 Task: Determine the distance and displacement from Indianapolis to Marengo Cave.
Action: Mouse moved to (228, 70)
Screenshot: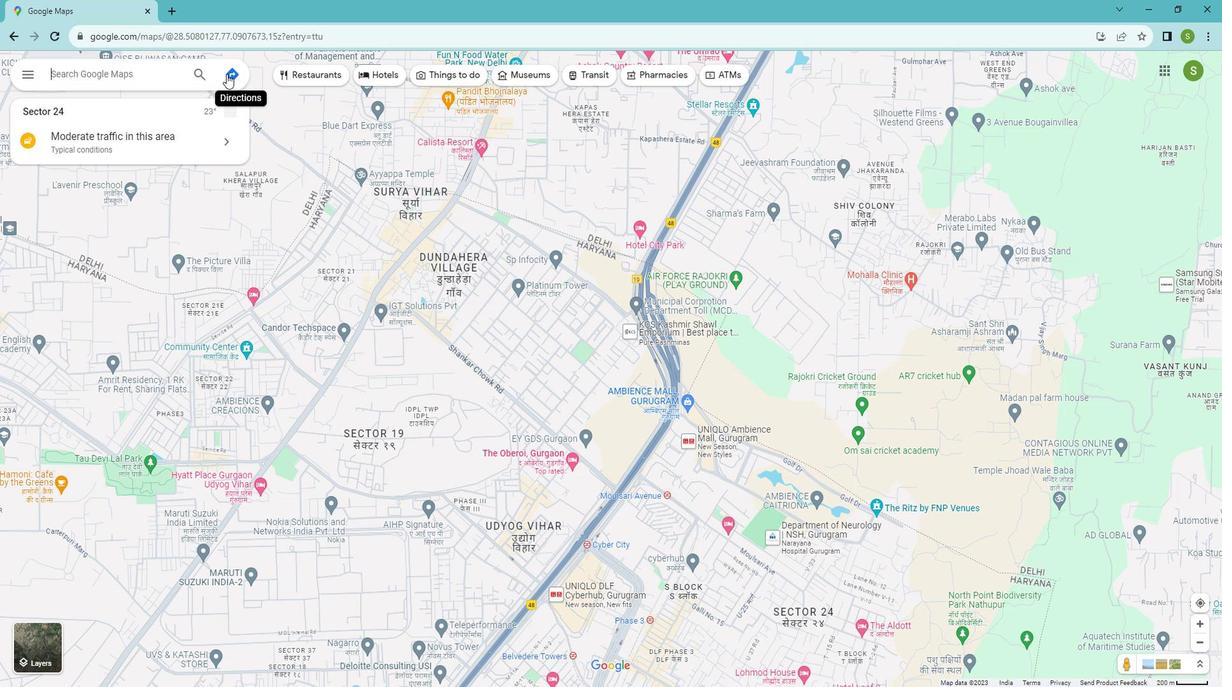 
Action: Mouse pressed left at (228, 70)
Screenshot: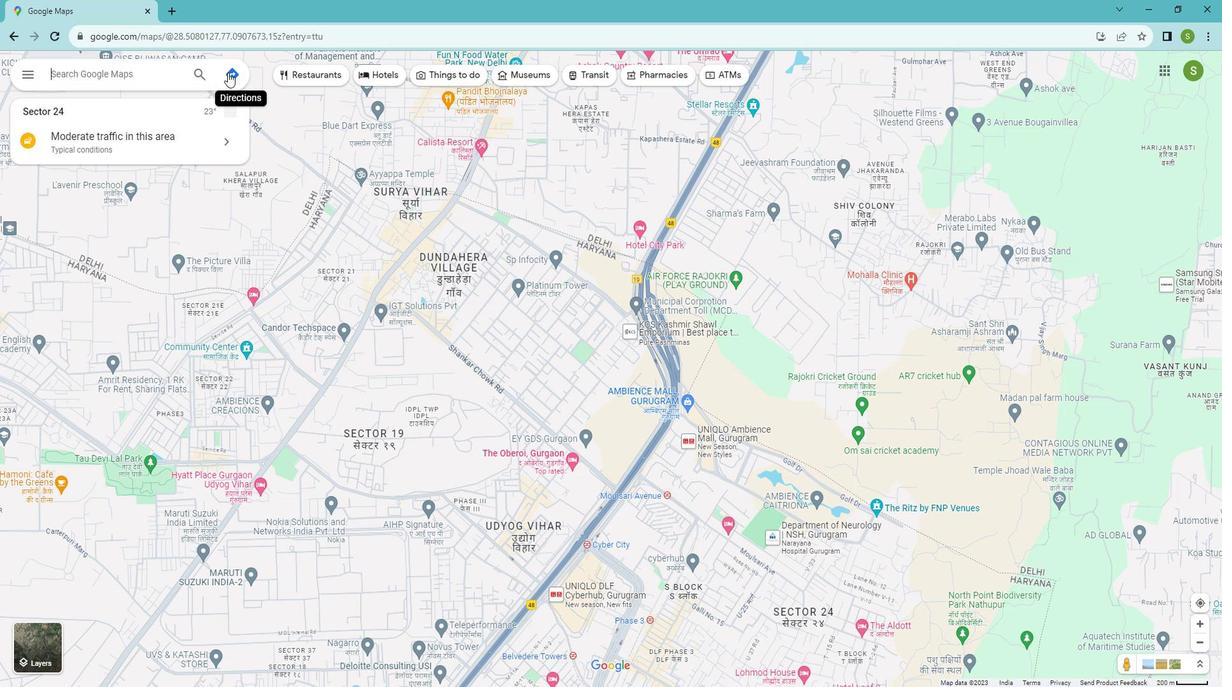 
Action: Mouse moved to (99, 106)
Screenshot: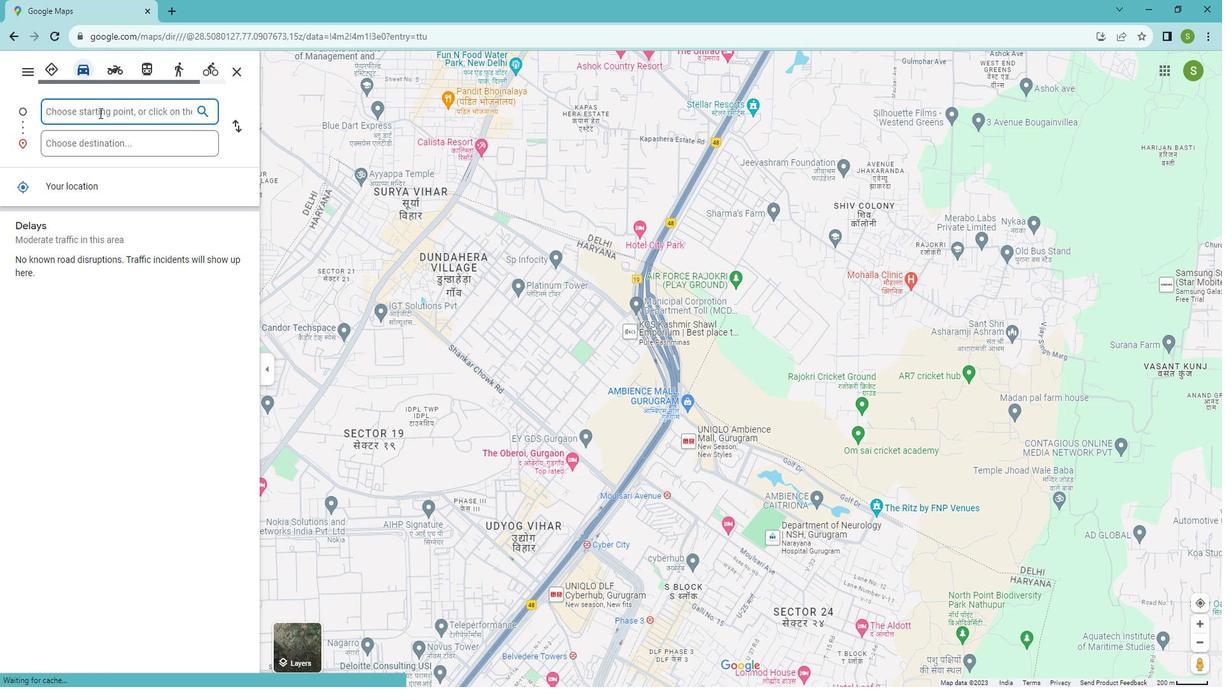 
Action: Mouse pressed left at (99, 106)
Screenshot: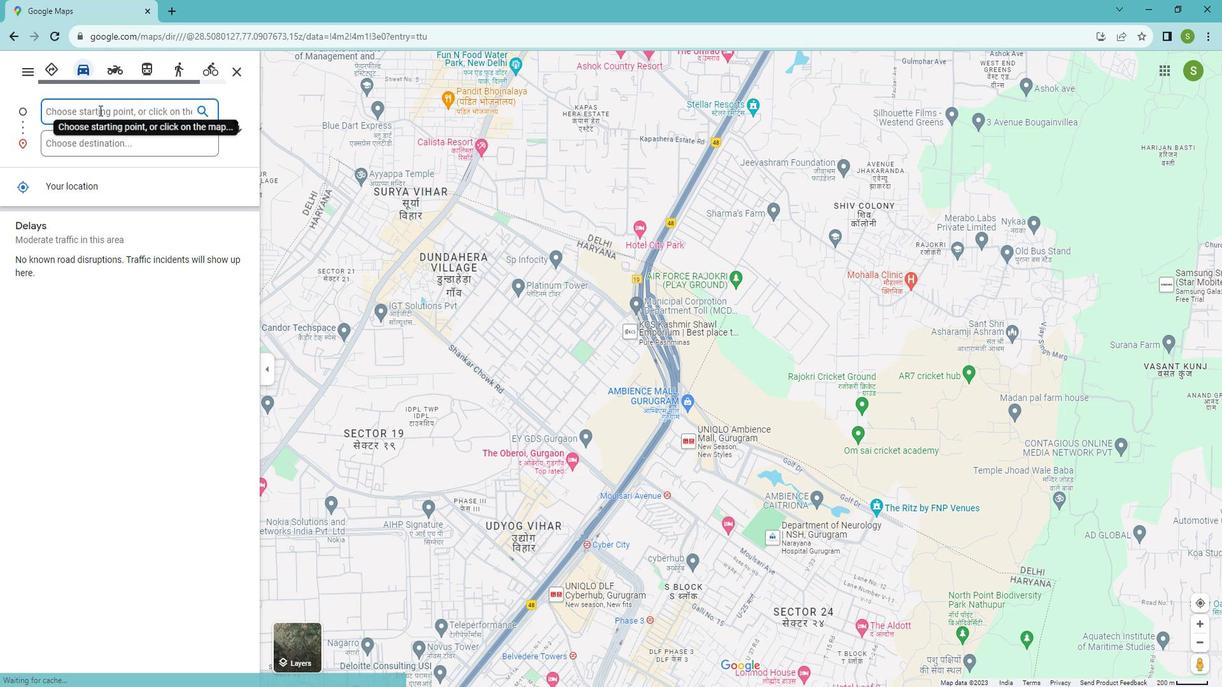 
Action: Key pressed <Key.shift>Indianapolis<Key.space>to<Key.backspace><Key.backspace><Key.backspace>
Screenshot: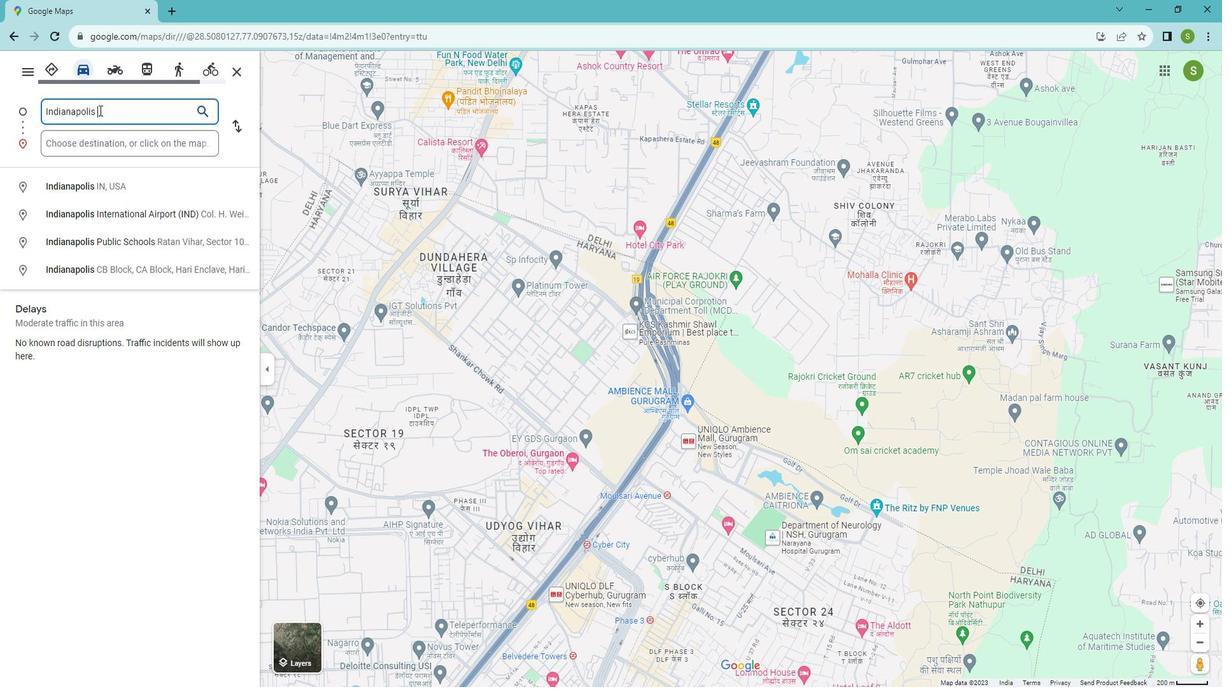 
Action: Mouse moved to (109, 181)
Screenshot: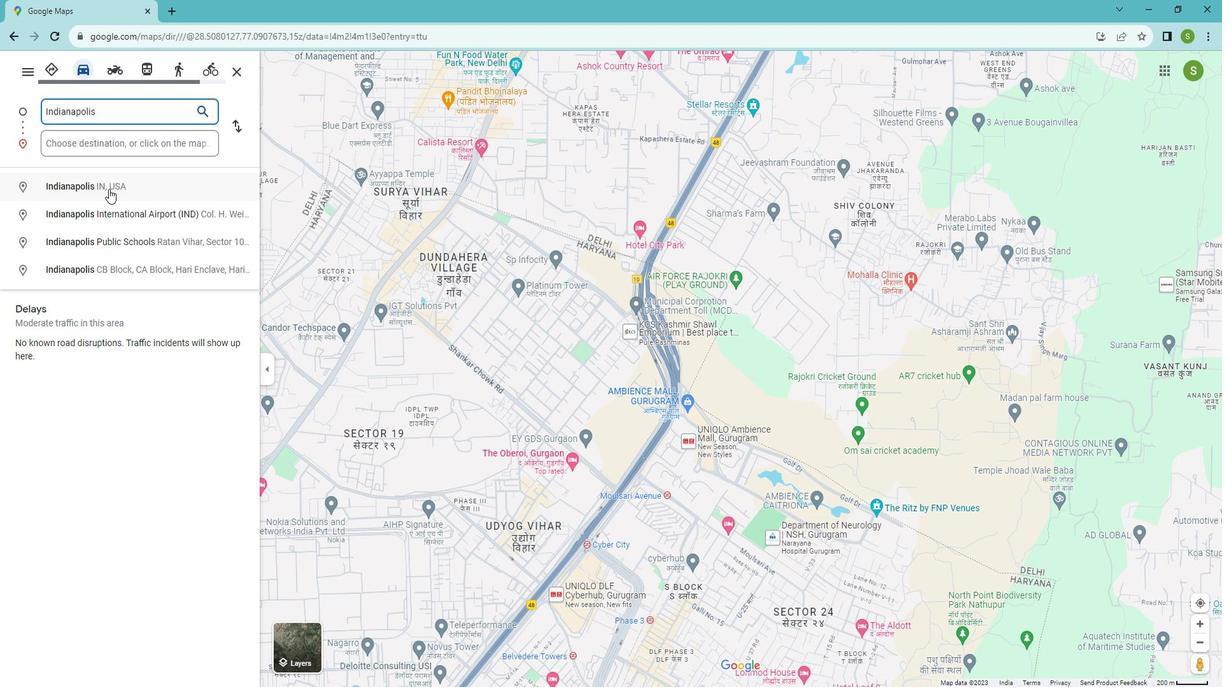 
Action: Mouse pressed left at (109, 181)
Screenshot: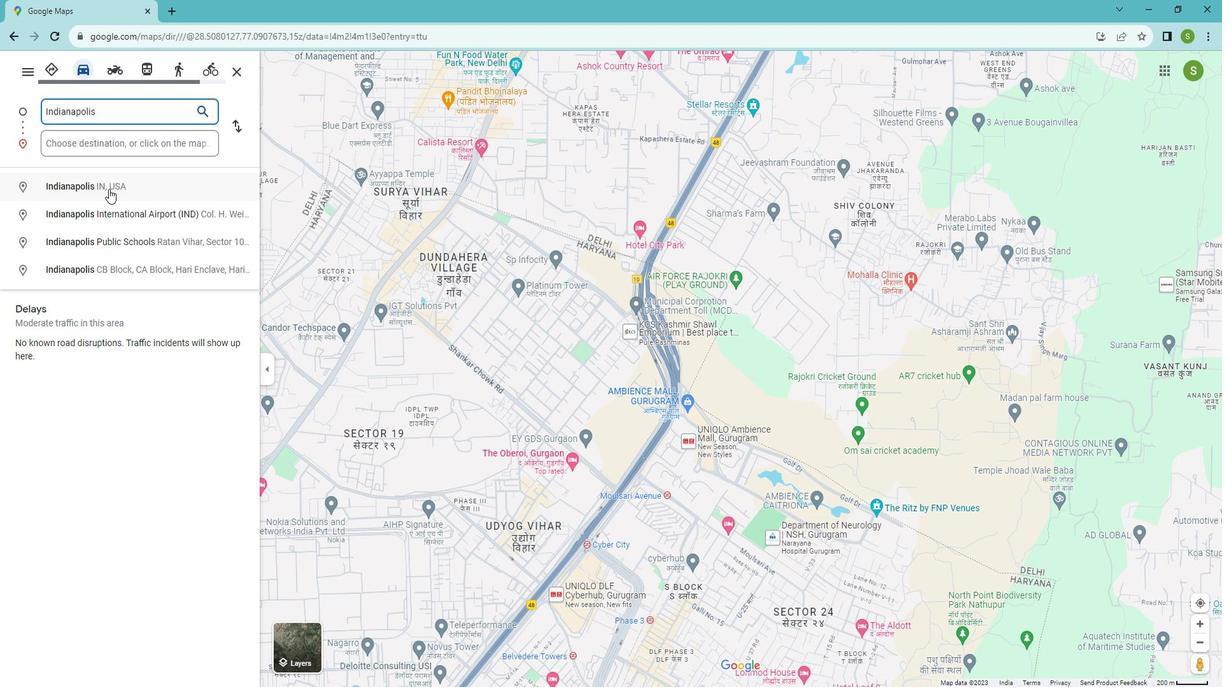 
Action: Mouse moved to (82, 138)
Screenshot: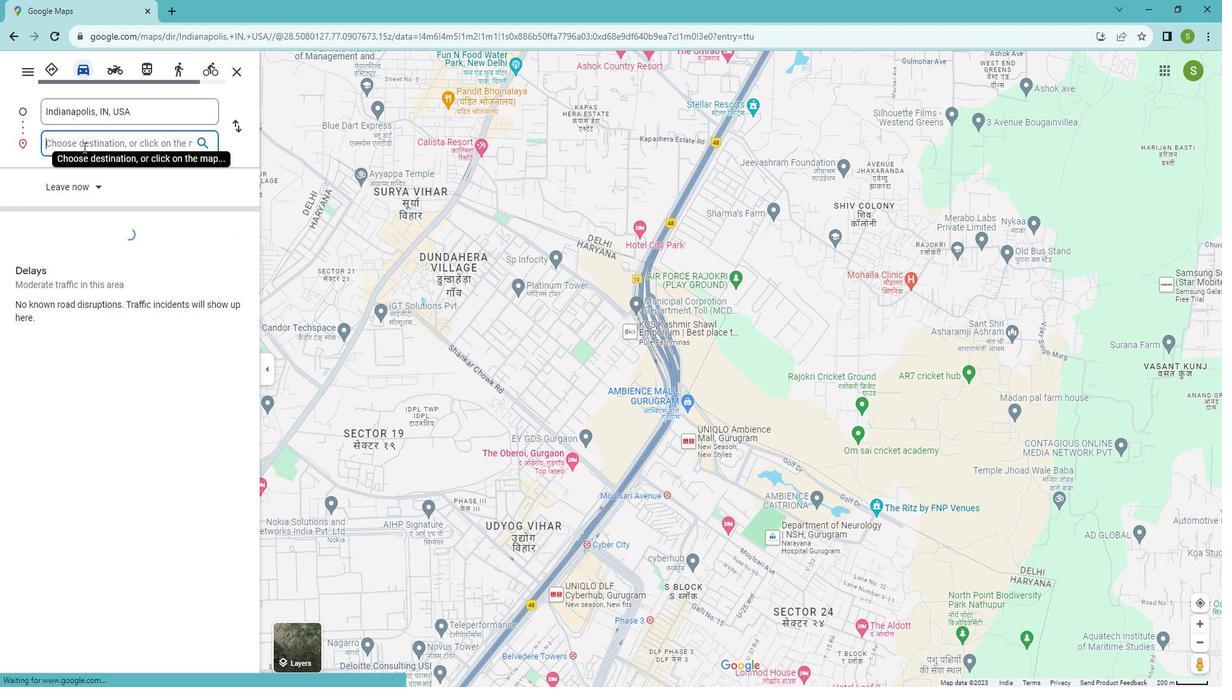 
Action: Mouse pressed left at (82, 138)
Screenshot: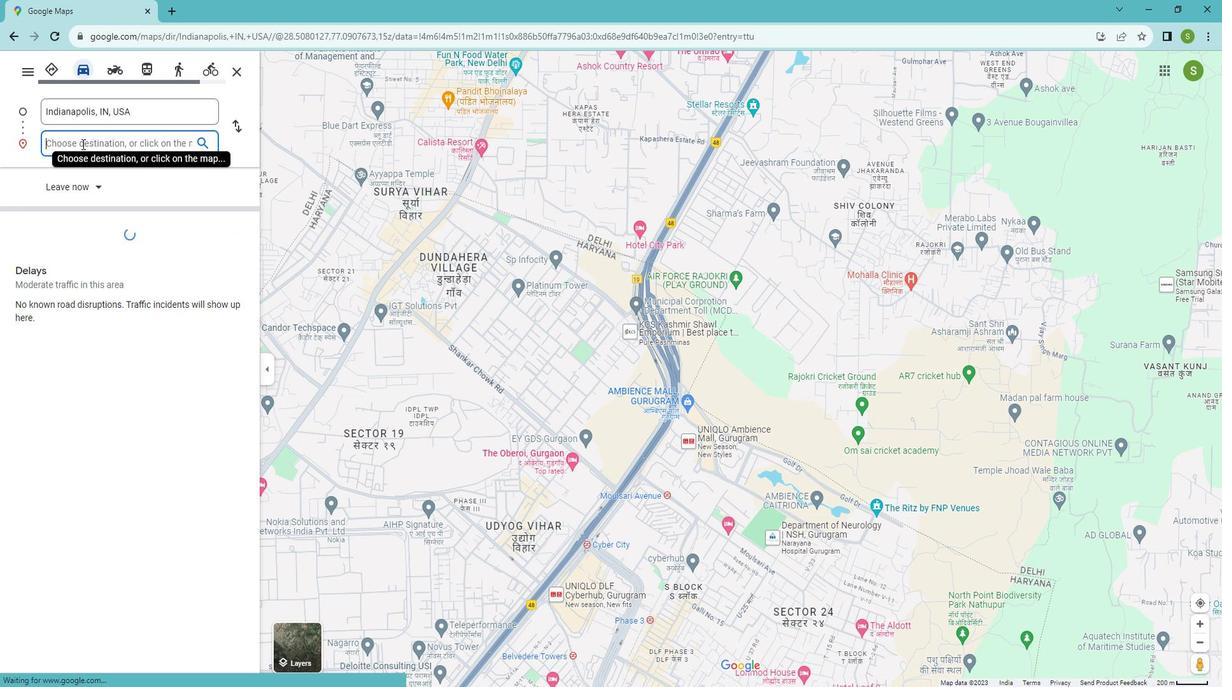 
Action: Key pressed <Key.shift>Marengo
Screenshot: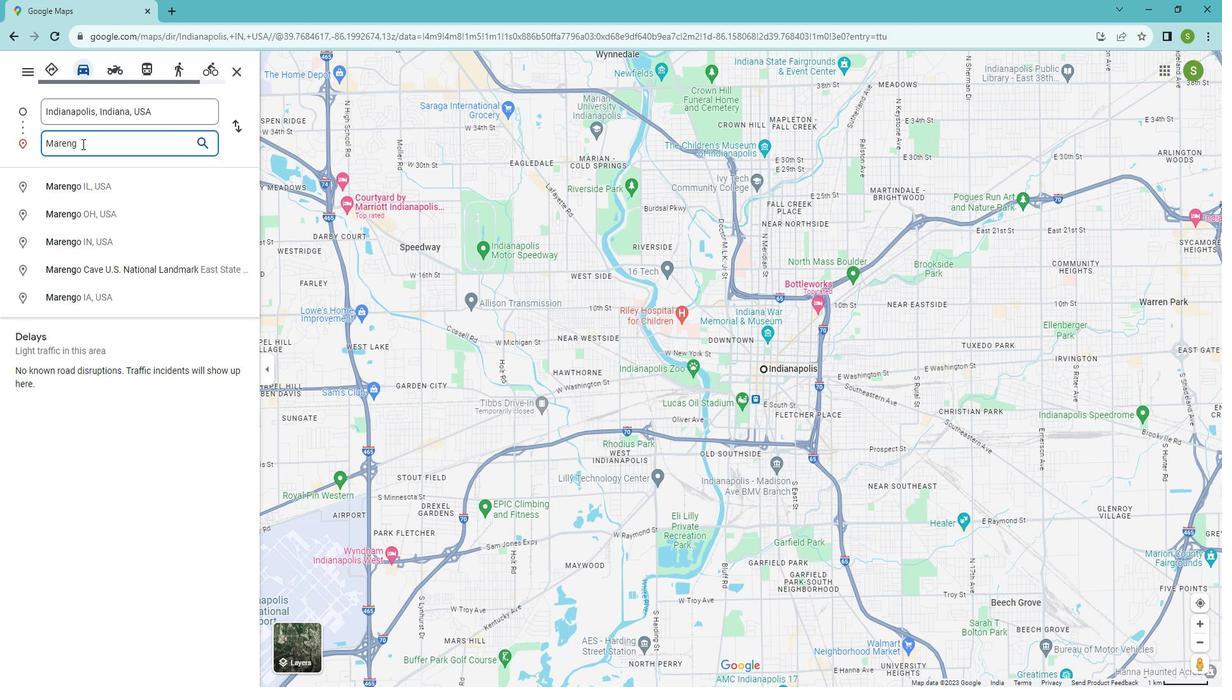 
Action: Mouse moved to (75, 163)
Screenshot: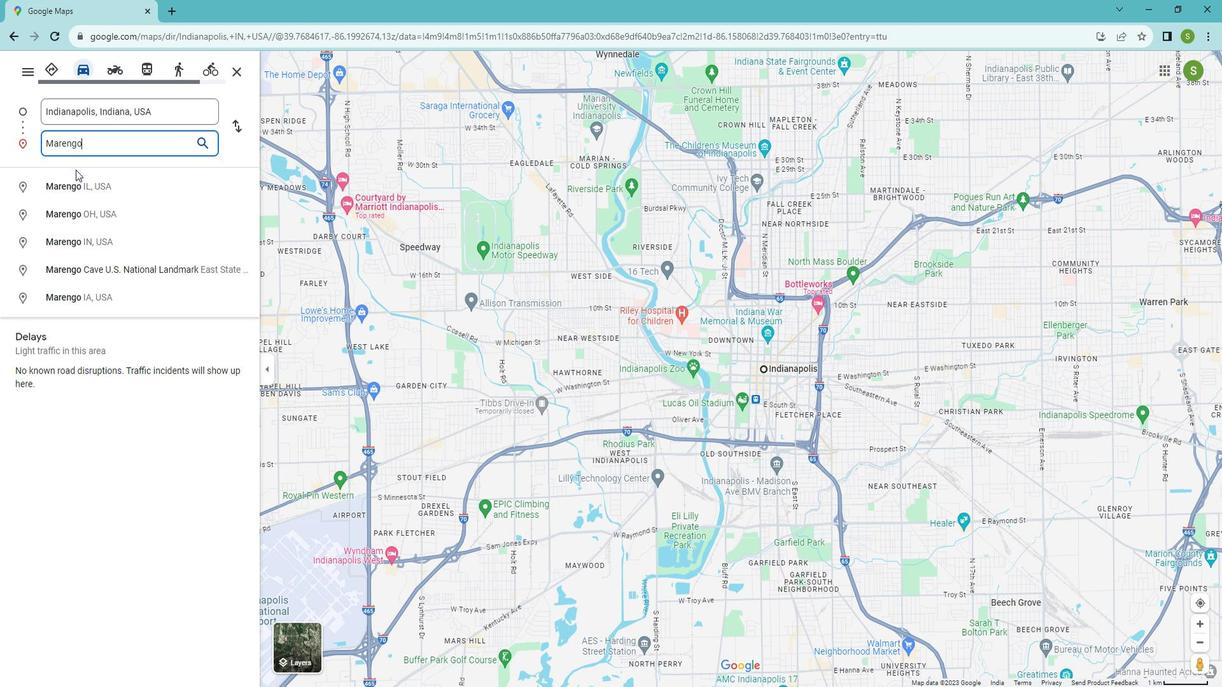 
Action: Key pressed <Key.enter>
Screenshot: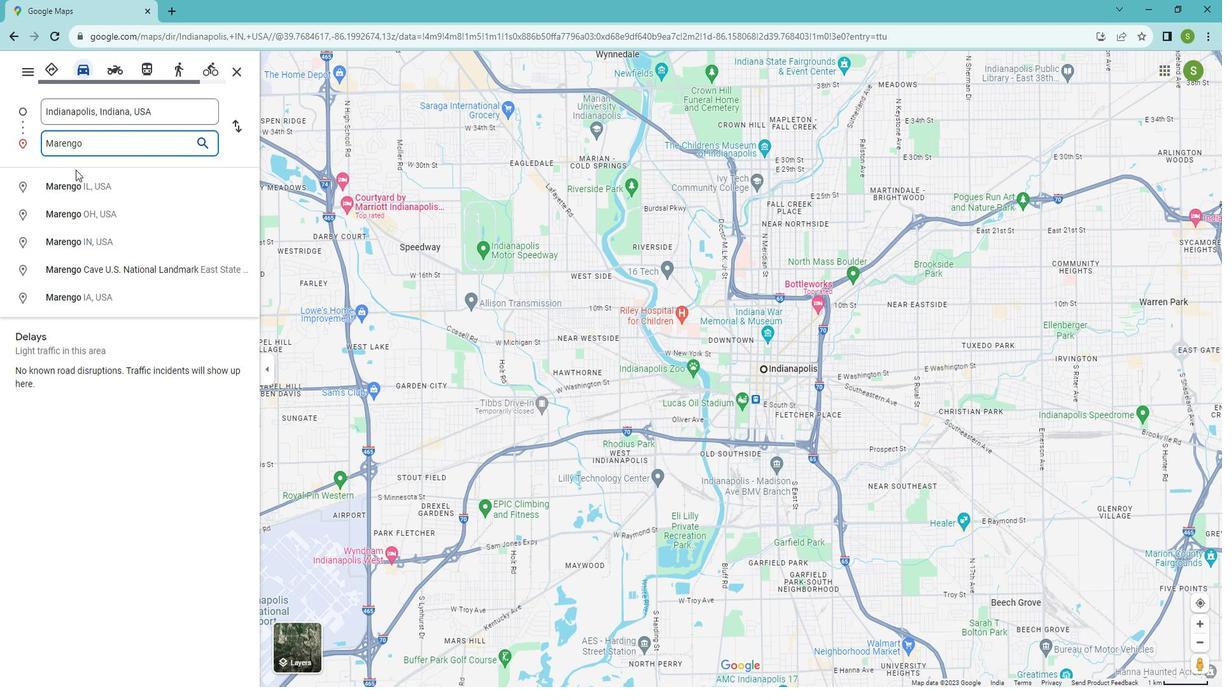 
Action: Mouse moved to (237, 68)
Screenshot: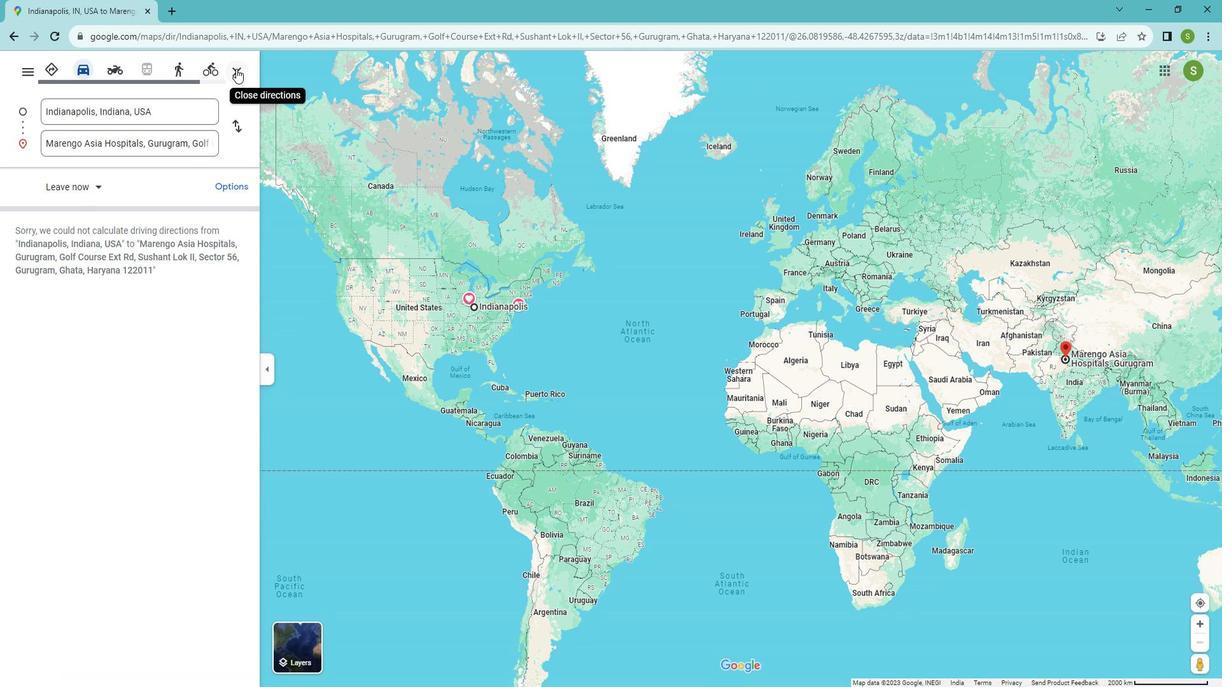 
Action: Mouse pressed left at (237, 68)
Screenshot: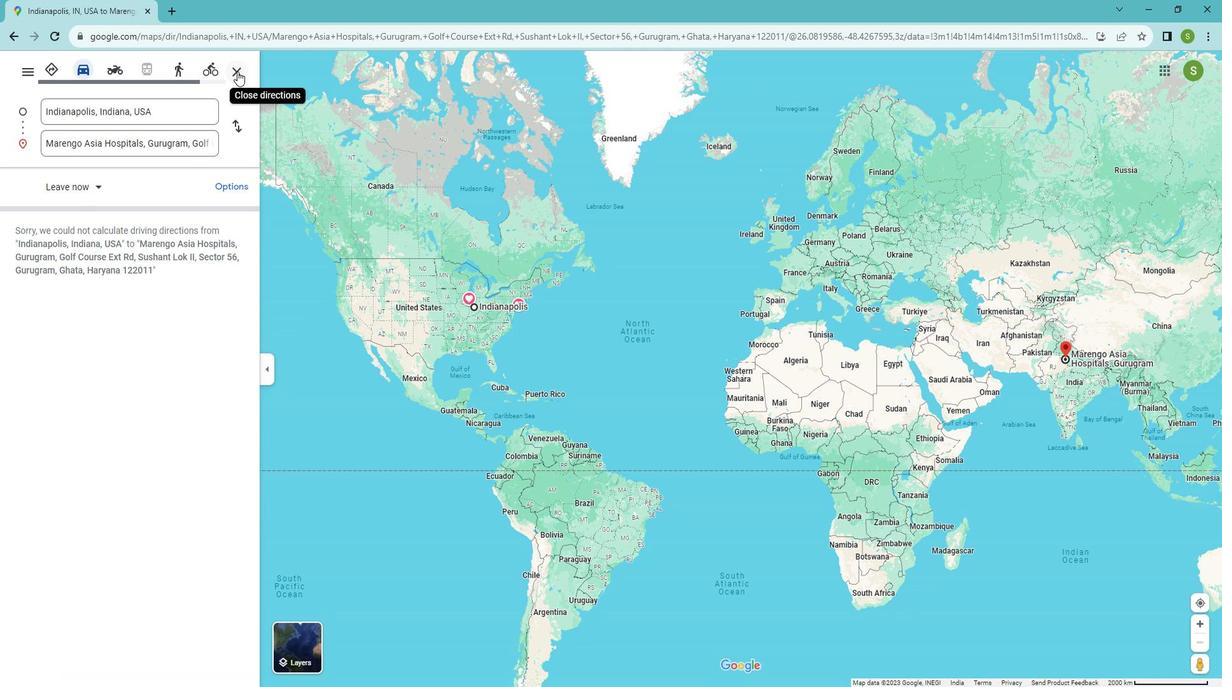 
Action: Mouse moved to (233, 68)
Screenshot: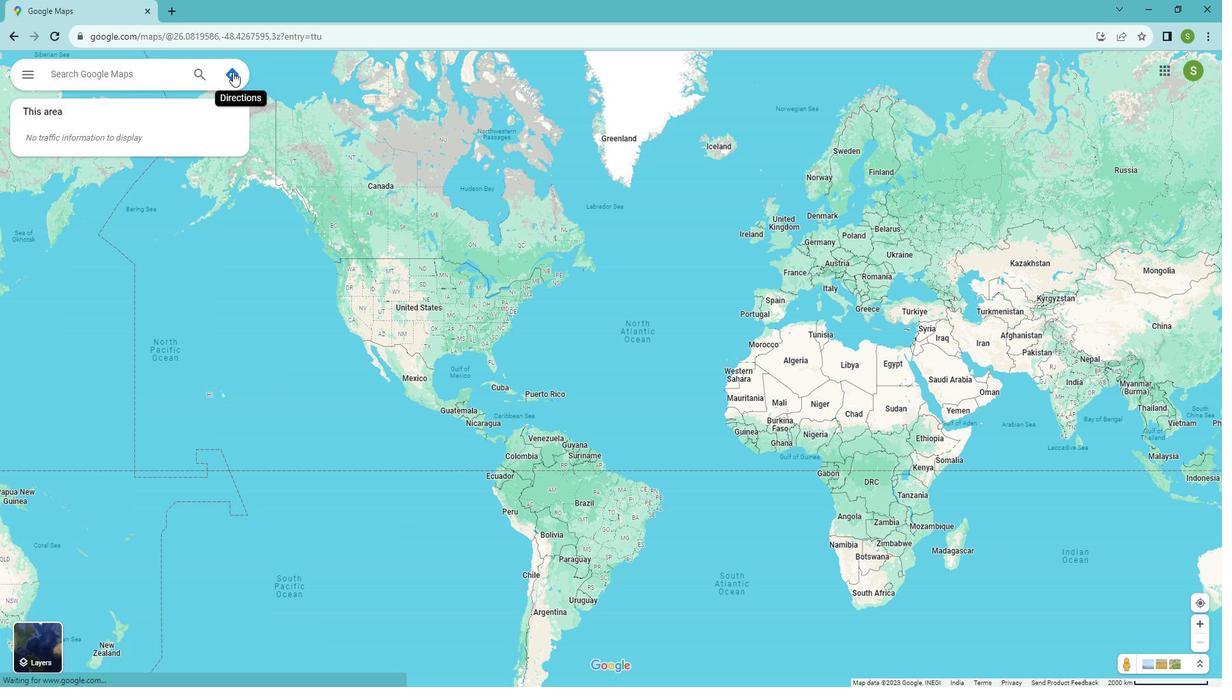 
Action: Mouse pressed left at (233, 68)
Screenshot: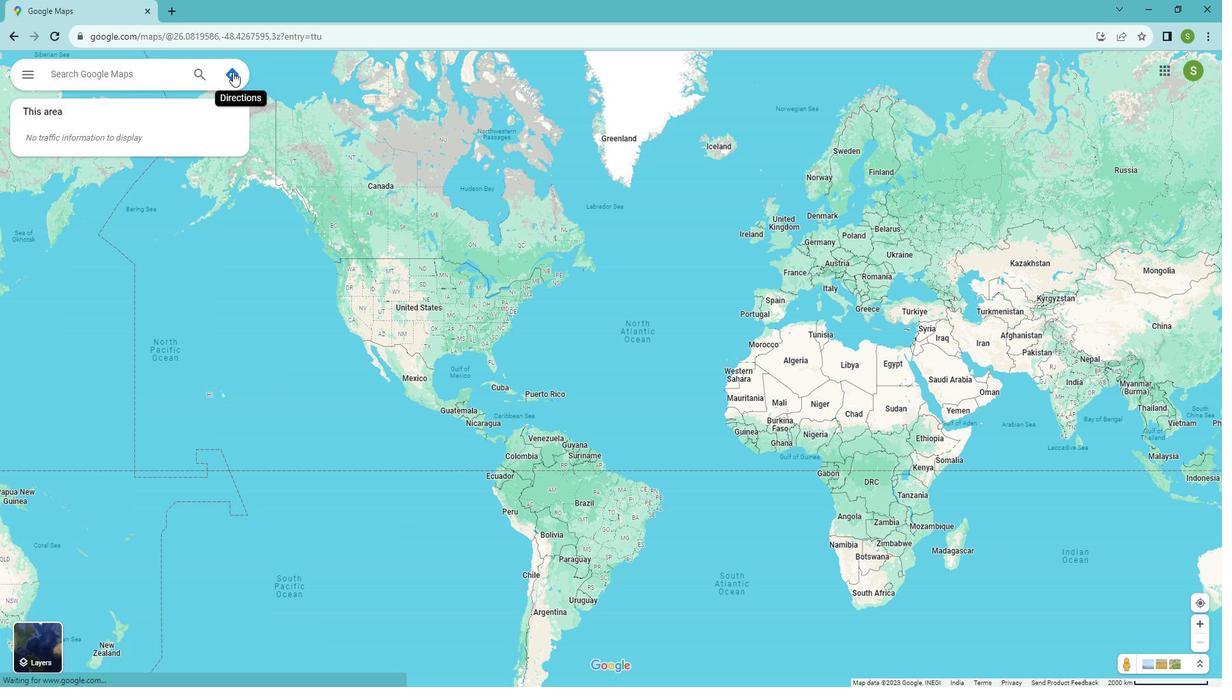 
Action: Mouse moved to (127, 109)
Screenshot: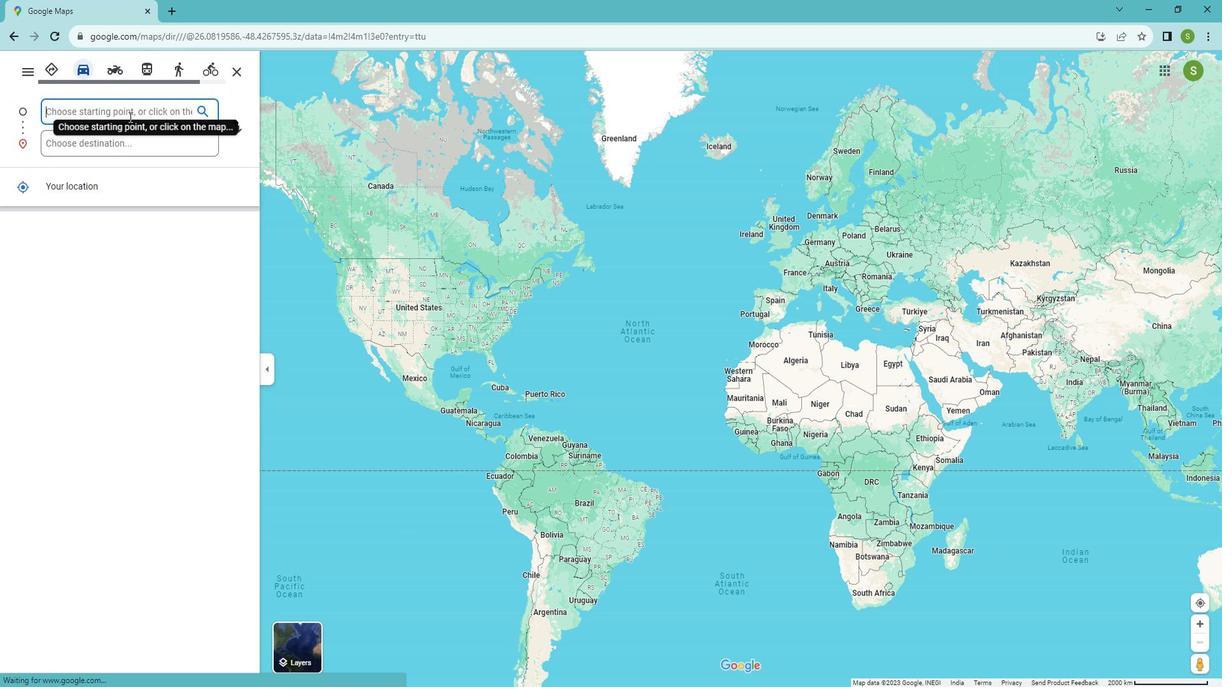 
Action: Mouse pressed left at (127, 109)
Screenshot: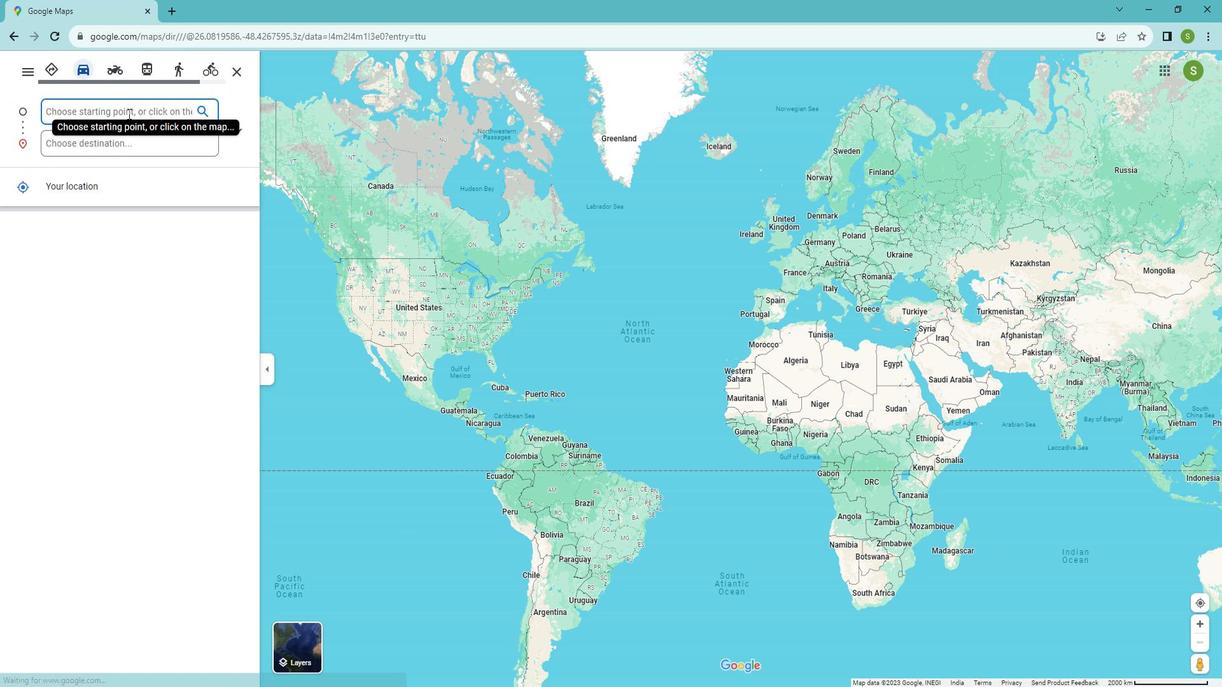 
Action: Key pressed <Key.shift>Indianapolis
Screenshot: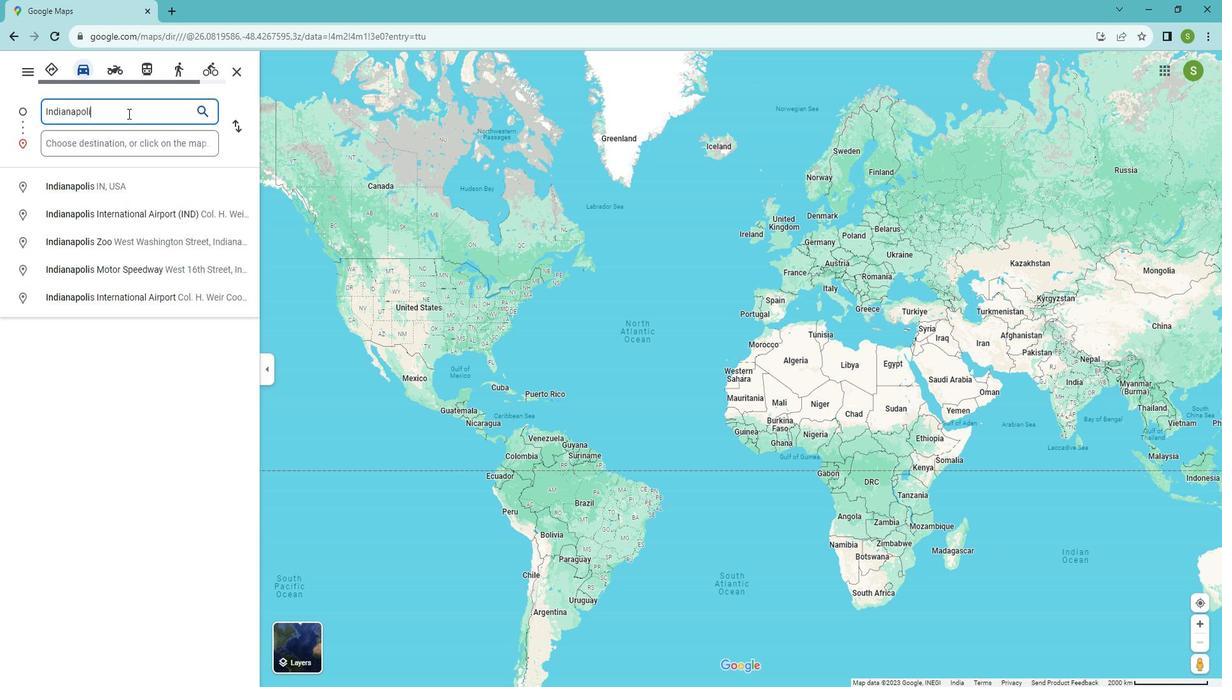 
Action: Mouse moved to (82, 177)
Screenshot: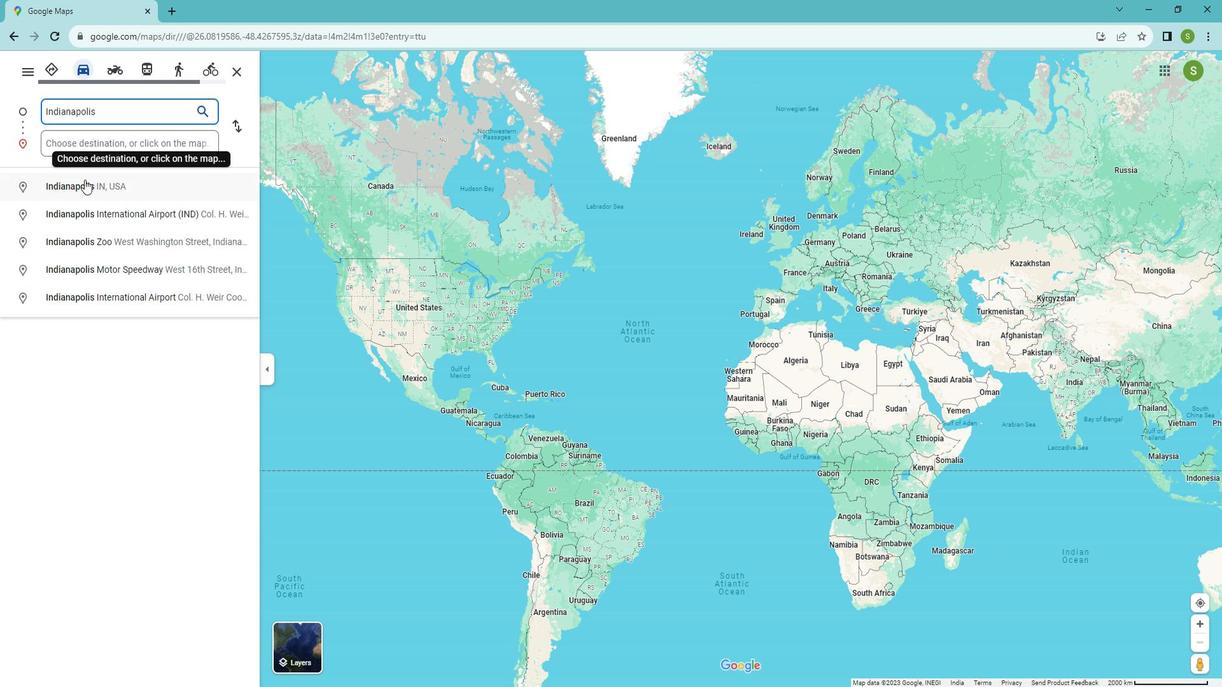 
Action: Mouse pressed left at (82, 177)
Screenshot: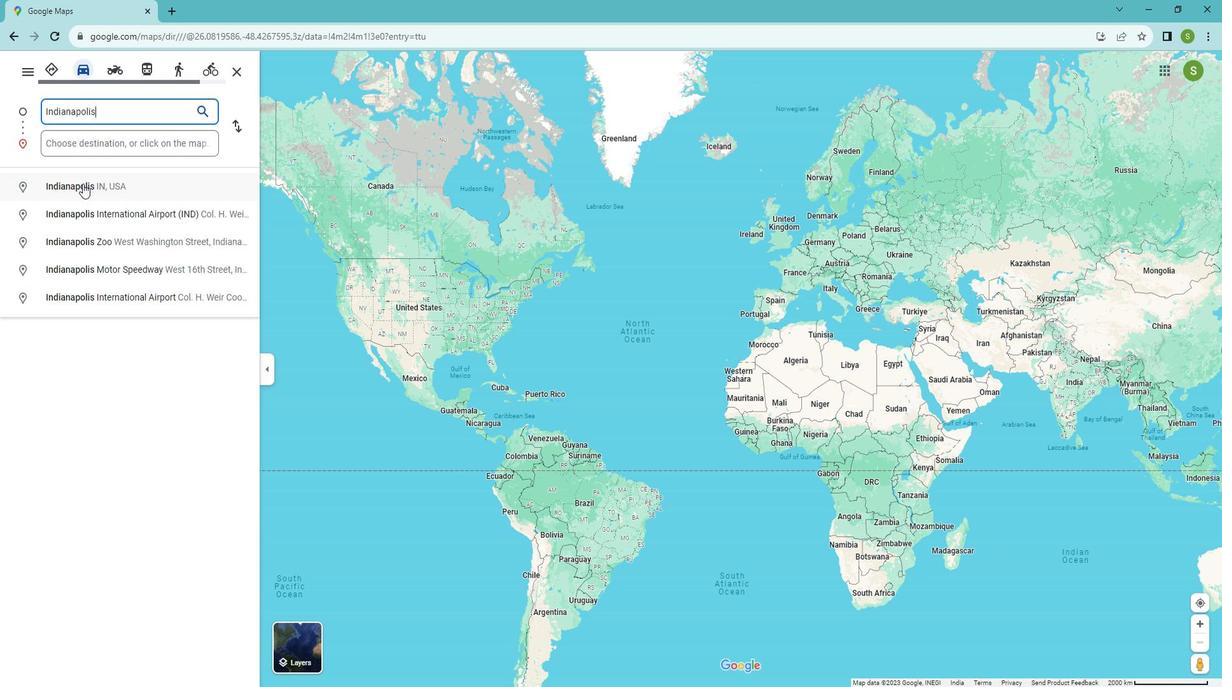 
Action: Mouse moved to (75, 133)
Screenshot: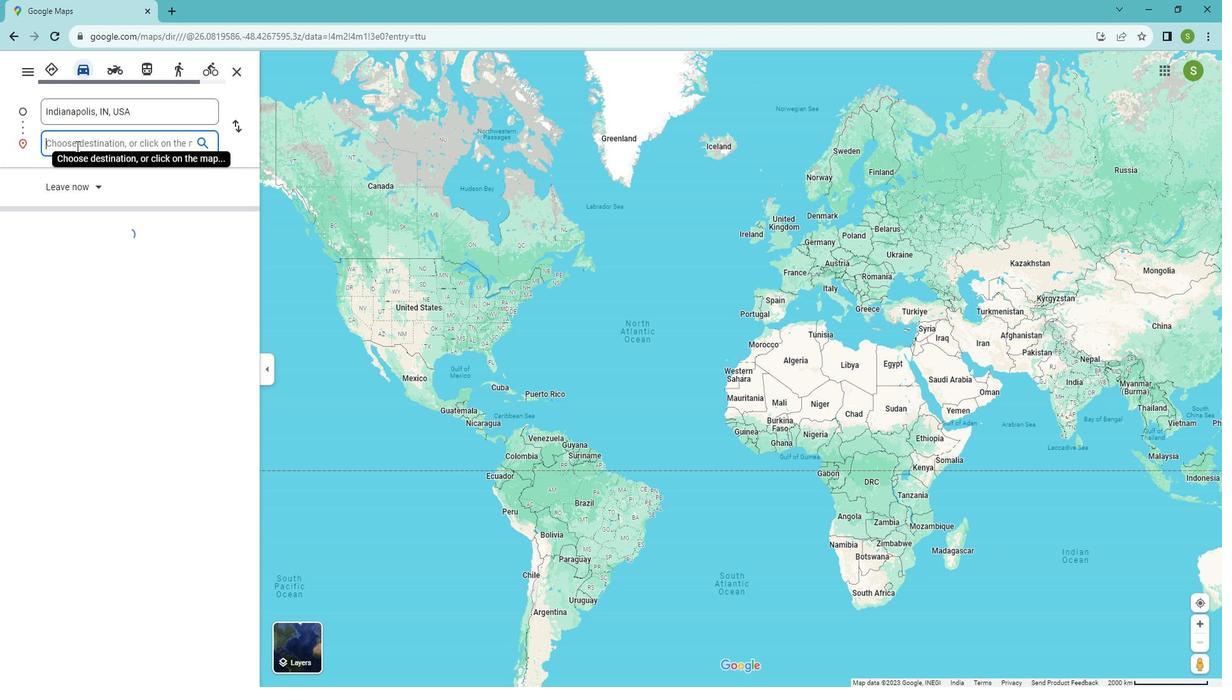 
Action: Mouse pressed left at (75, 133)
Screenshot: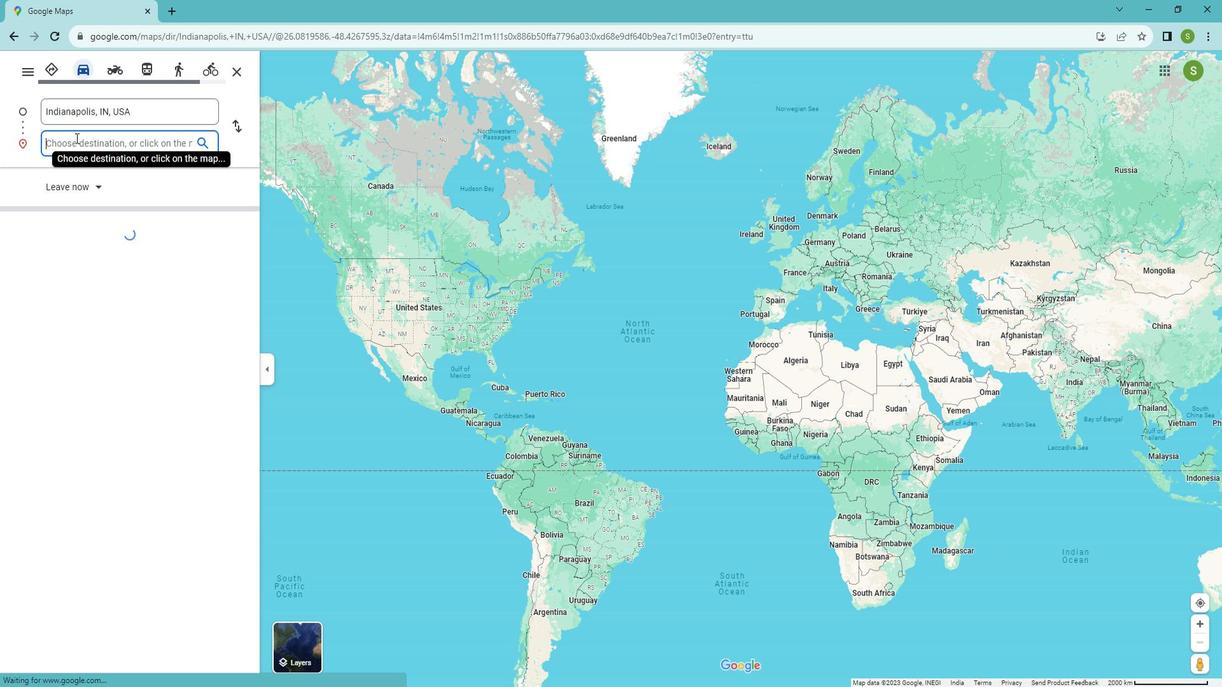 
Action: Key pressed <Key.shift>Marengo
Screenshot: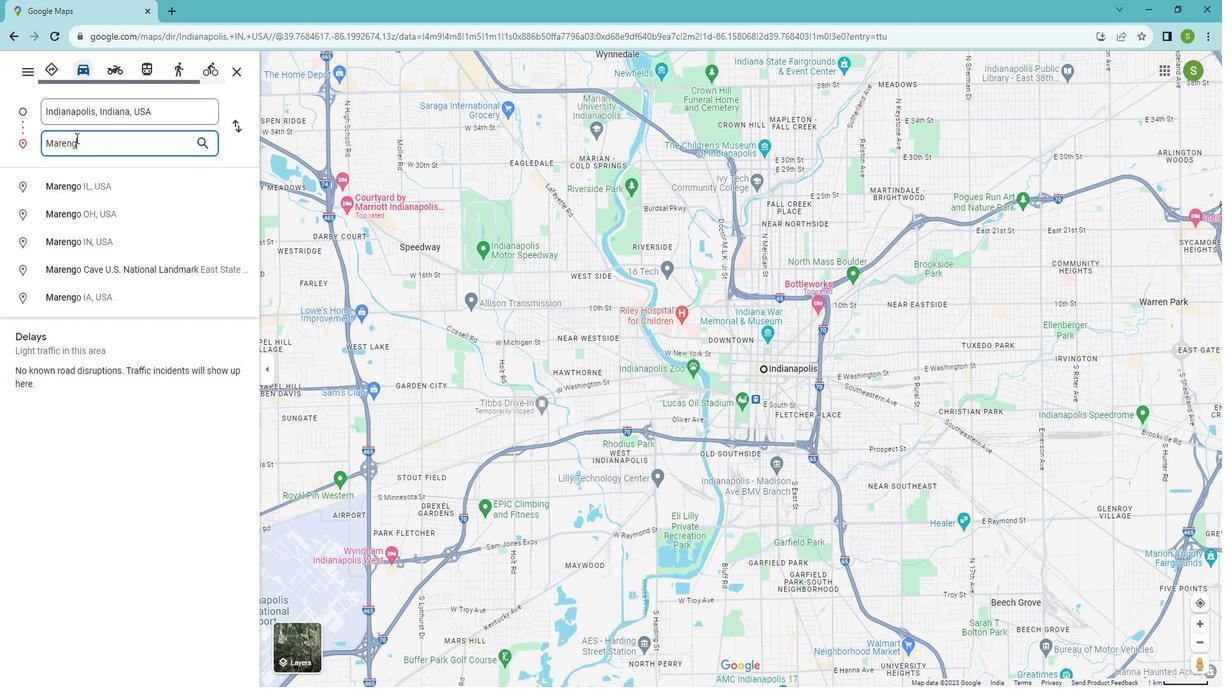 
Action: Mouse moved to (87, 178)
Screenshot: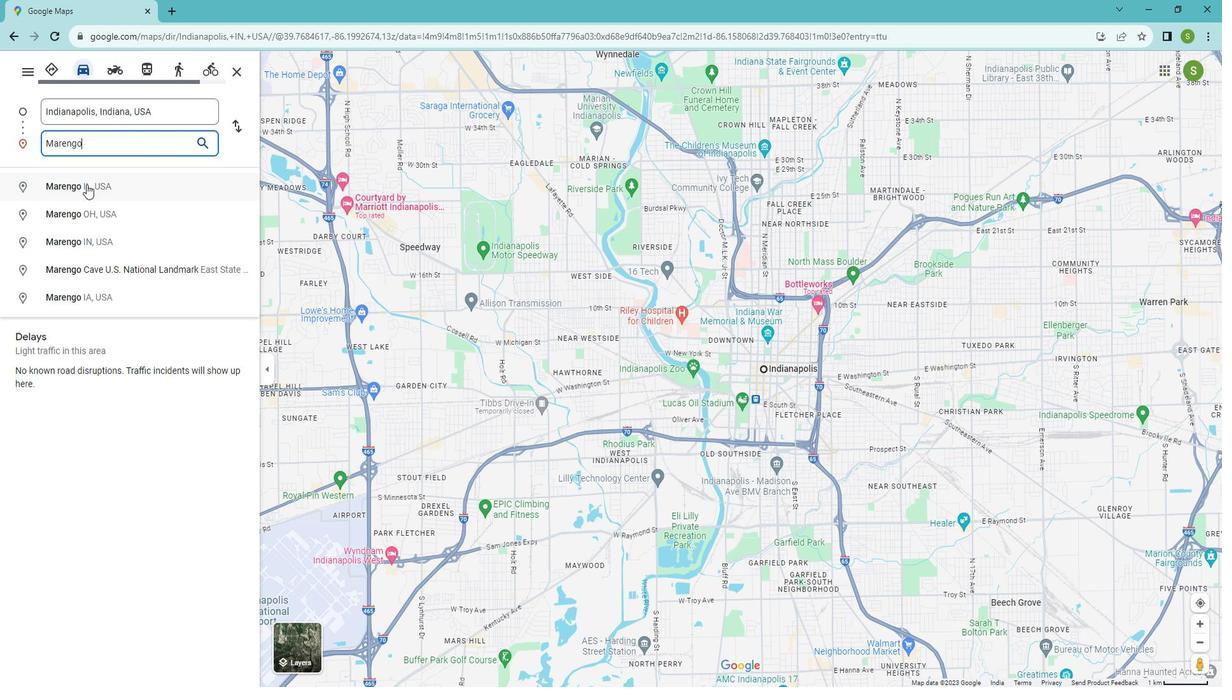 
Action: Mouse pressed left at (87, 178)
Screenshot: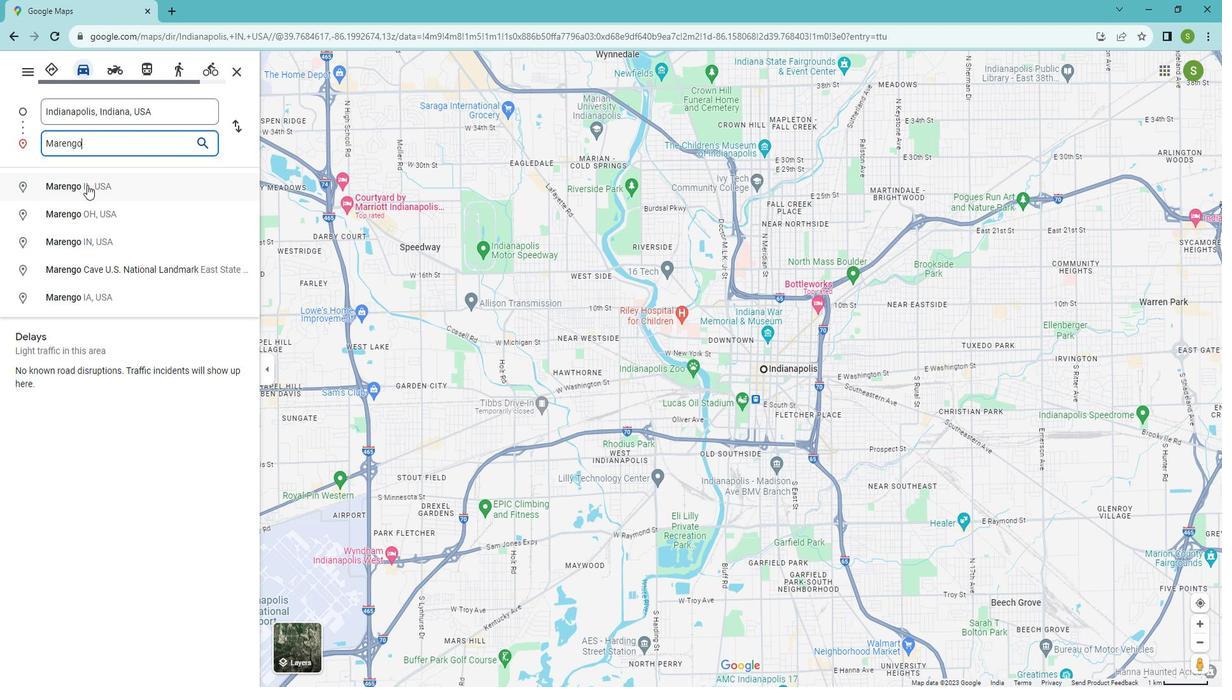 
Action: Mouse moved to (56, 357)
Screenshot: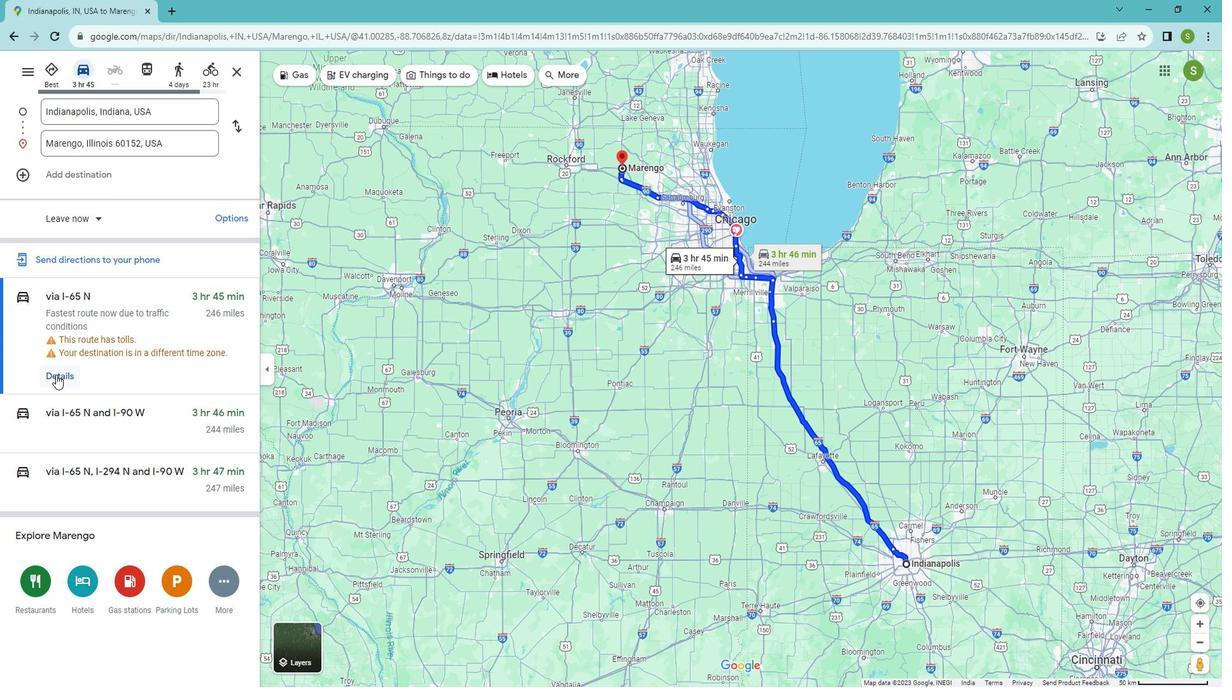 
Action: Mouse pressed left at (56, 357)
Screenshot: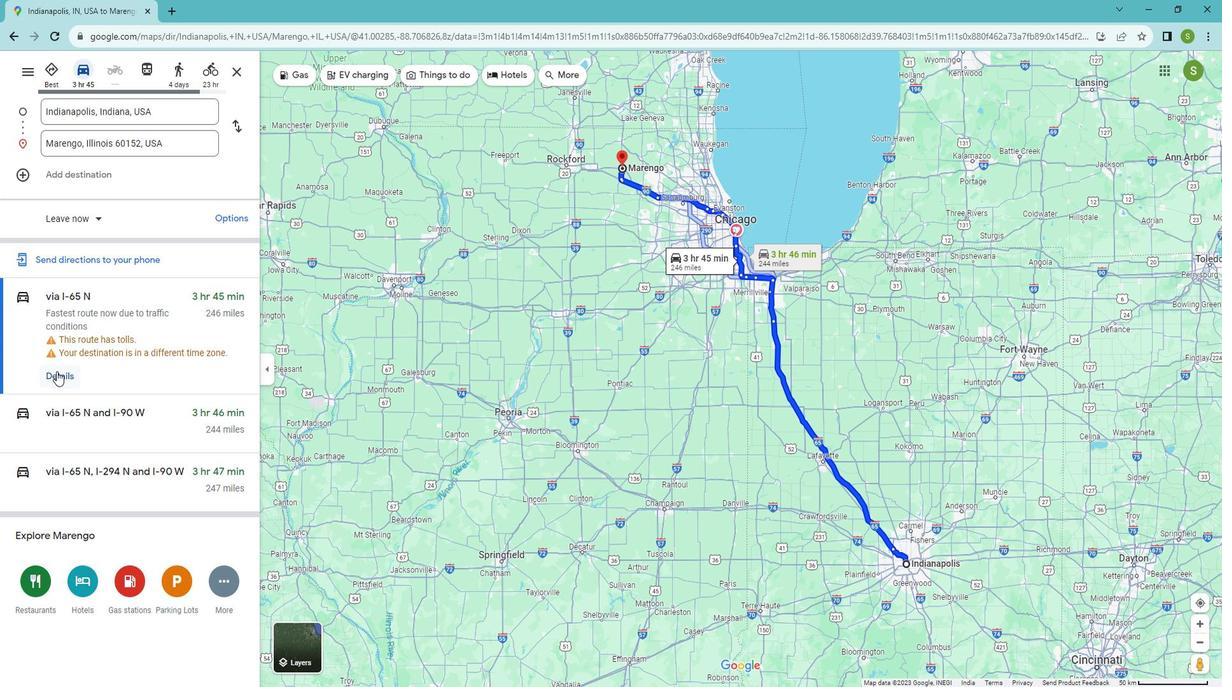 
Action: Mouse moved to (18, 66)
Screenshot: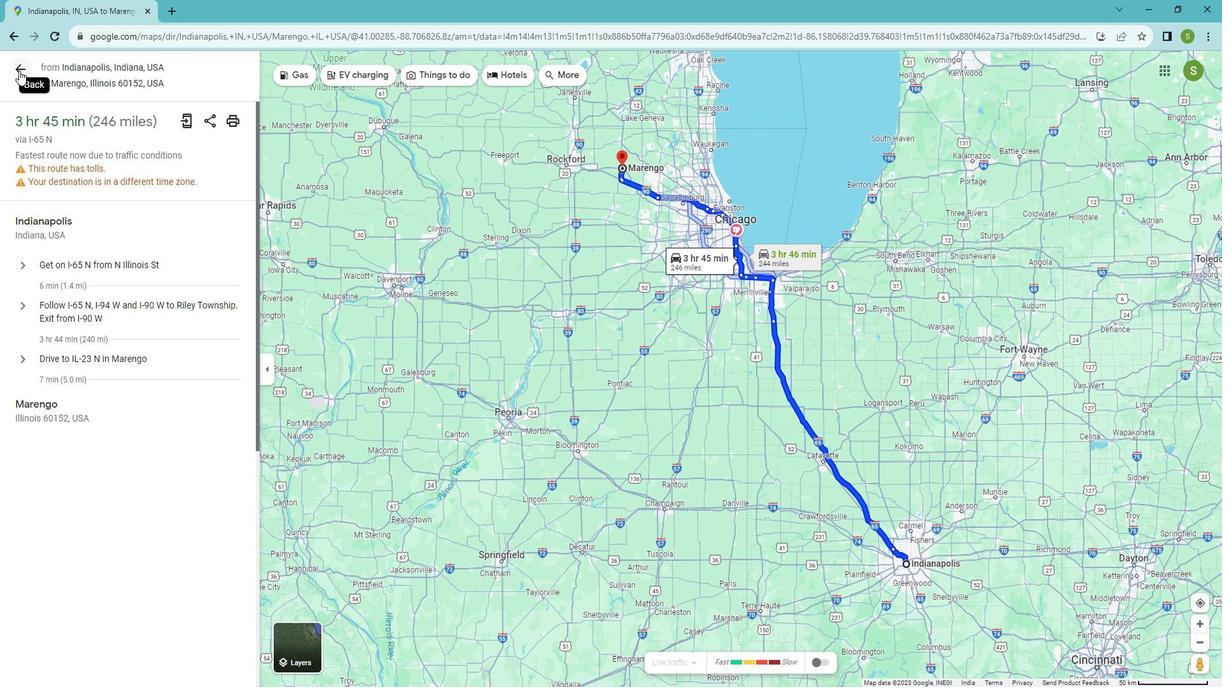 
Action: Mouse pressed left at (18, 66)
Screenshot: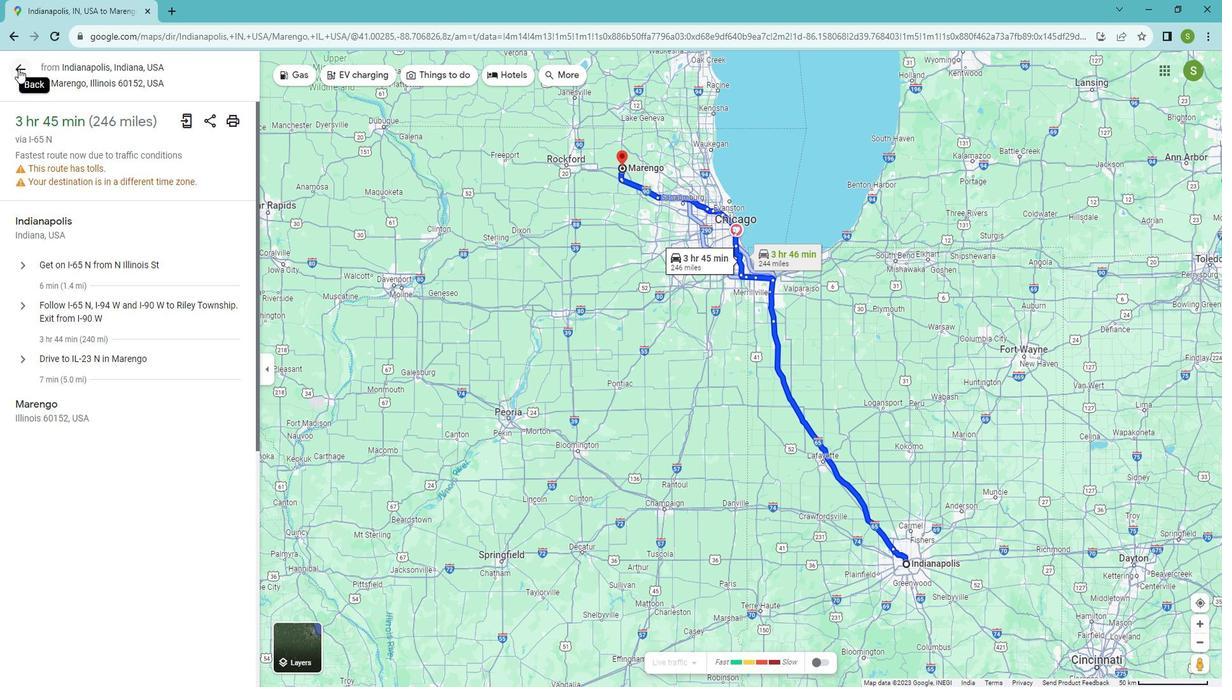 
Action: Mouse moved to (168, 70)
Screenshot: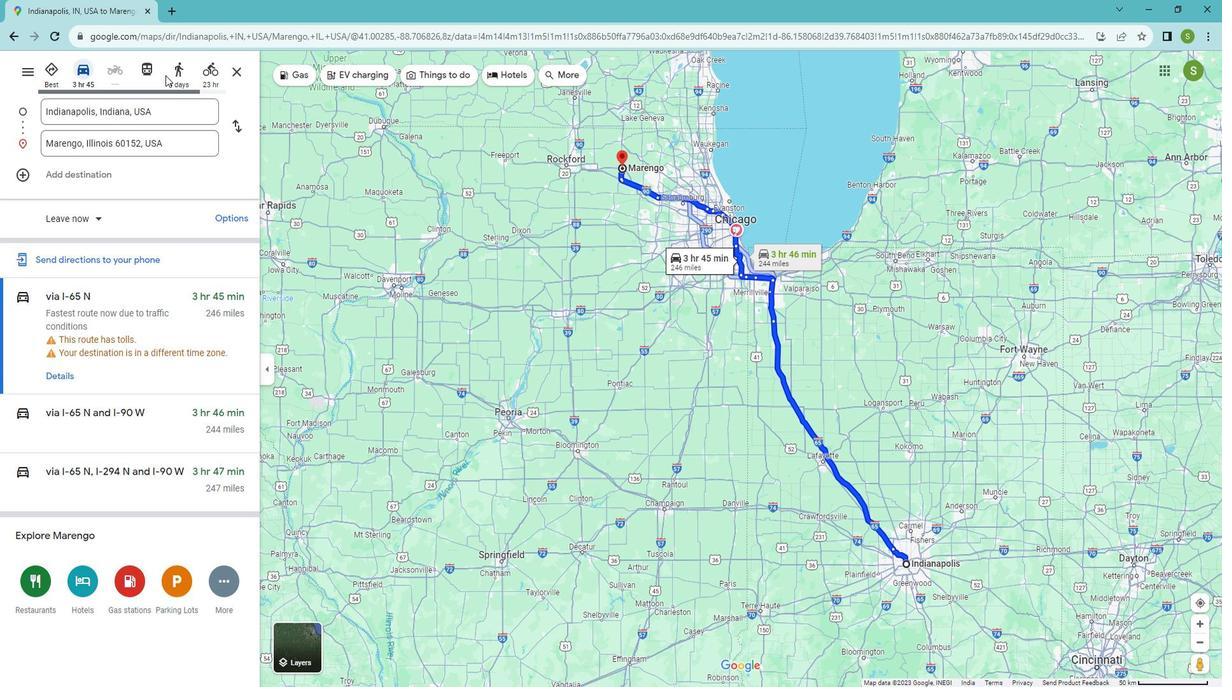 
Action: Mouse pressed left at (168, 70)
Screenshot: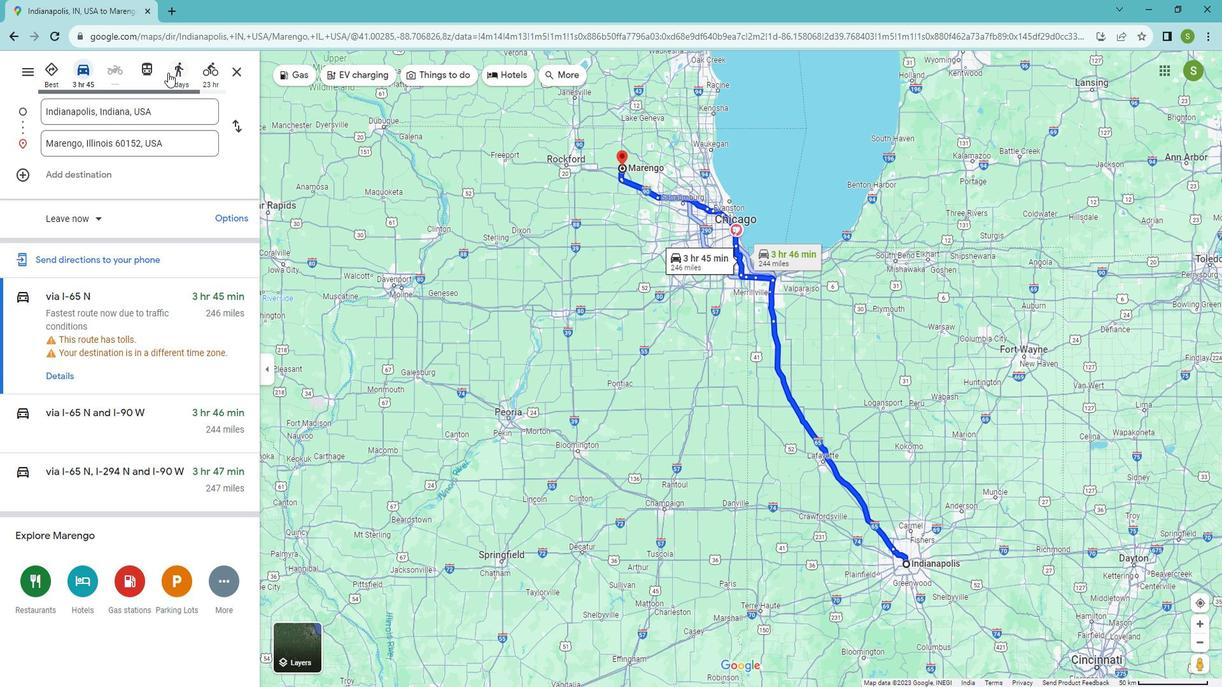 
Action: Mouse moved to (60, 336)
Screenshot: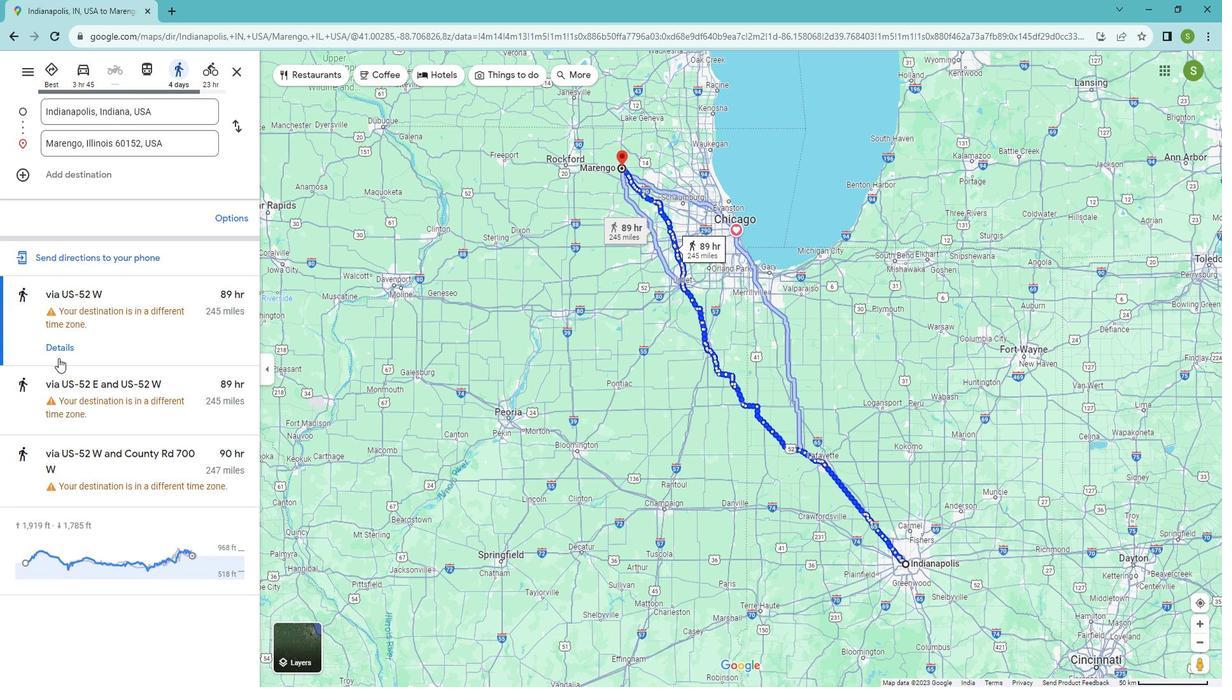 
Action: Mouse pressed left at (60, 336)
Screenshot: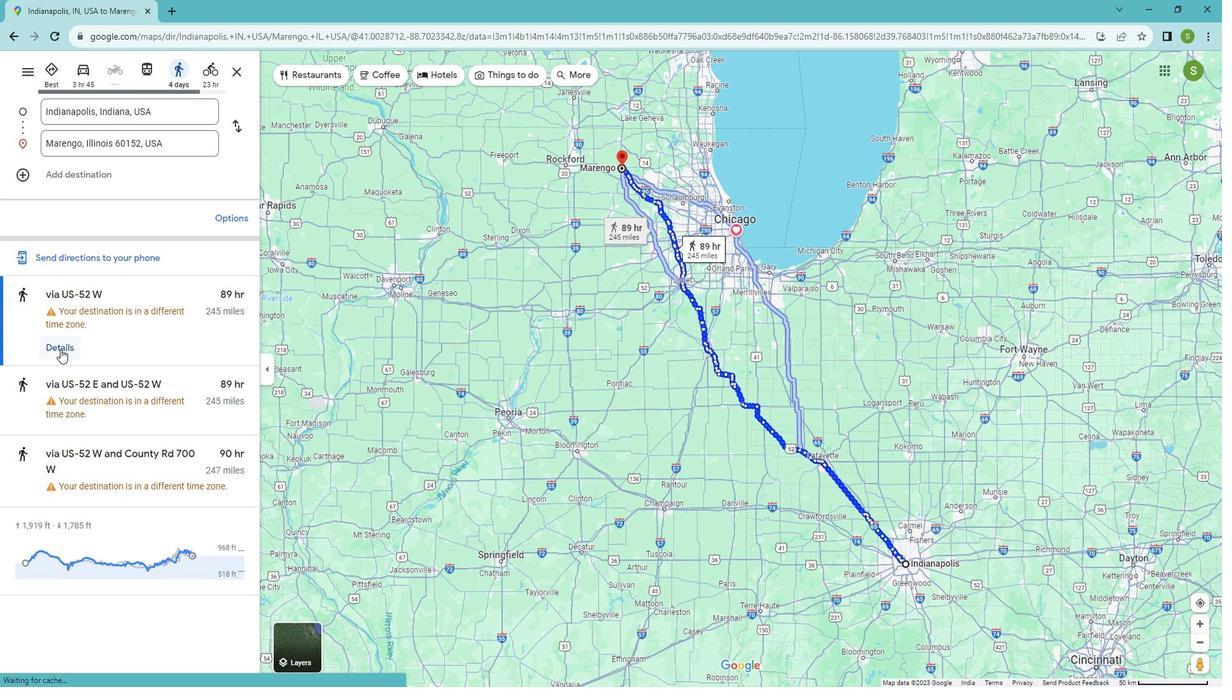 
Action: Mouse moved to (90, 352)
Screenshot: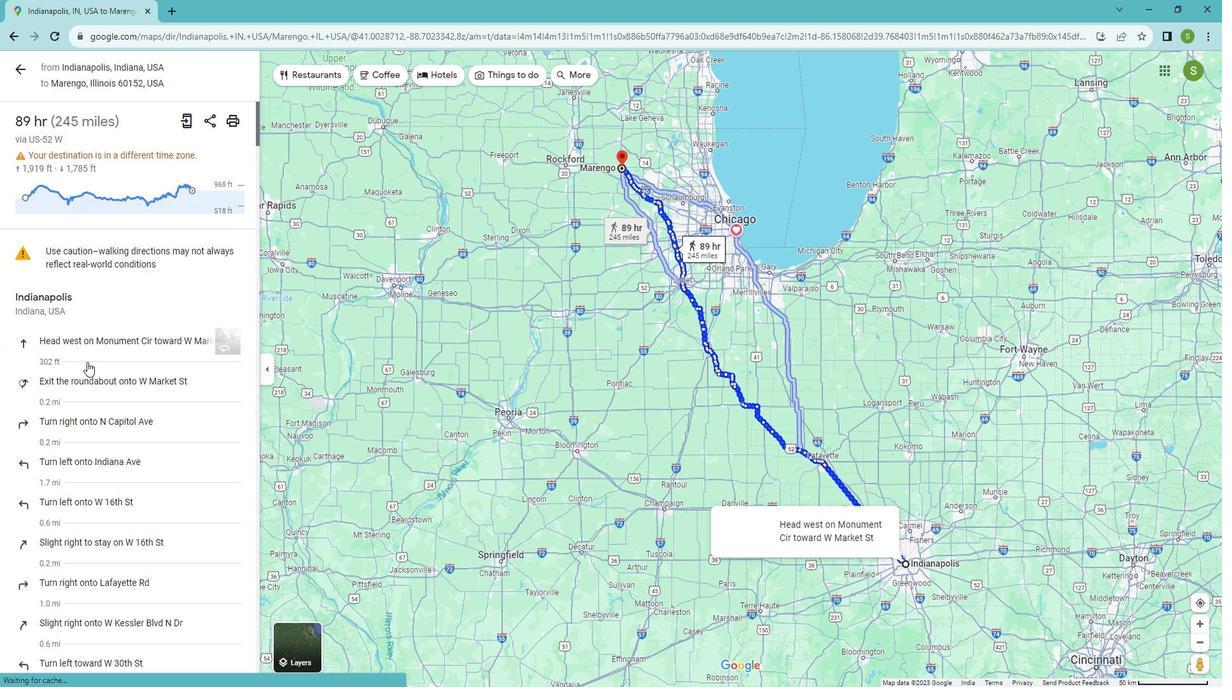 
Action: Mouse scrolled (90, 352) with delta (0, 0)
Screenshot: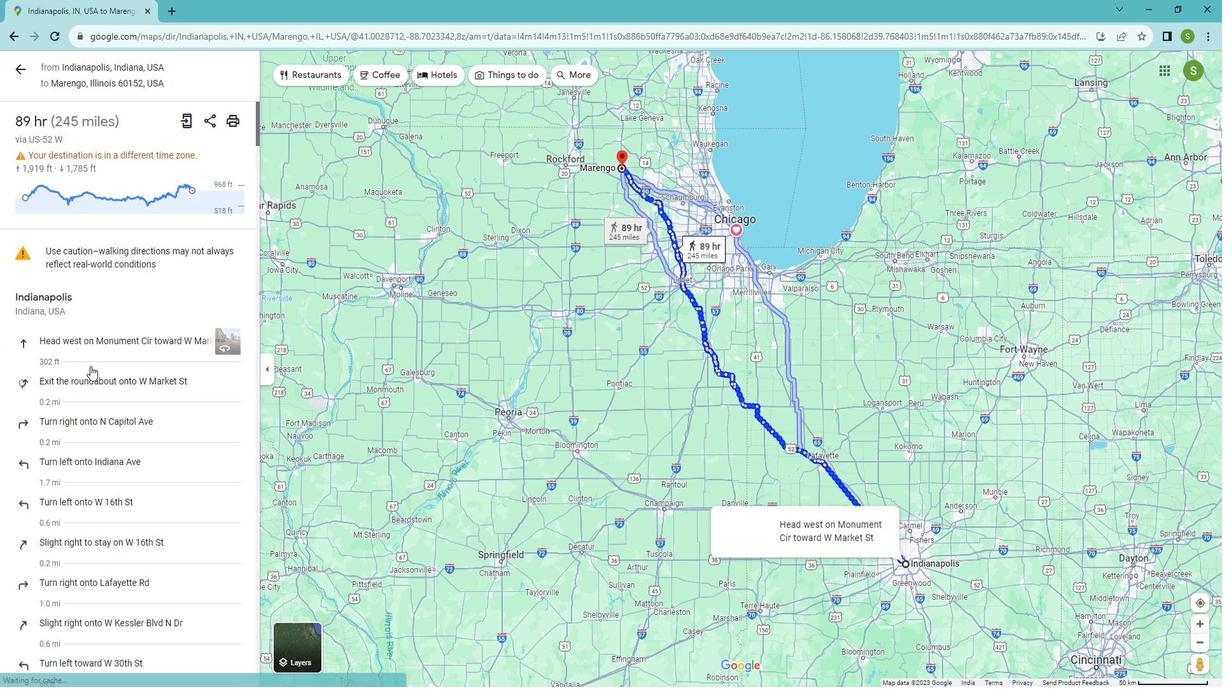 
Action: Mouse scrolled (90, 352) with delta (0, 0)
Screenshot: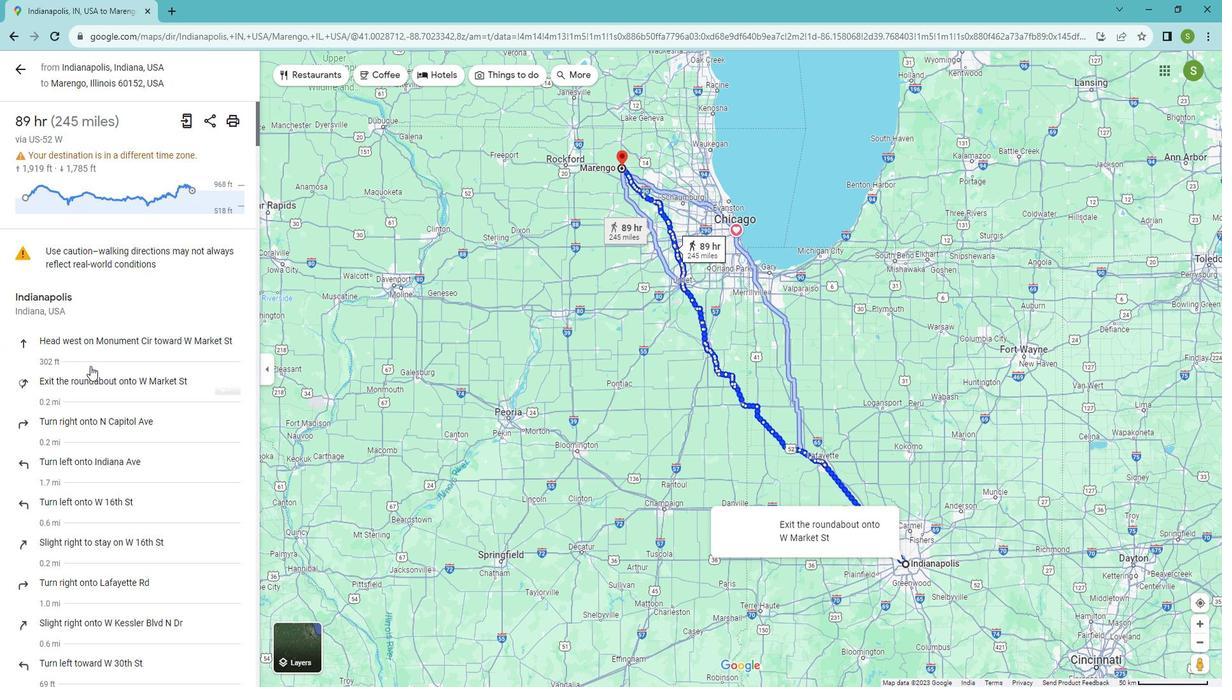 
Action: Mouse moved to (90, 354)
Screenshot: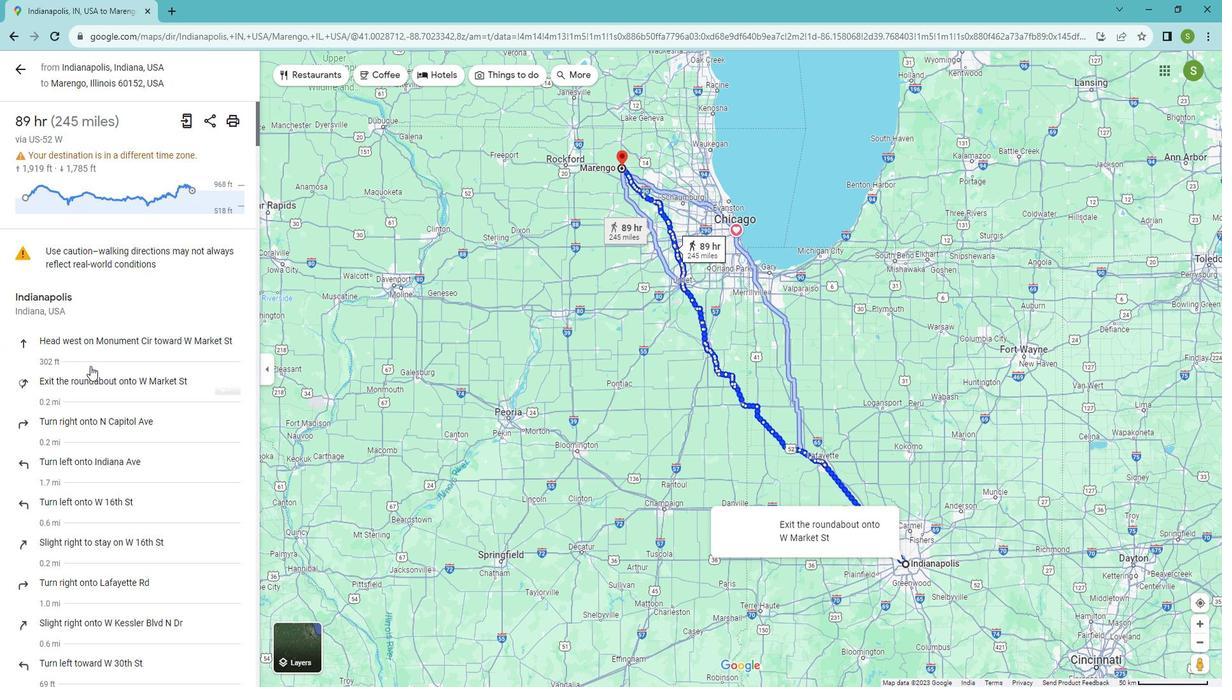 
Action: Mouse scrolled (90, 353) with delta (0, 0)
Screenshot: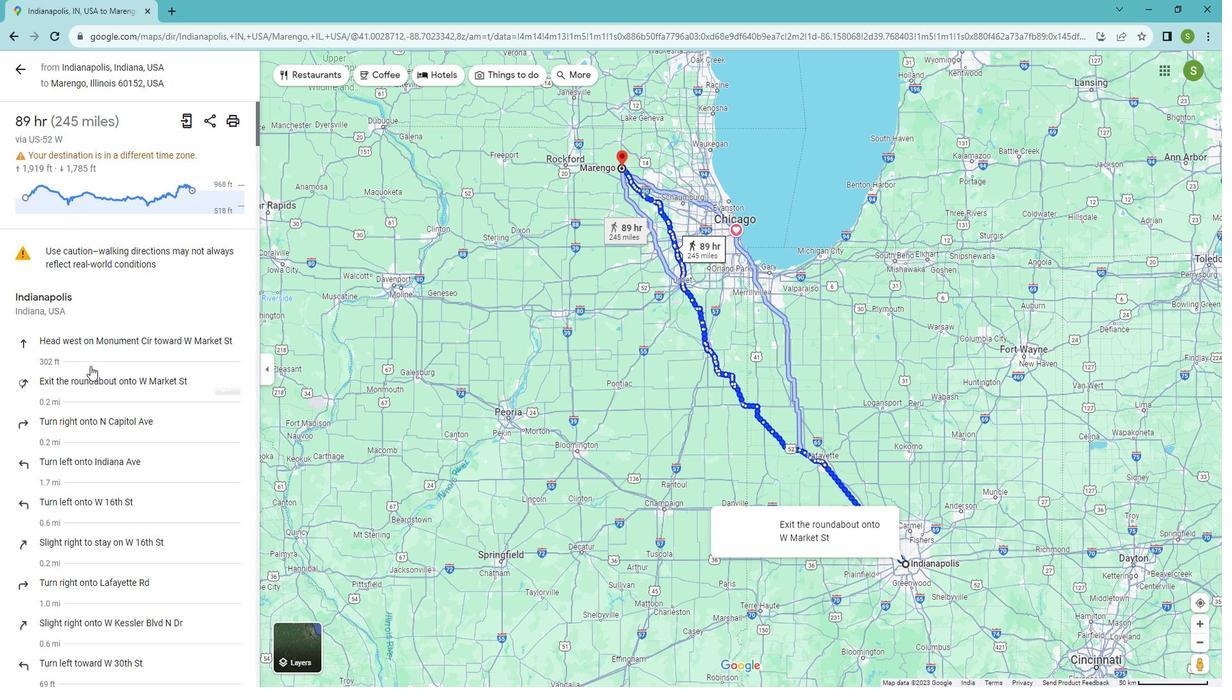 
Action: Mouse scrolled (90, 353) with delta (0, 0)
Screenshot: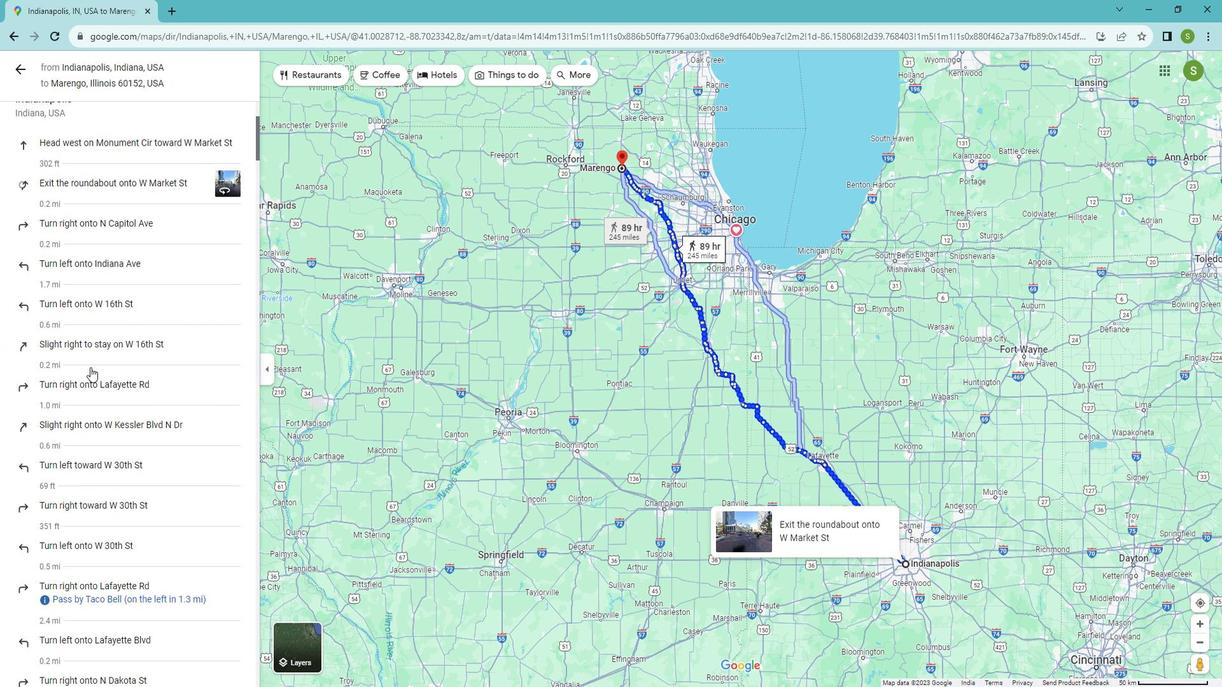
Action: Mouse moved to (89, 354)
Screenshot: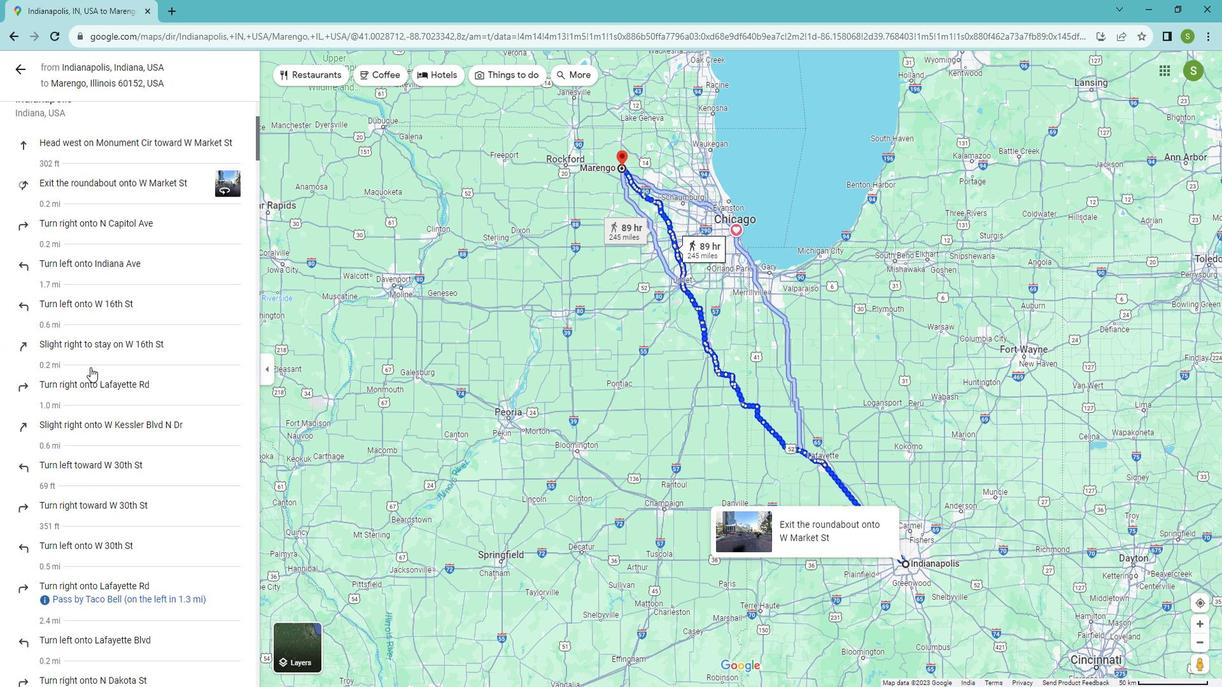 
Action: Mouse scrolled (89, 353) with delta (0, 0)
Screenshot: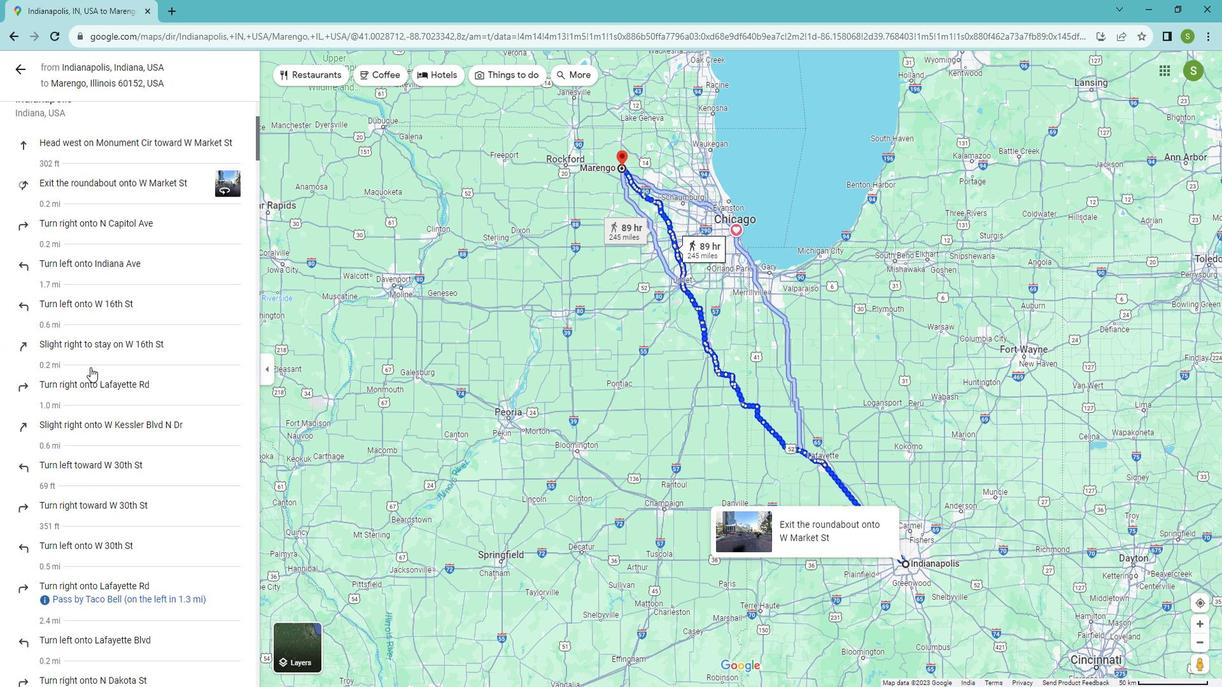 
Action: Mouse scrolled (89, 353) with delta (0, 0)
Screenshot: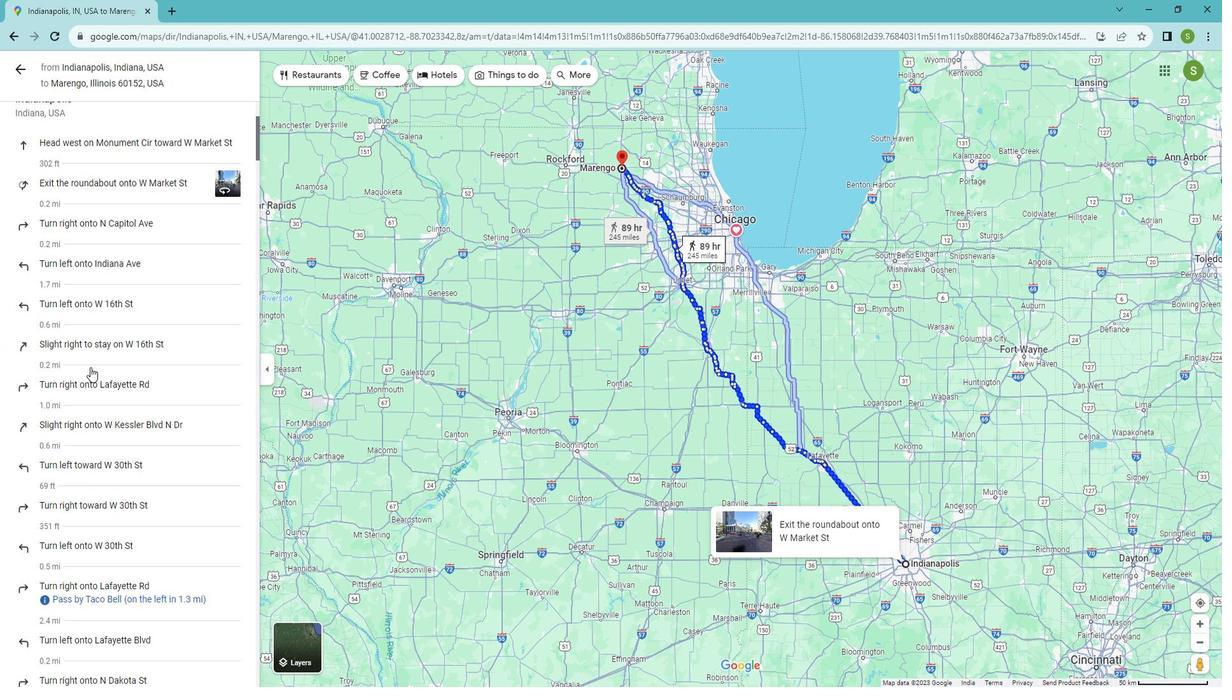 
Action: Mouse moved to (89, 354)
Screenshot: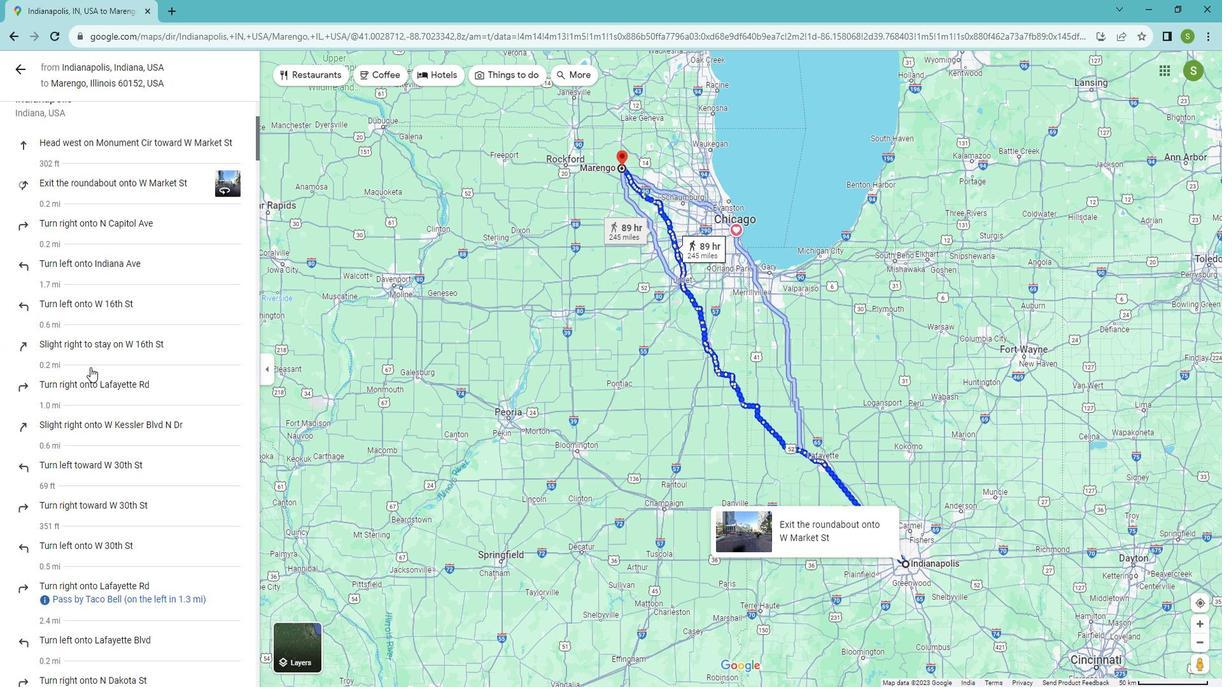 
Action: Mouse scrolled (89, 353) with delta (0, 0)
Screenshot: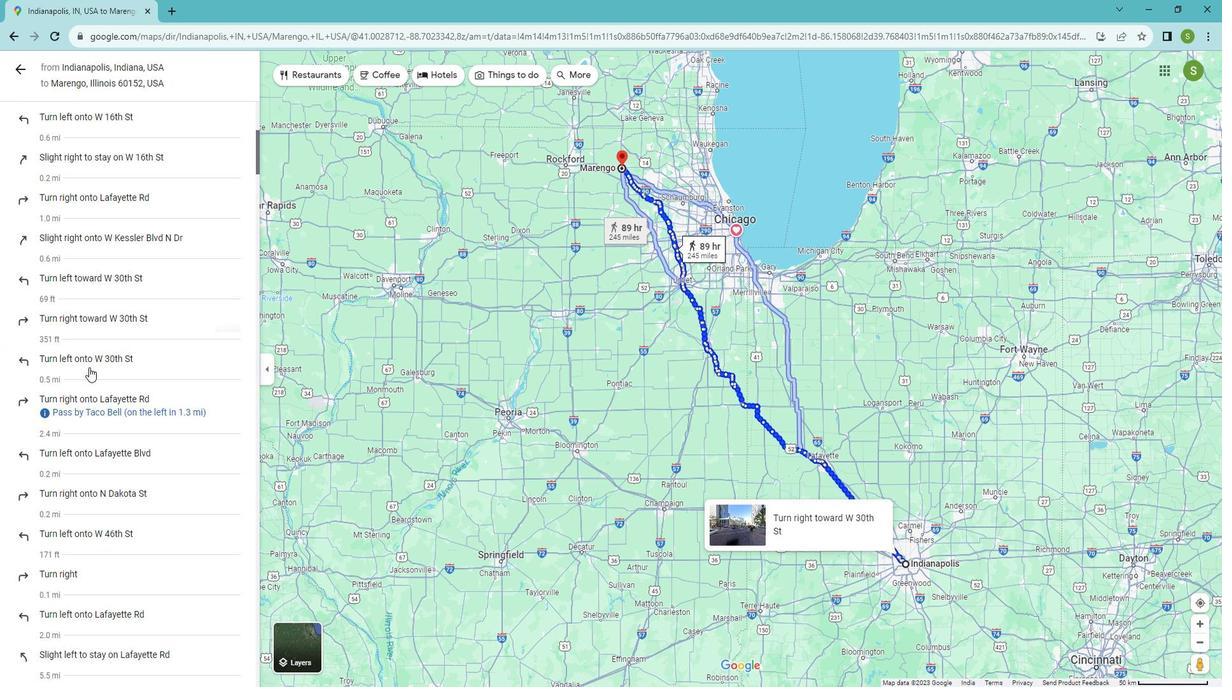 
Action: Mouse scrolled (89, 353) with delta (0, 0)
Screenshot: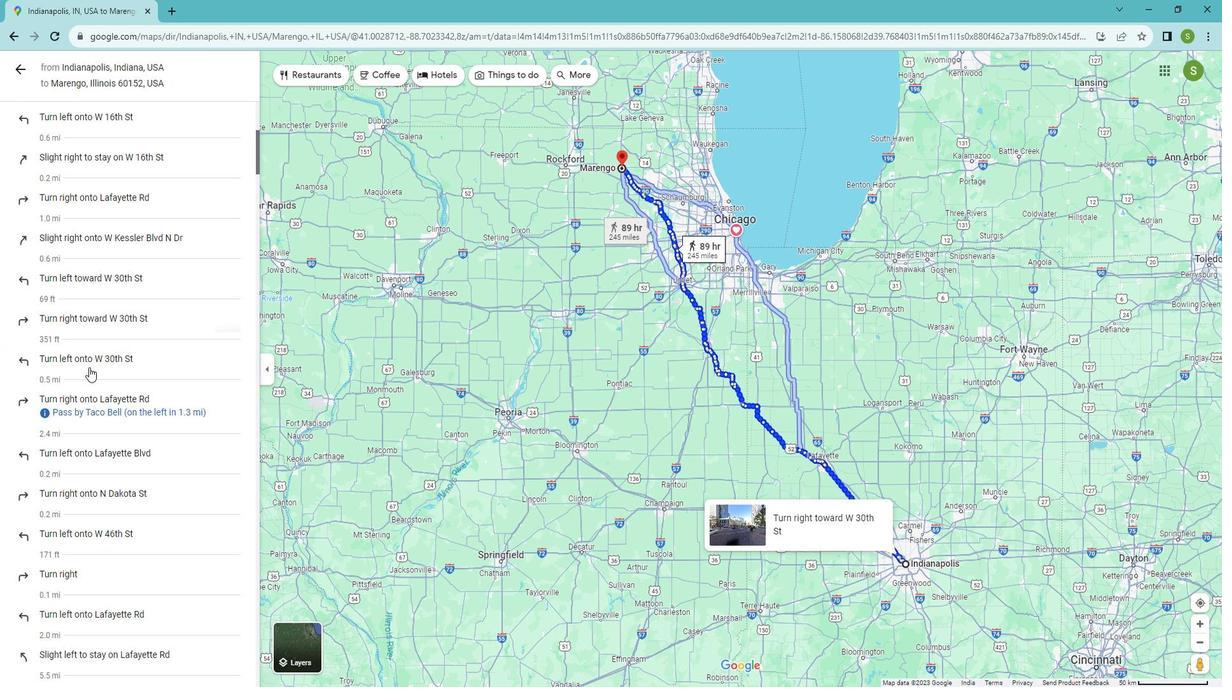 
Action: Mouse scrolled (89, 353) with delta (0, 0)
Screenshot: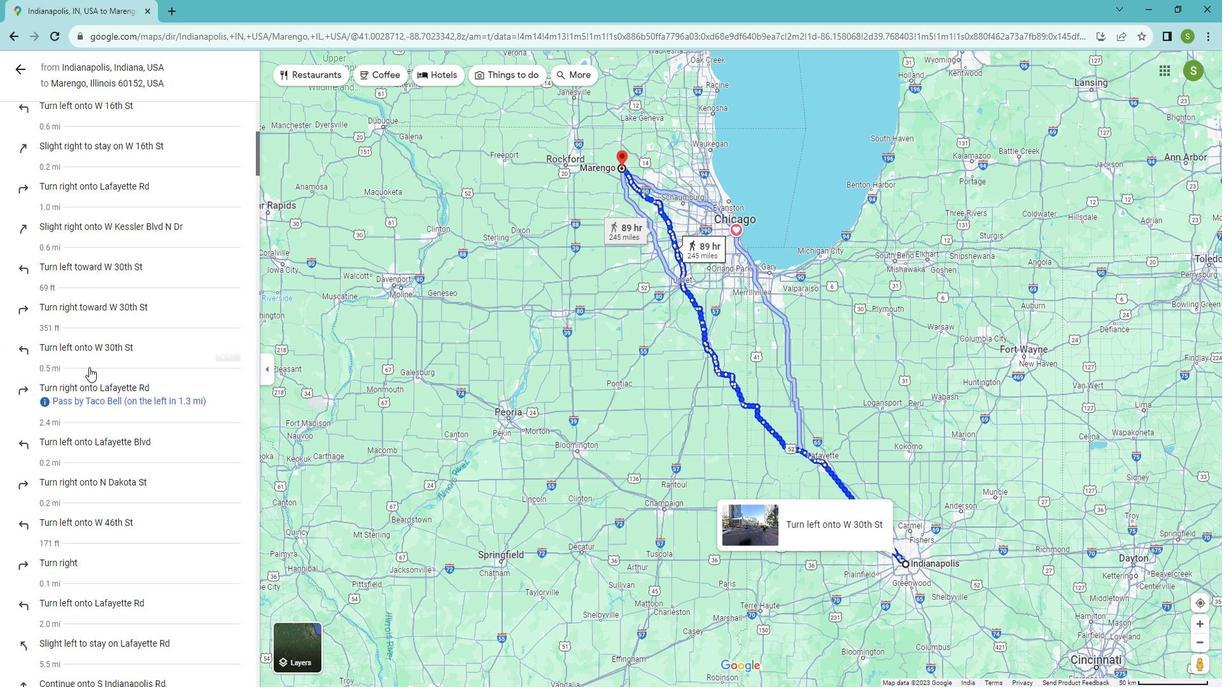 
Action: Mouse moved to (89, 354)
Screenshot: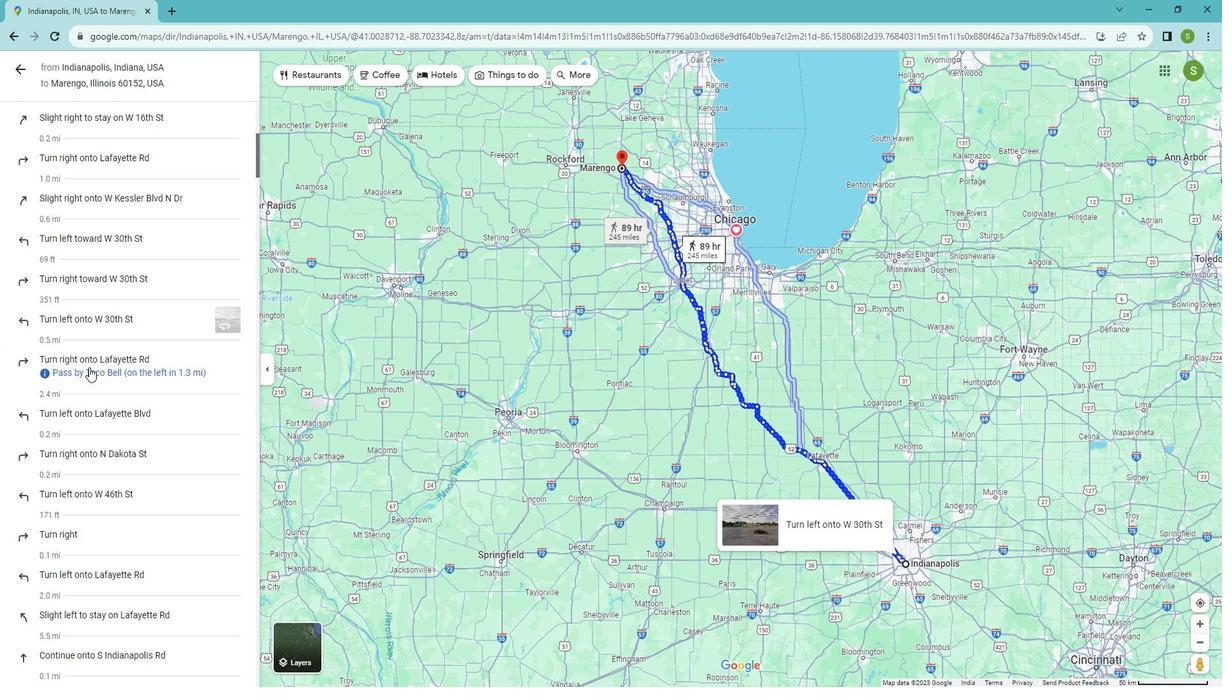 
Action: Mouse scrolled (89, 354) with delta (0, 0)
Screenshot: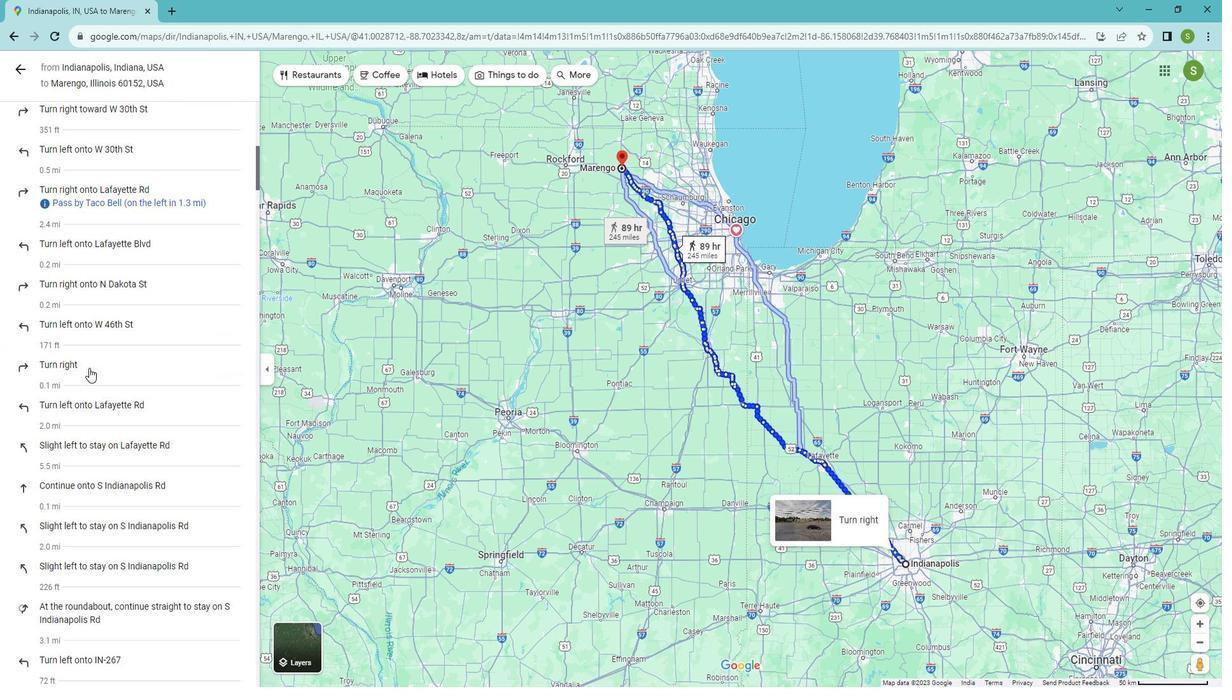 
Action: Mouse scrolled (89, 354) with delta (0, 0)
Screenshot: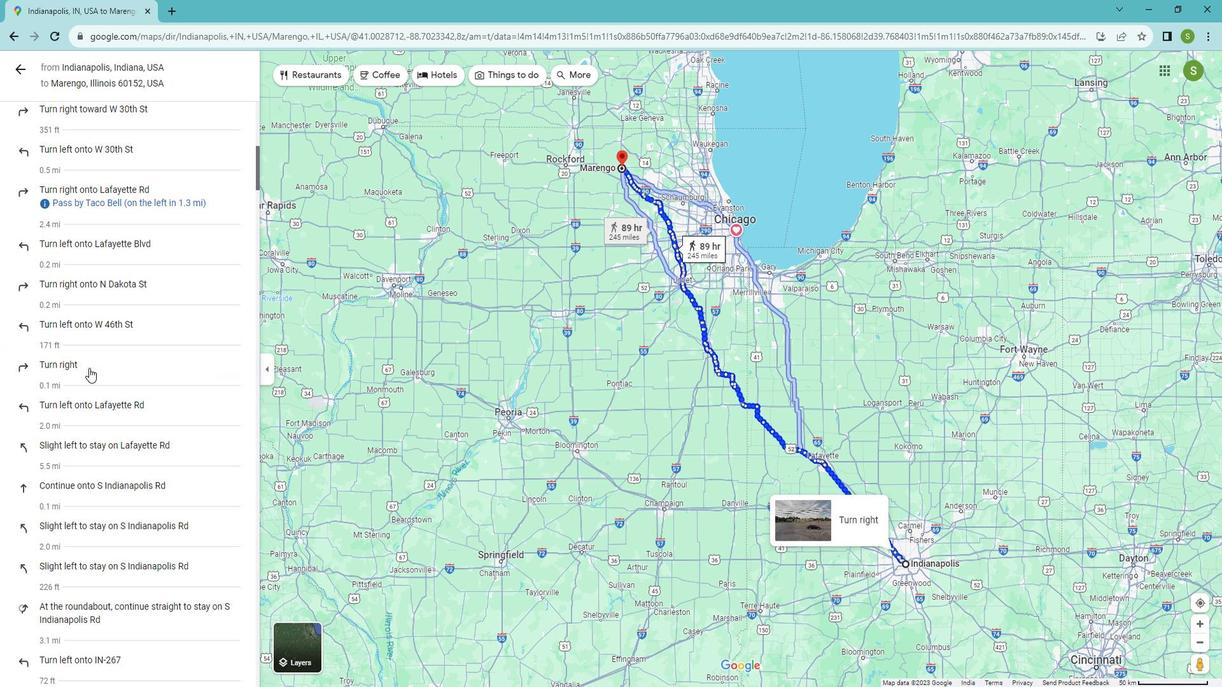 
Action: Mouse scrolled (89, 354) with delta (0, 0)
Screenshot: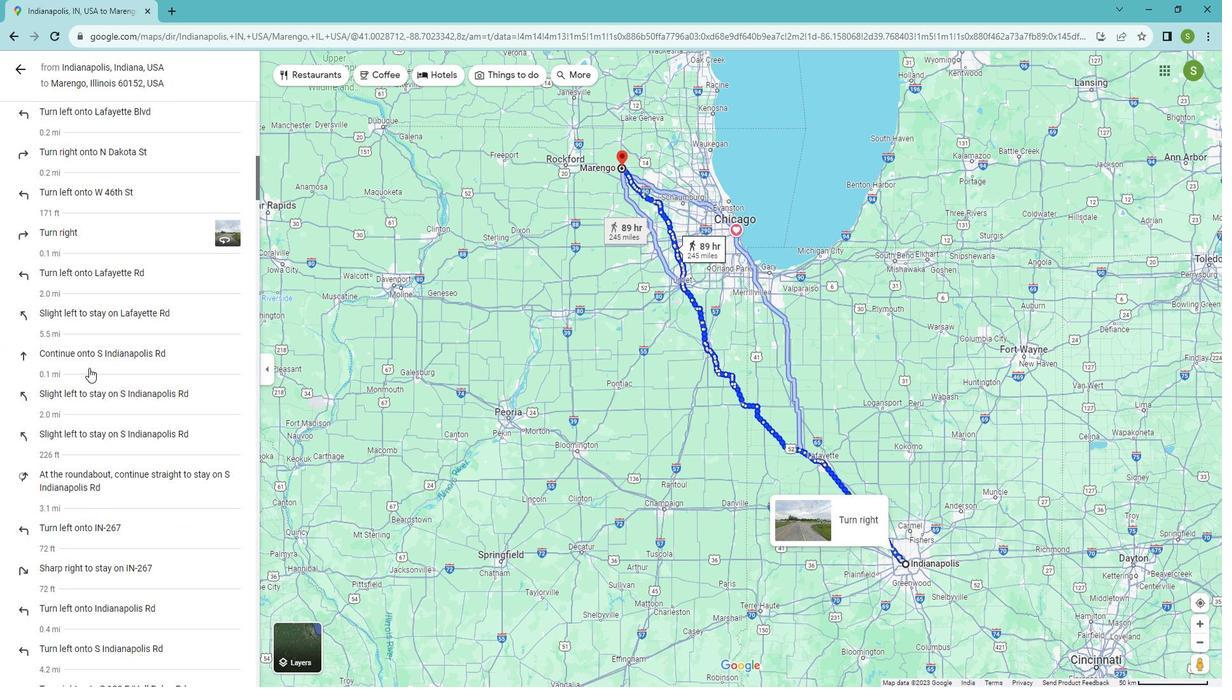 
Action: Mouse scrolled (89, 354) with delta (0, 0)
Screenshot: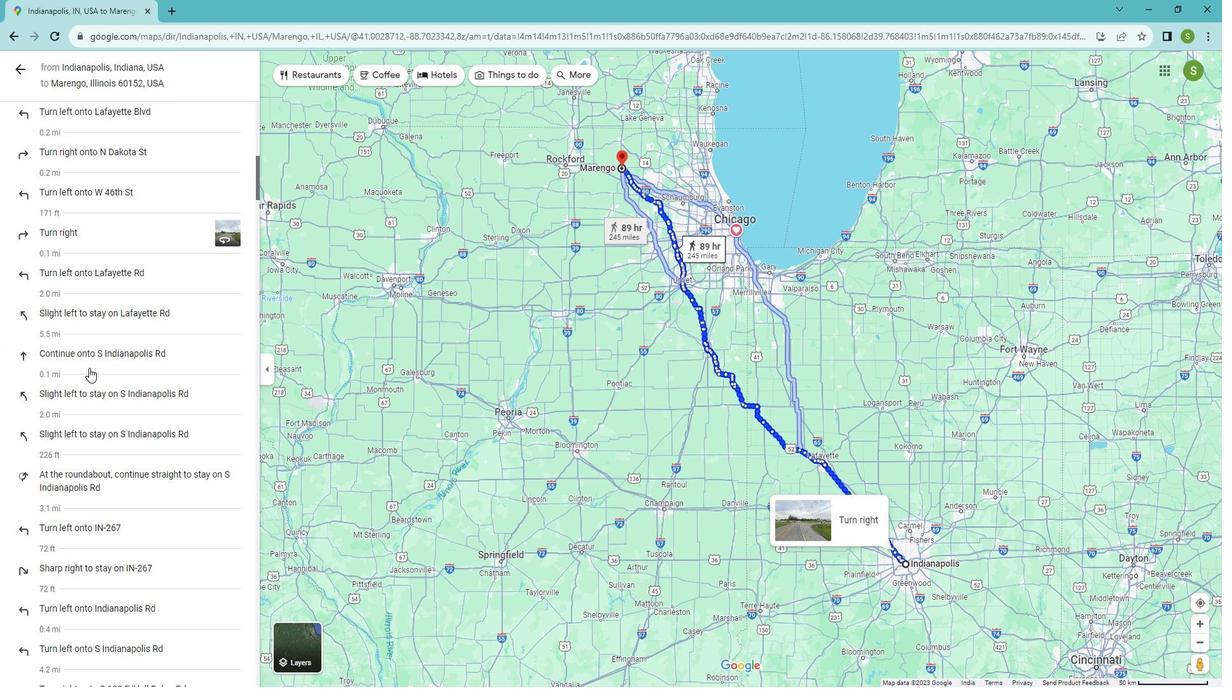 
Action: Mouse scrolled (89, 354) with delta (0, 0)
Screenshot: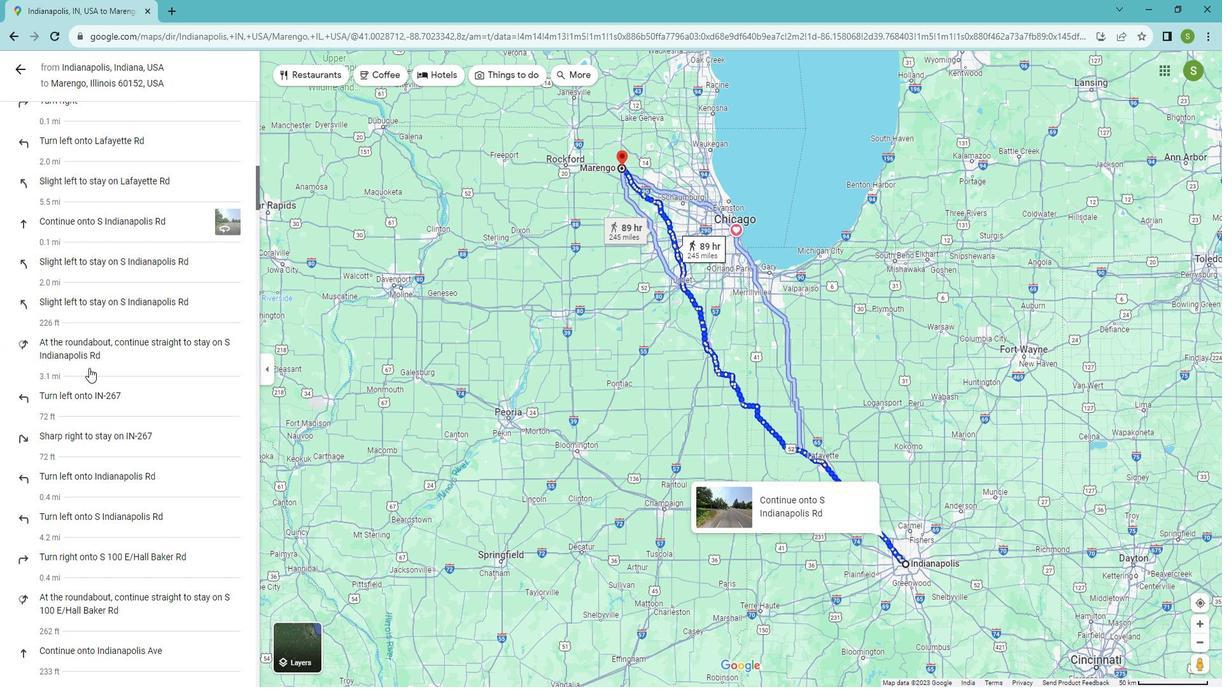 
Action: Mouse scrolled (89, 354) with delta (0, 0)
Screenshot: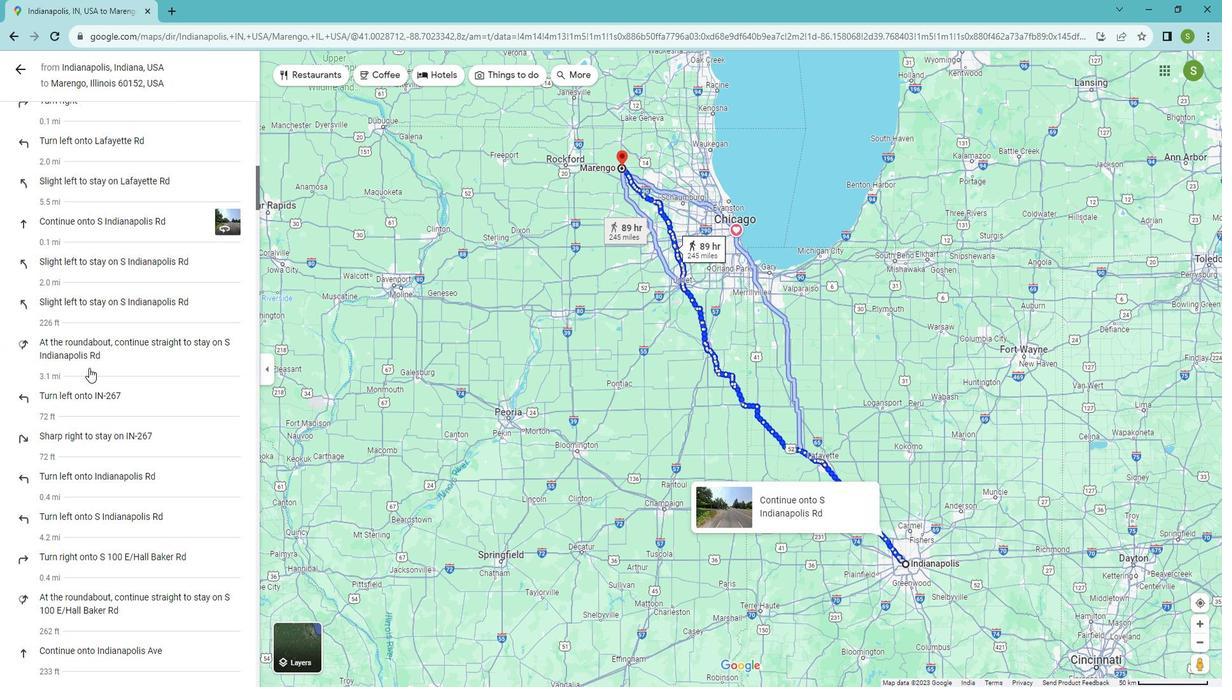 
Action: Mouse scrolled (89, 354) with delta (0, 0)
Screenshot: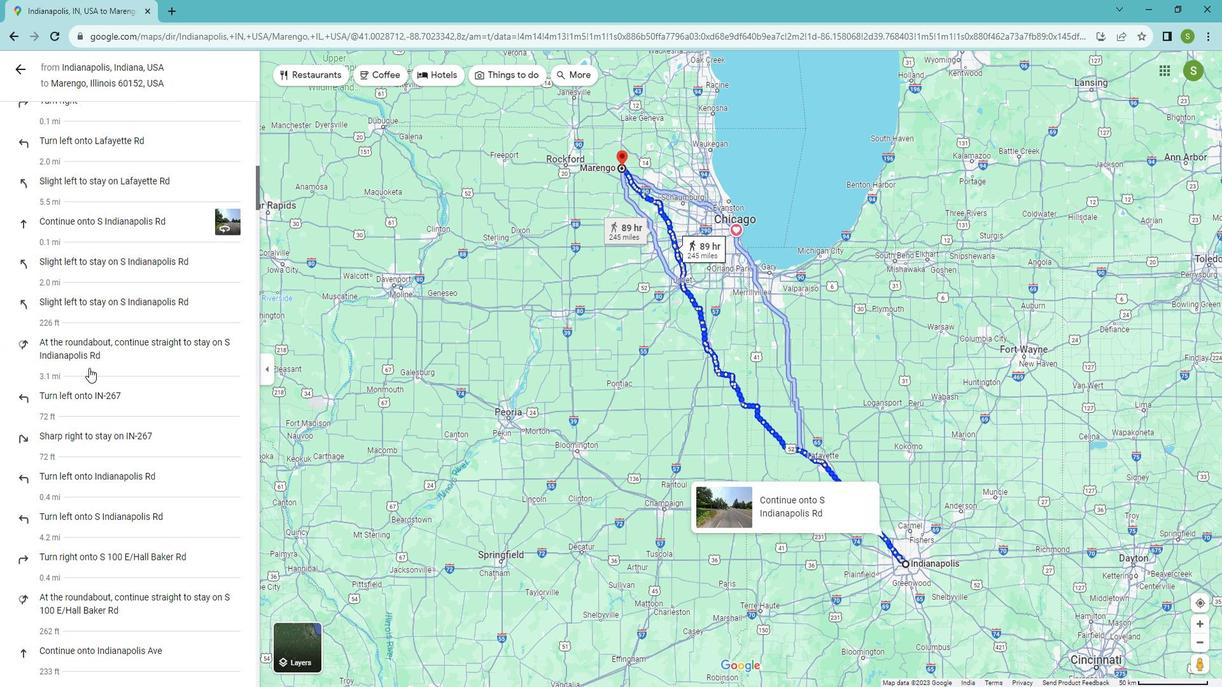 
Action: Mouse scrolled (89, 354) with delta (0, 0)
Screenshot: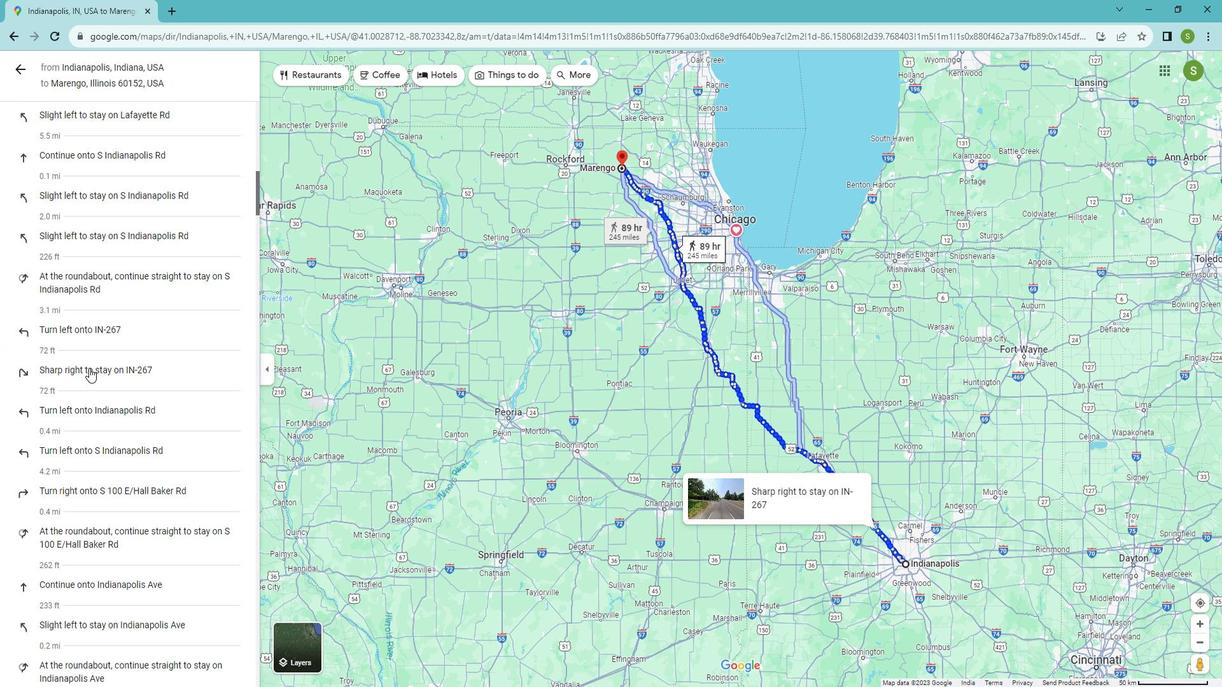 
Action: Mouse scrolled (89, 354) with delta (0, 0)
Screenshot: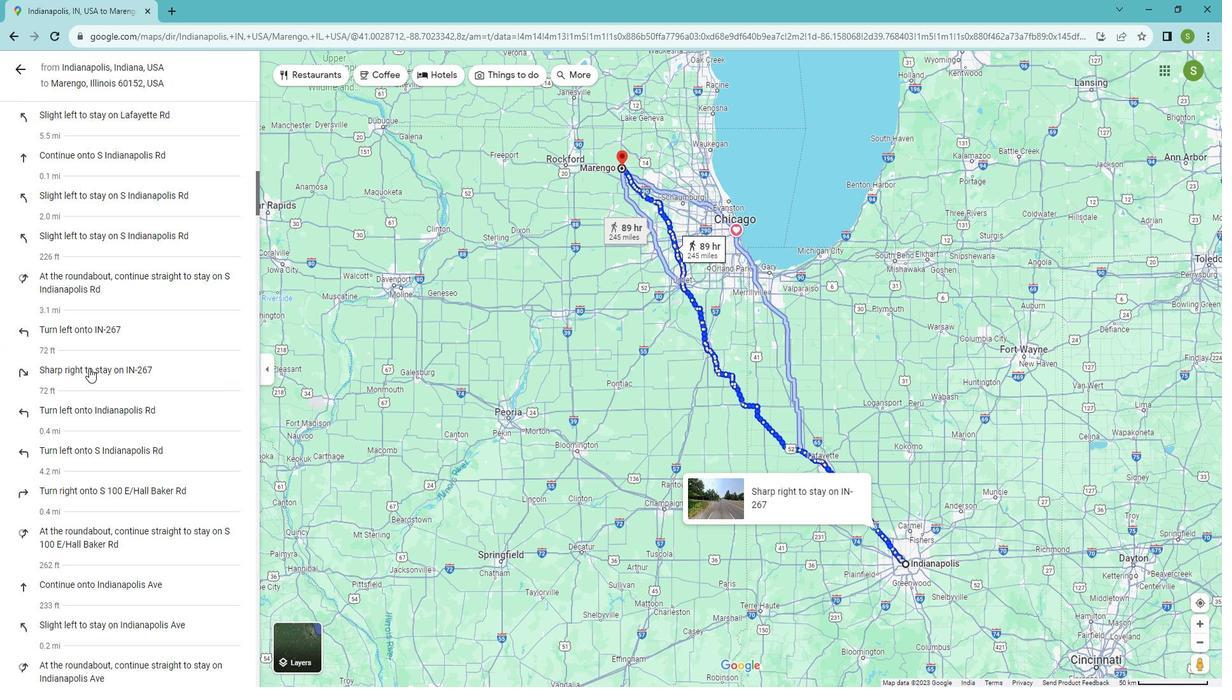 
Action: Mouse scrolled (89, 354) with delta (0, 0)
Screenshot: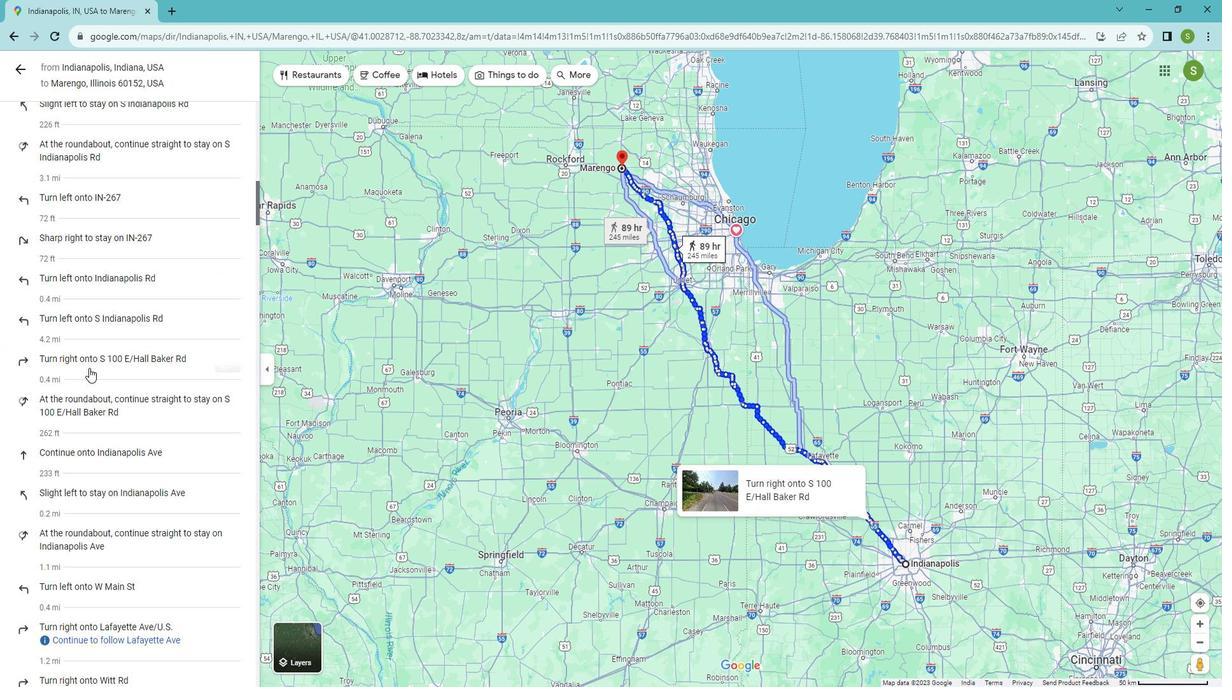 
Action: Mouse moved to (85, 356)
Screenshot: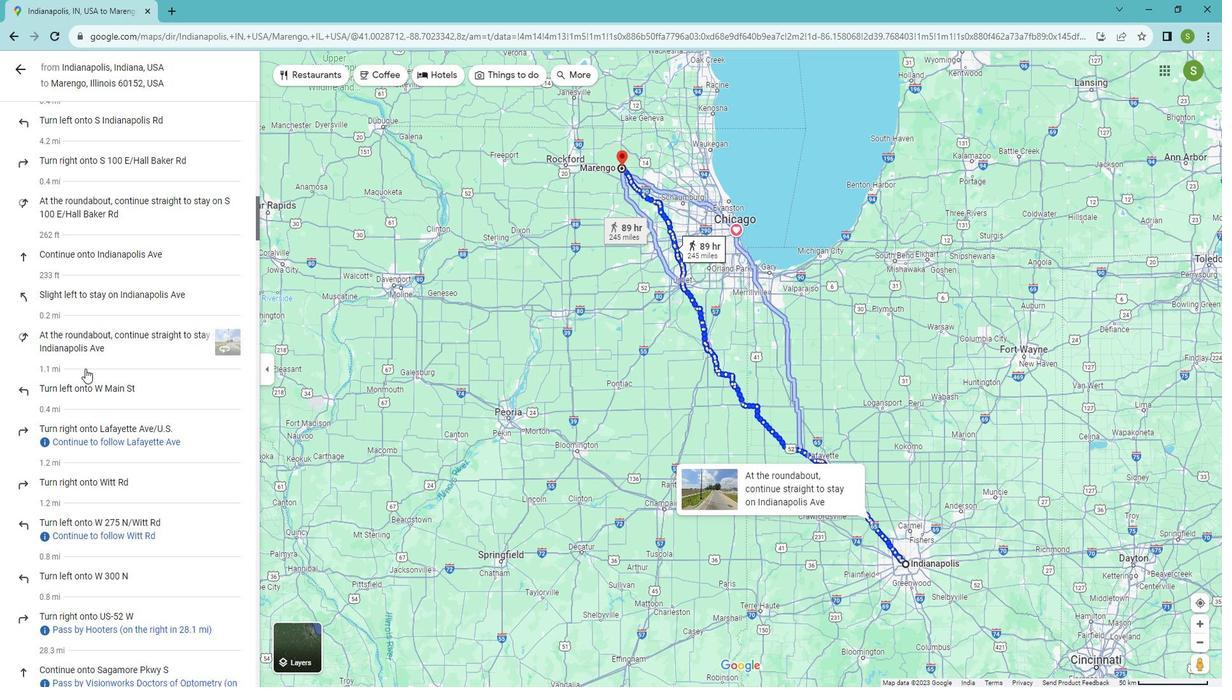 
Action: Mouse scrolled (85, 355) with delta (0, 0)
Screenshot: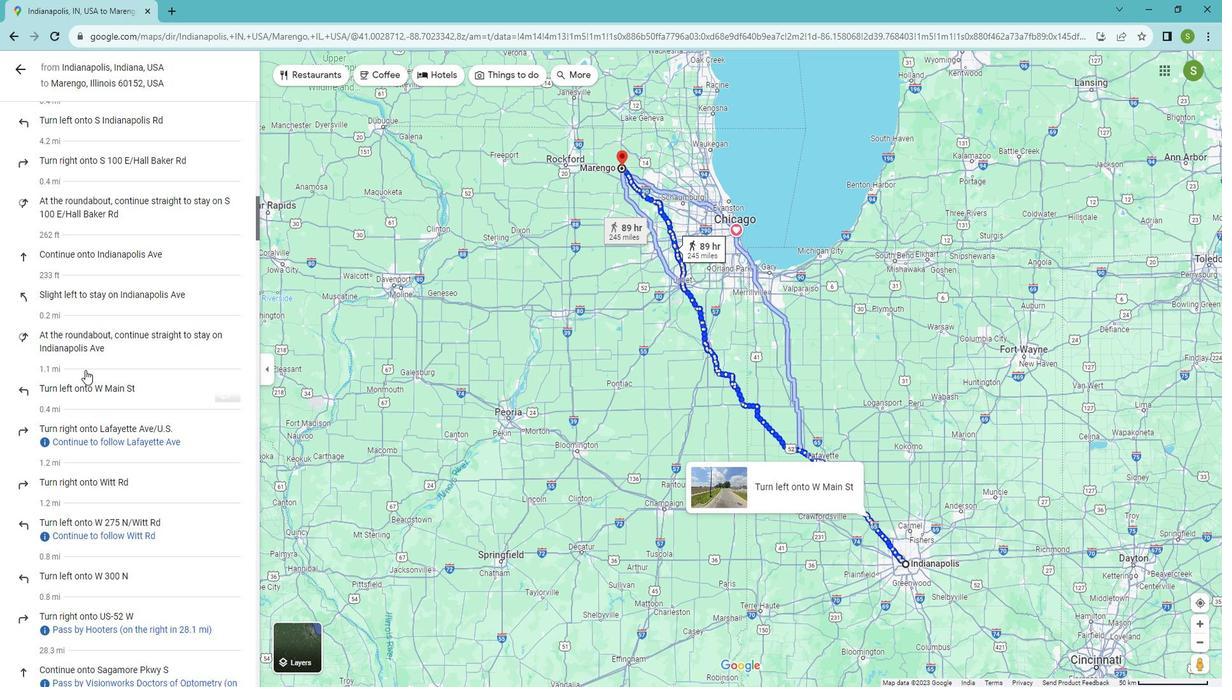 
Action: Mouse scrolled (85, 355) with delta (0, 0)
Screenshot: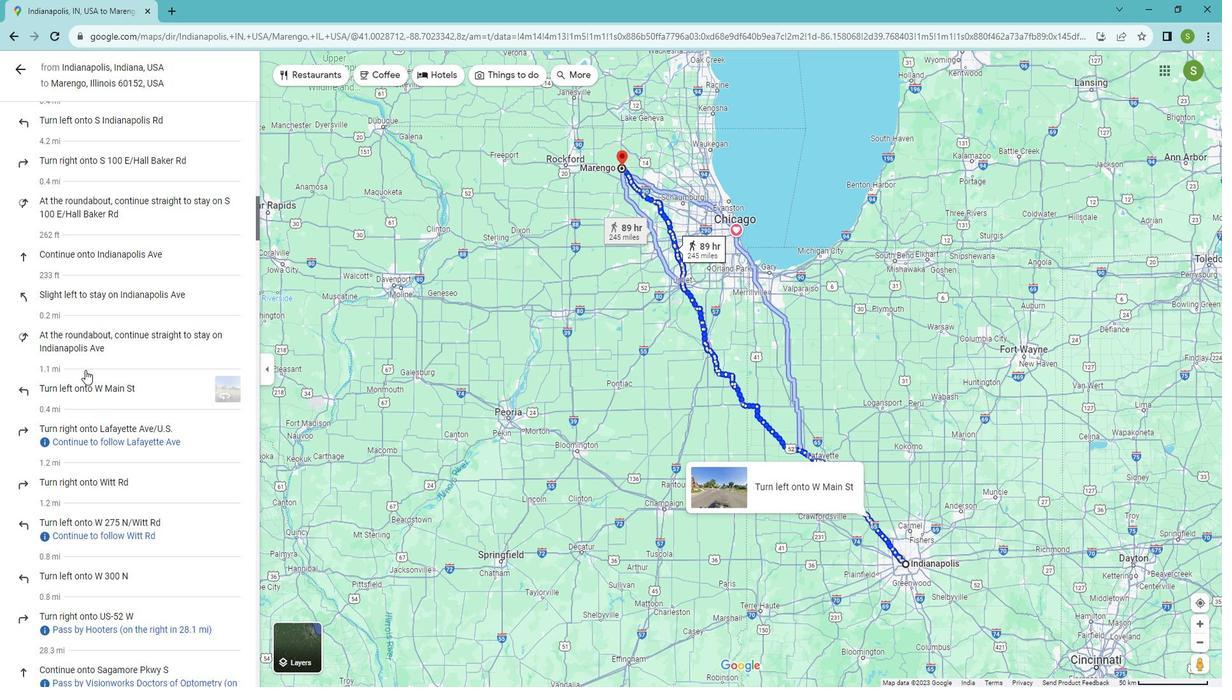 
Action: Mouse scrolled (85, 355) with delta (0, 0)
Screenshot: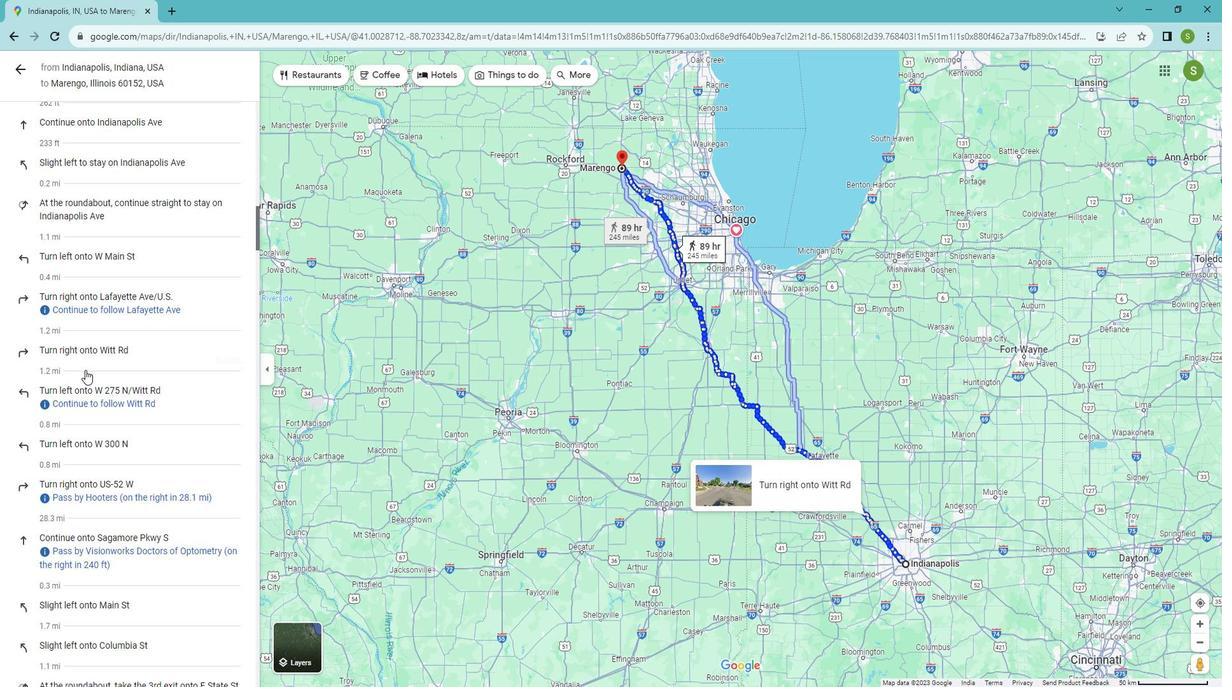 
Action: Mouse scrolled (85, 355) with delta (0, 0)
Screenshot: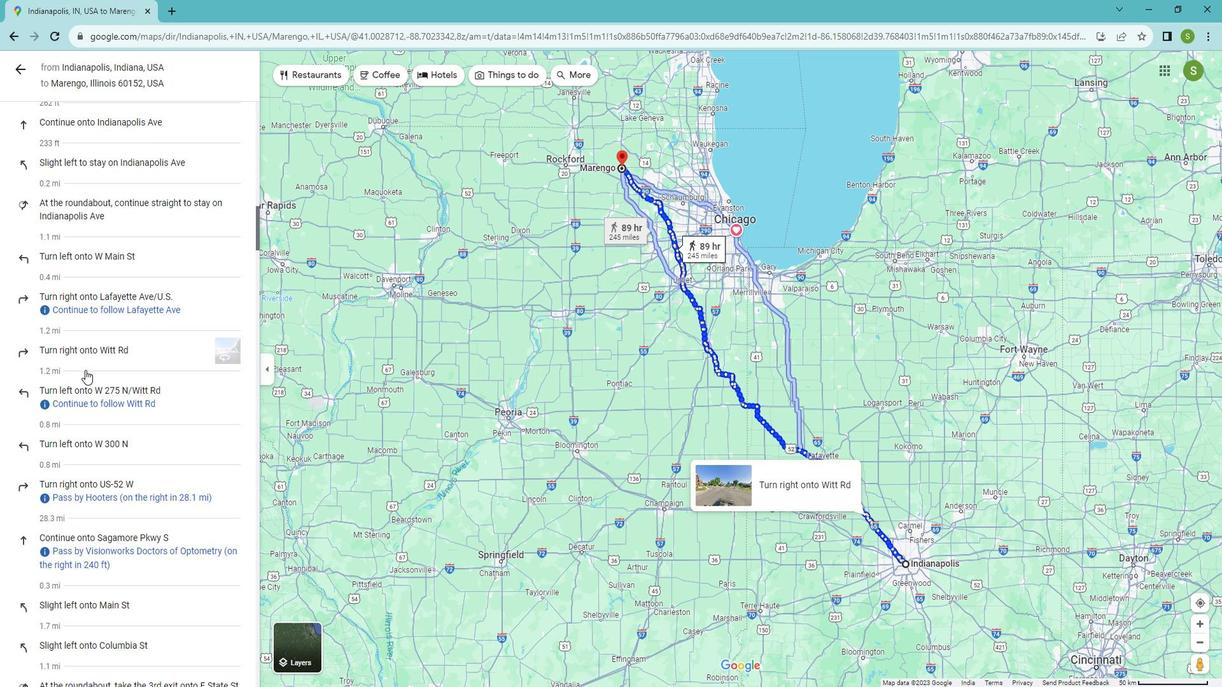 
Action: Mouse scrolled (85, 355) with delta (0, 0)
Screenshot: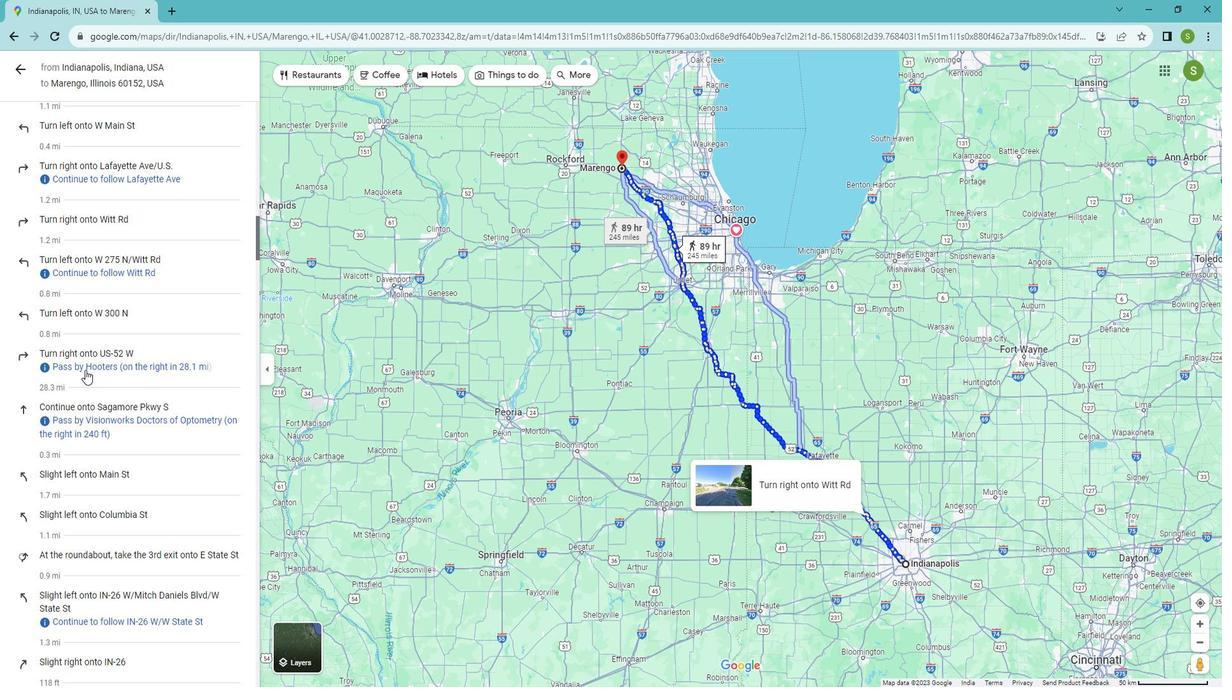 
Action: Mouse scrolled (85, 355) with delta (0, 0)
Screenshot: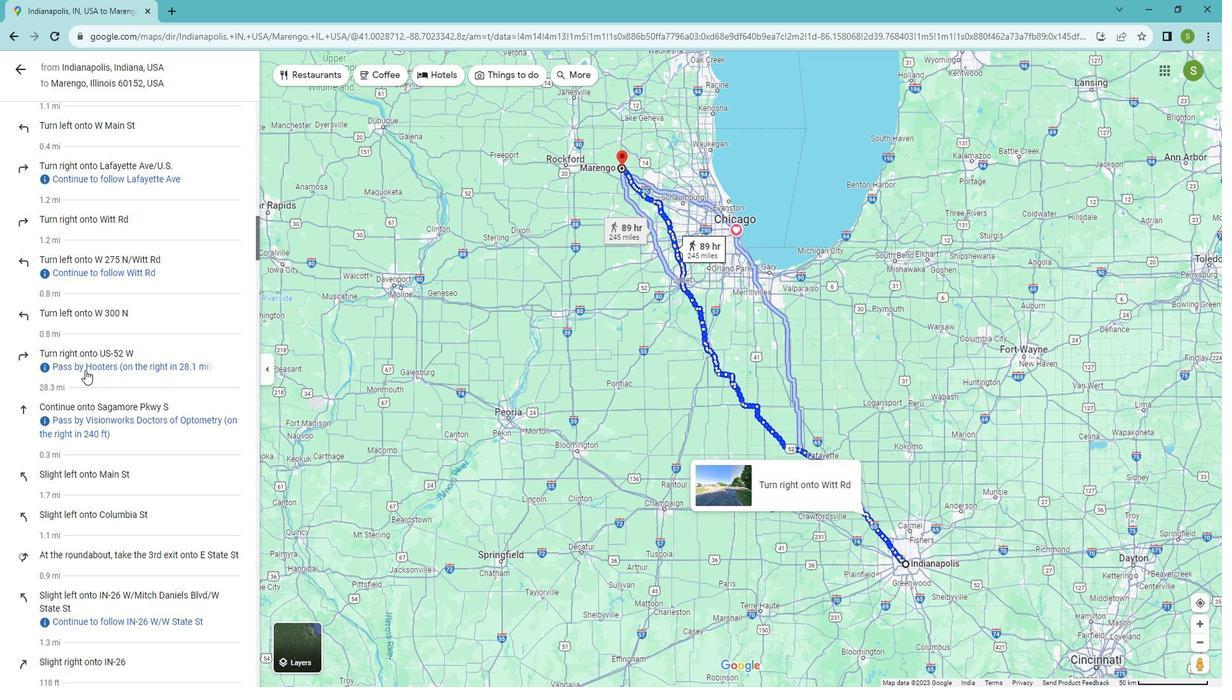 
Action: Mouse scrolled (85, 355) with delta (0, 0)
Screenshot: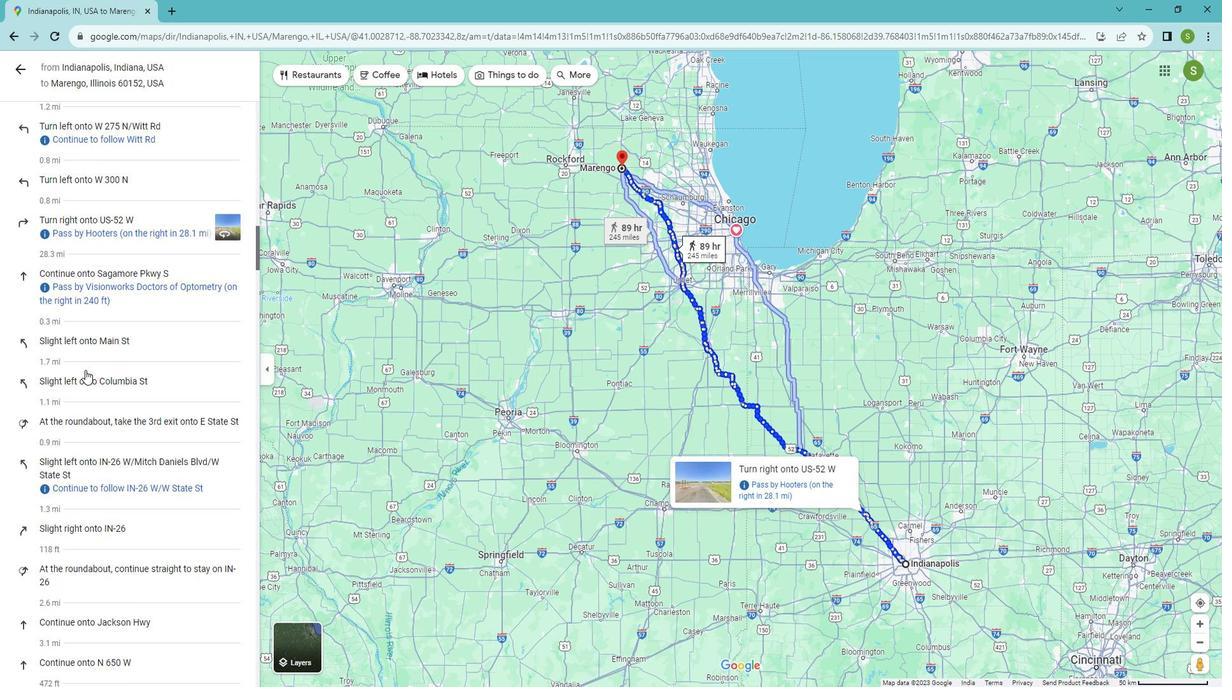 
Action: Mouse scrolled (85, 355) with delta (0, 0)
Screenshot: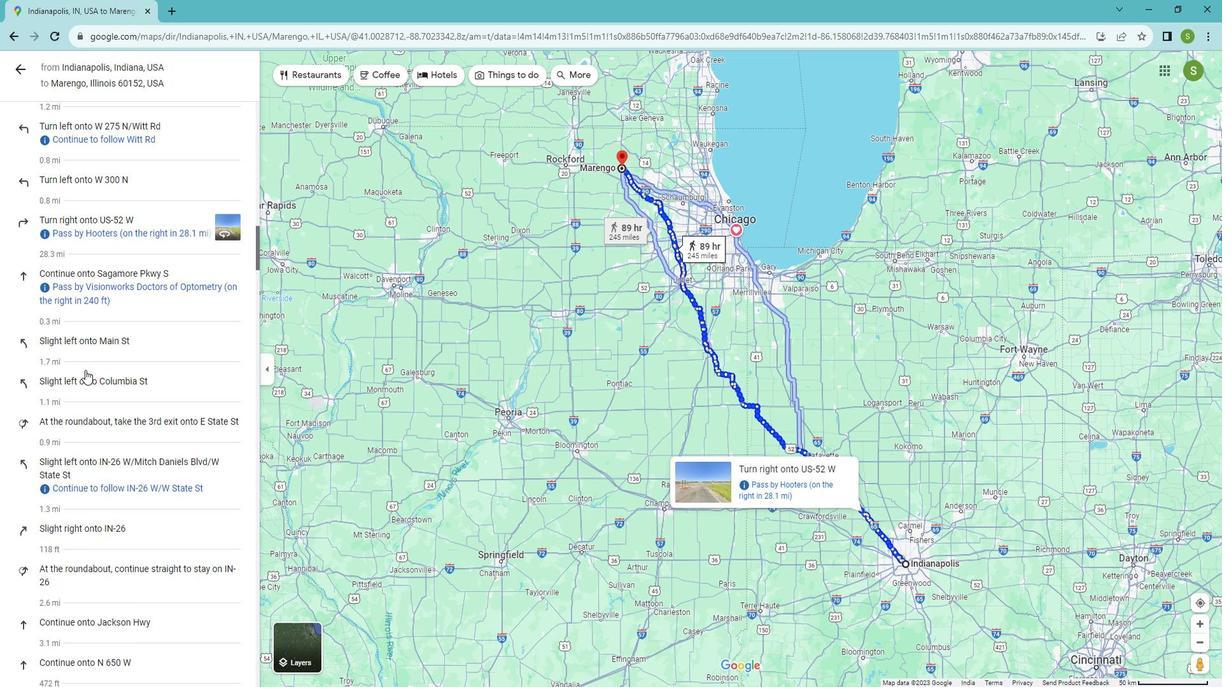 
Action: Mouse scrolled (85, 355) with delta (0, 0)
Screenshot: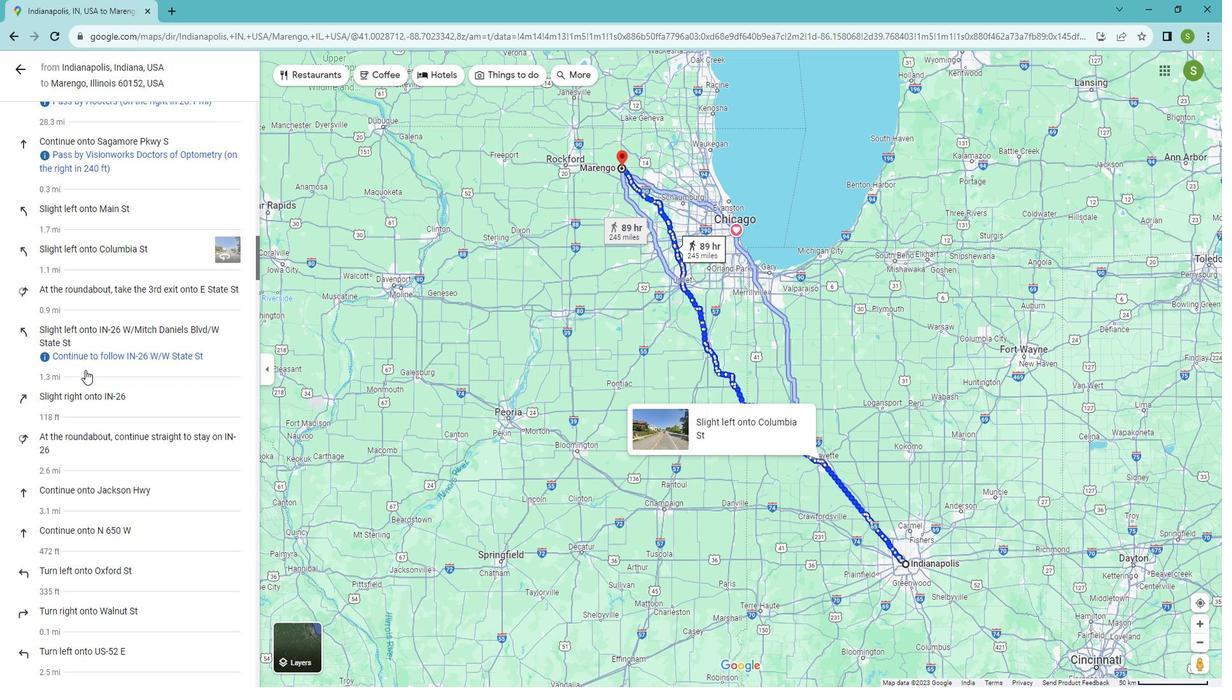 
Action: Mouse scrolled (85, 355) with delta (0, 0)
Screenshot: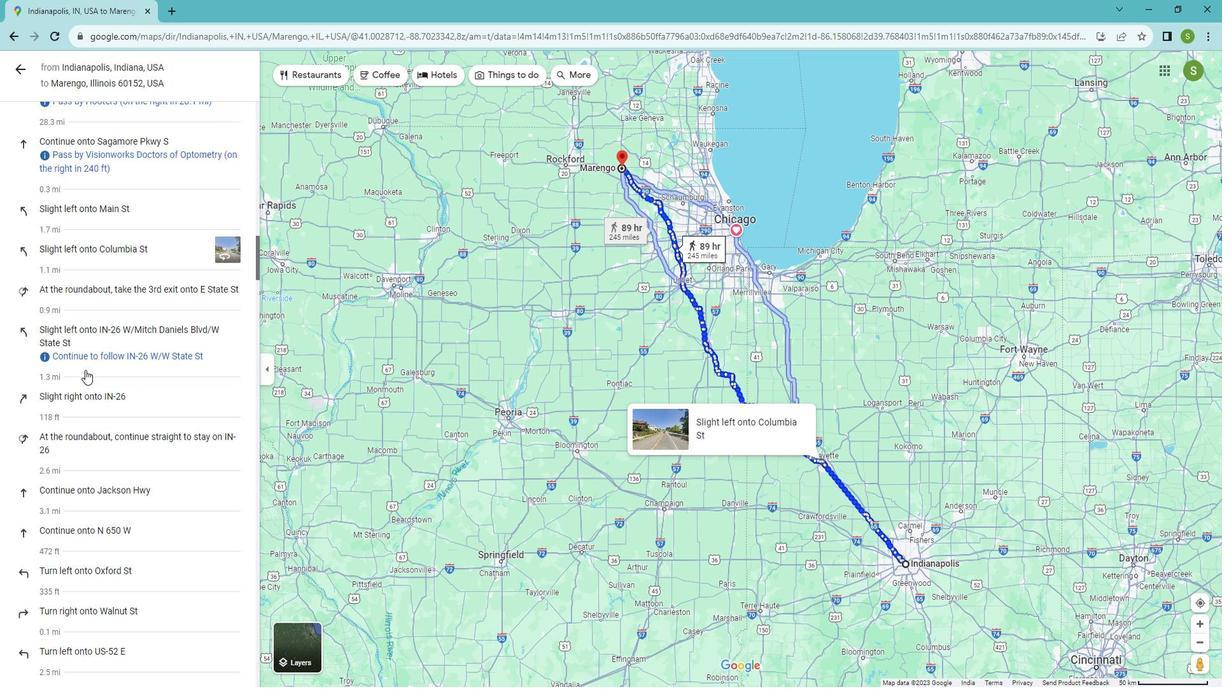 
Action: Mouse scrolled (85, 355) with delta (0, 0)
Screenshot: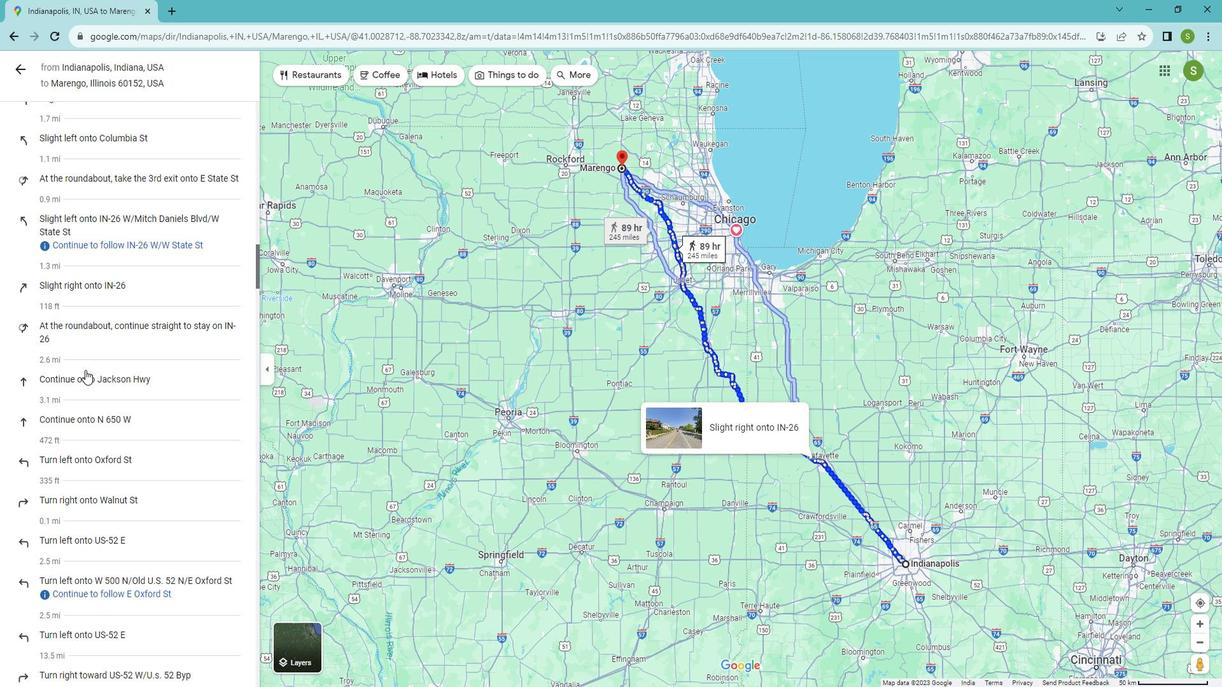 
Action: Mouse scrolled (85, 355) with delta (0, 0)
Screenshot: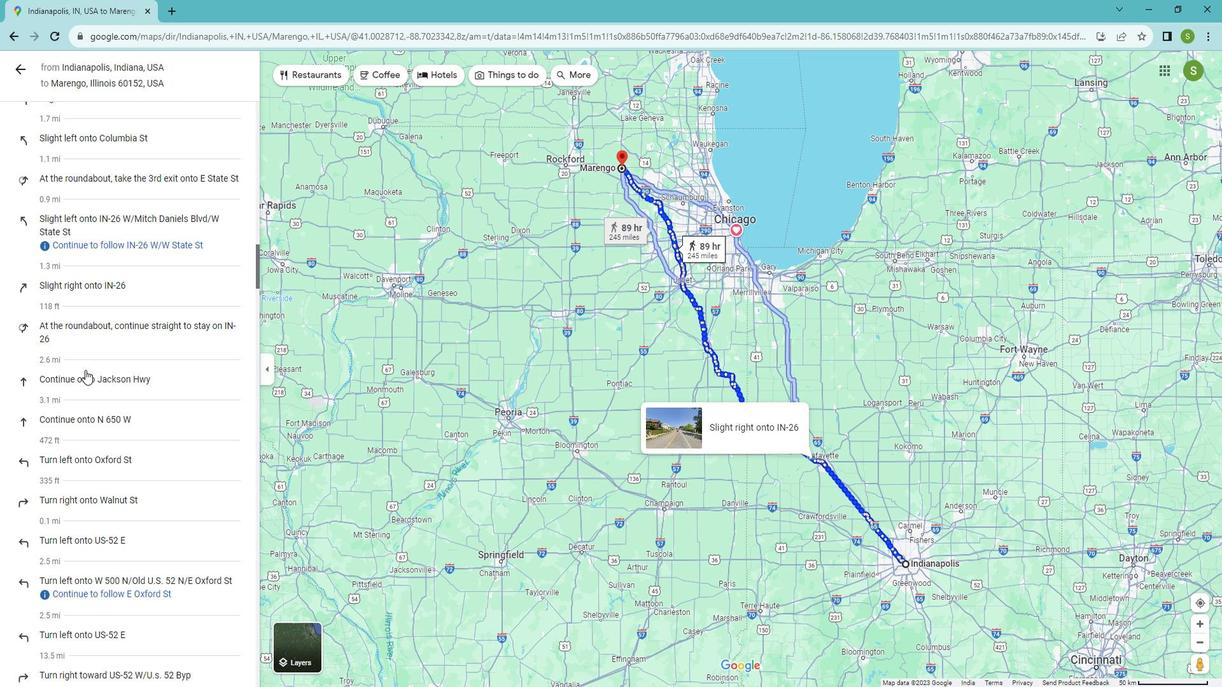 
Action: Mouse moved to (15, 62)
Screenshot: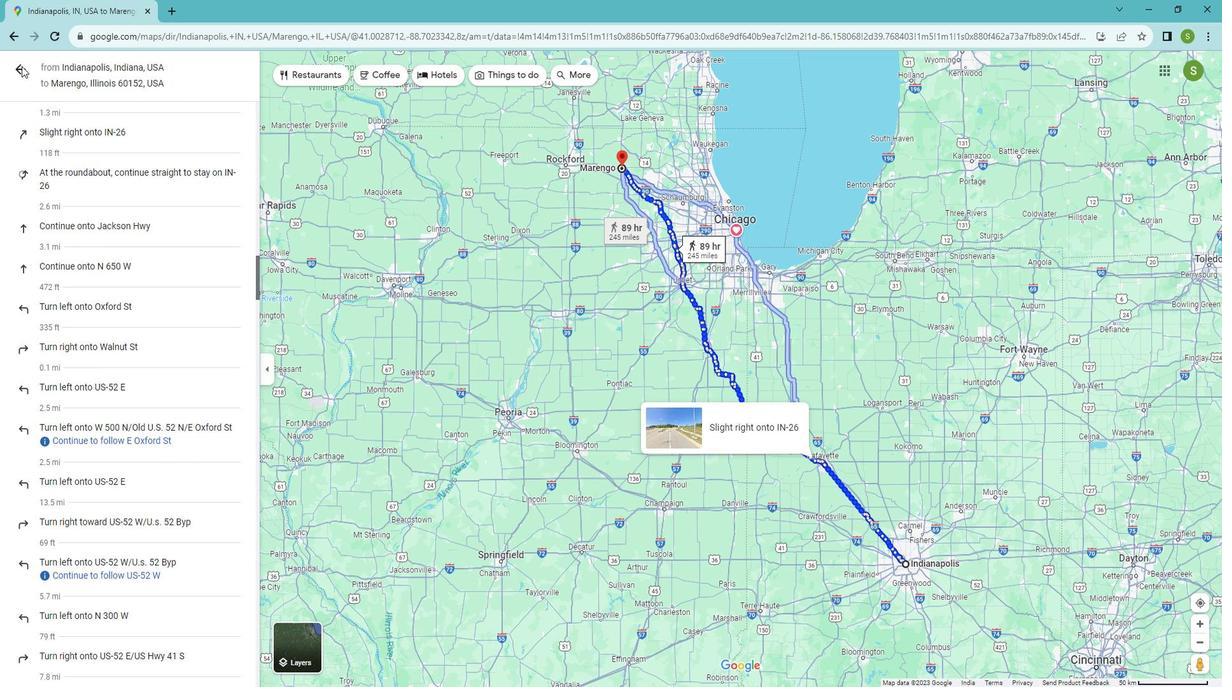 
Action: Mouse pressed left at (15, 62)
Screenshot: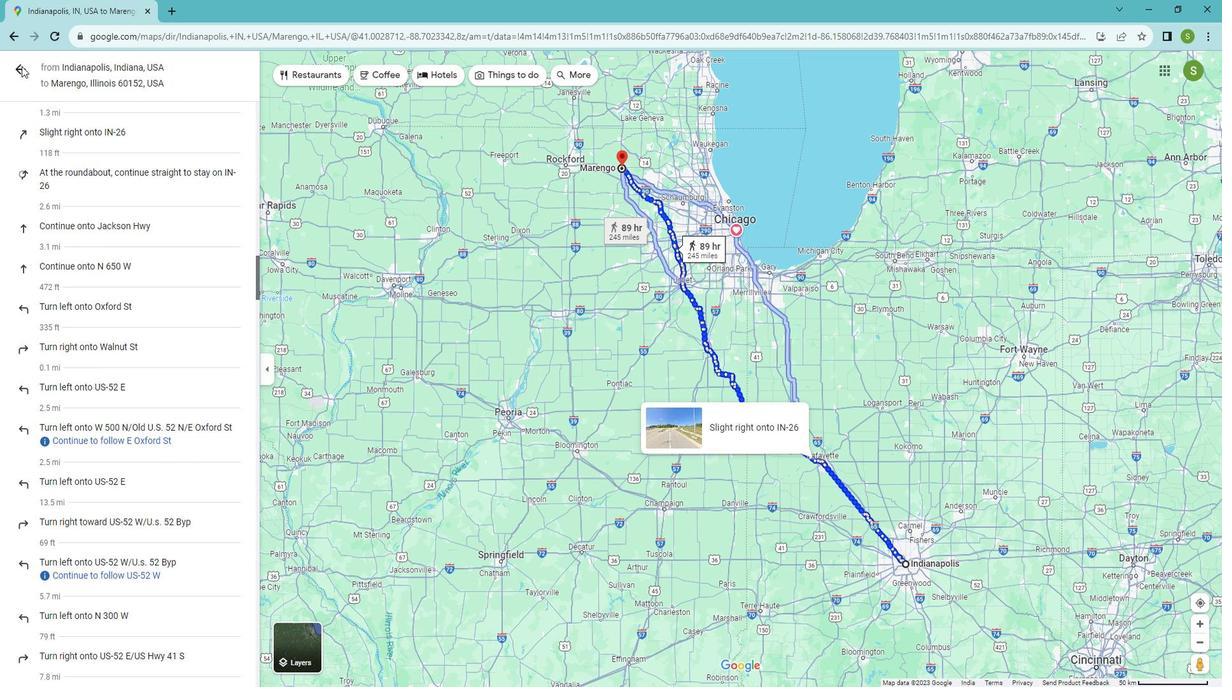 
Action: Mouse moved to (79, 76)
Screenshot: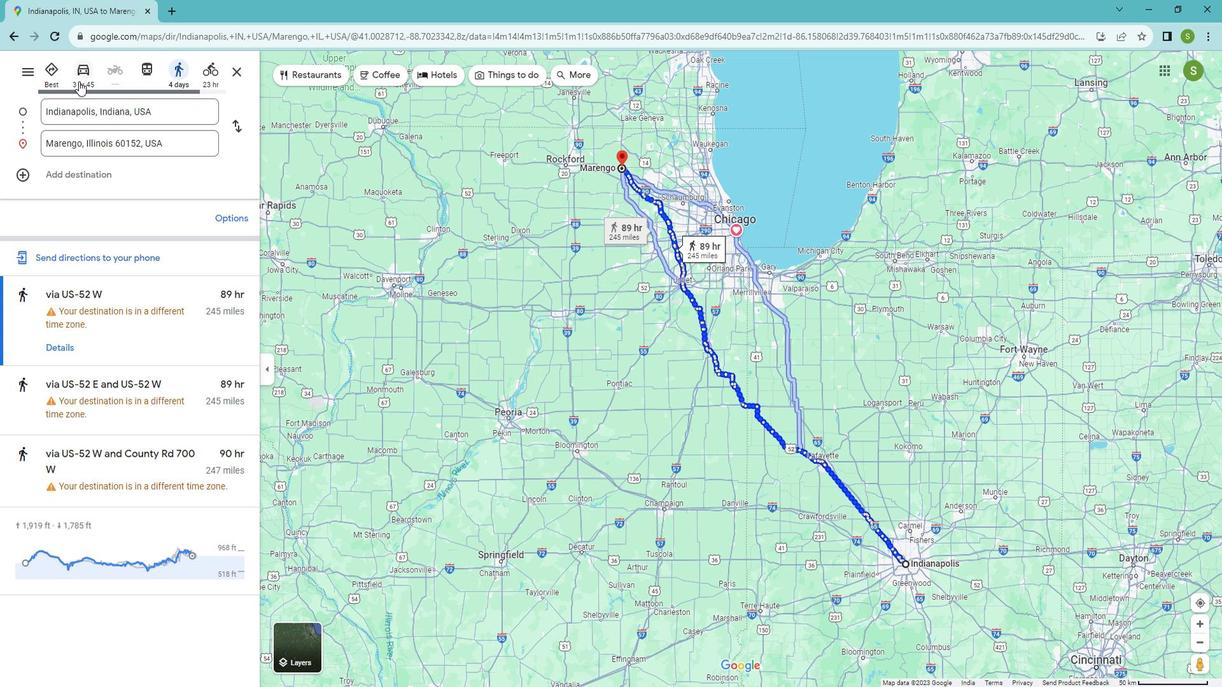 
Action: Mouse pressed left at (79, 76)
Screenshot: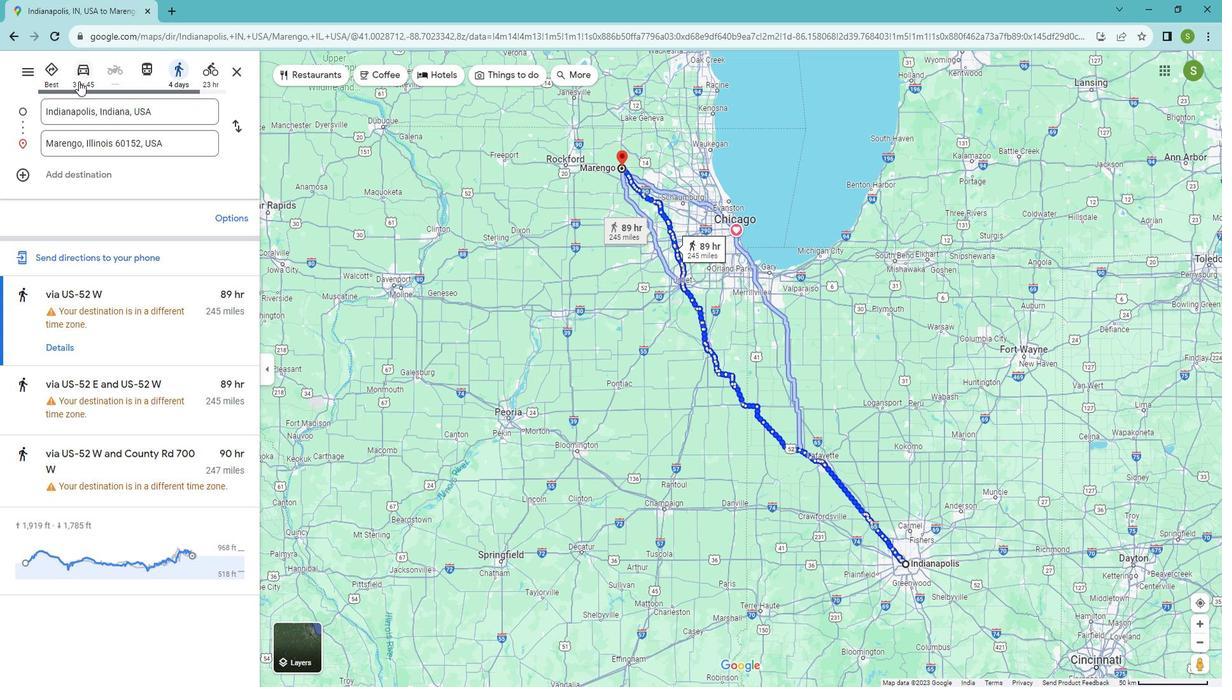 
Action: Mouse moved to (723, 435)
Screenshot: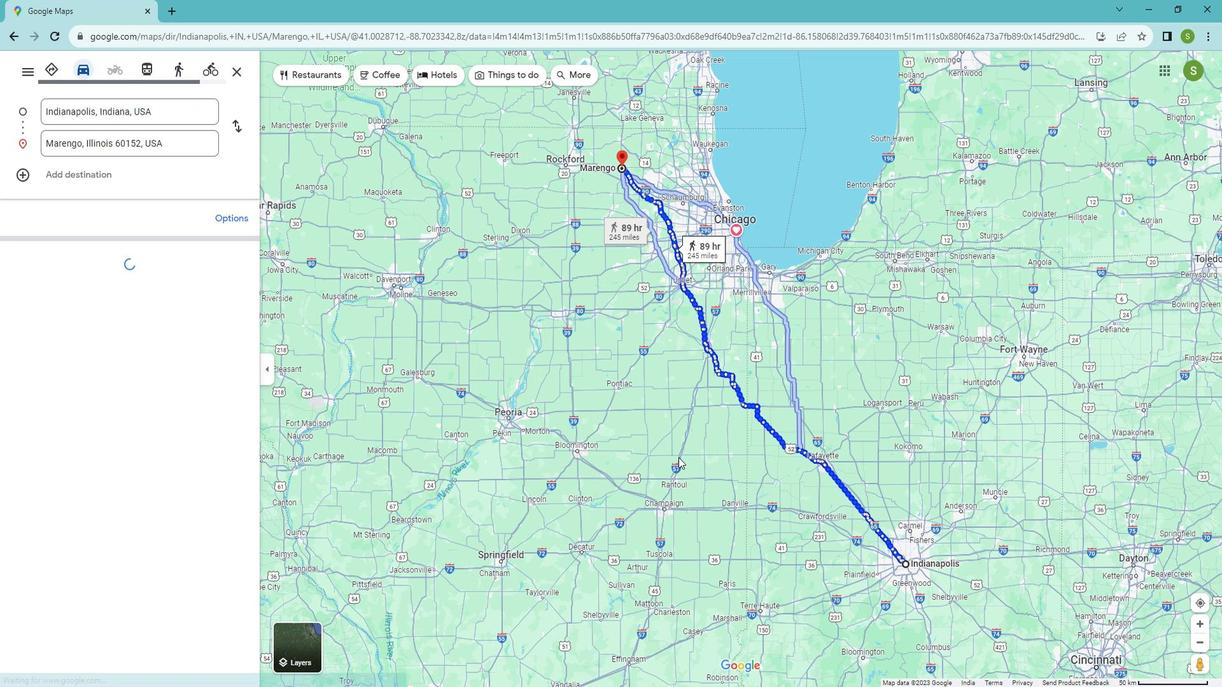 
Action: Mouse pressed right at (723, 435)
Screenshot: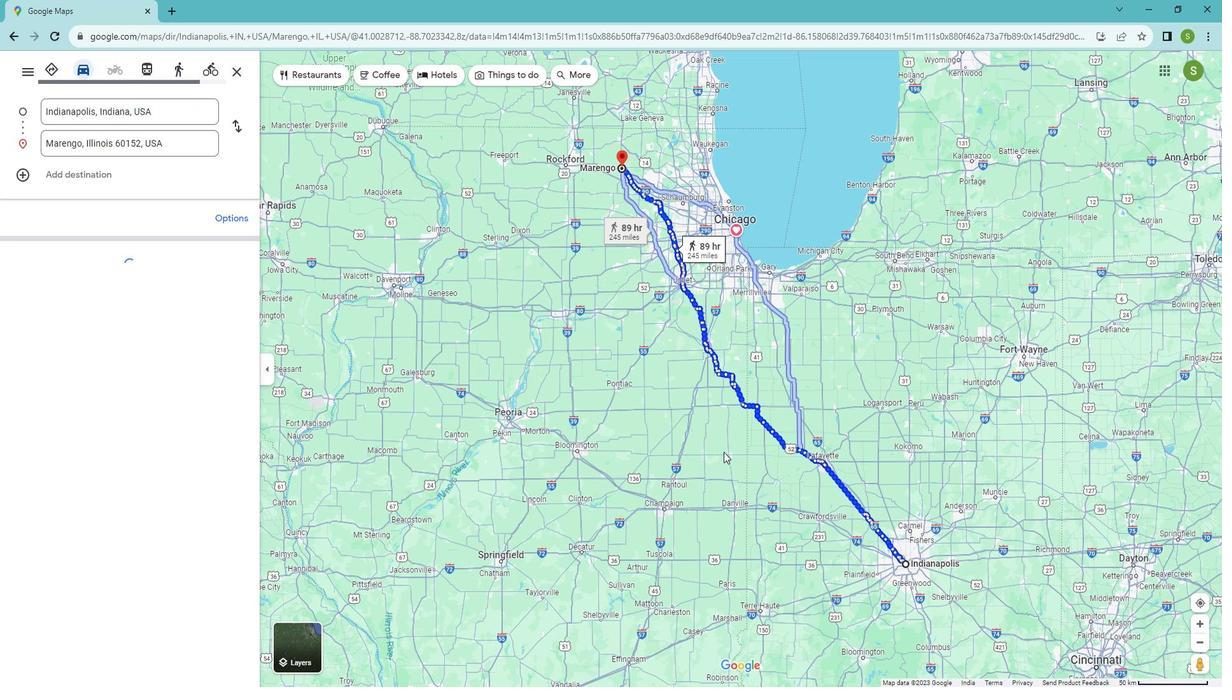 
Action: Mouse moved to (749, 532)
Screenshot: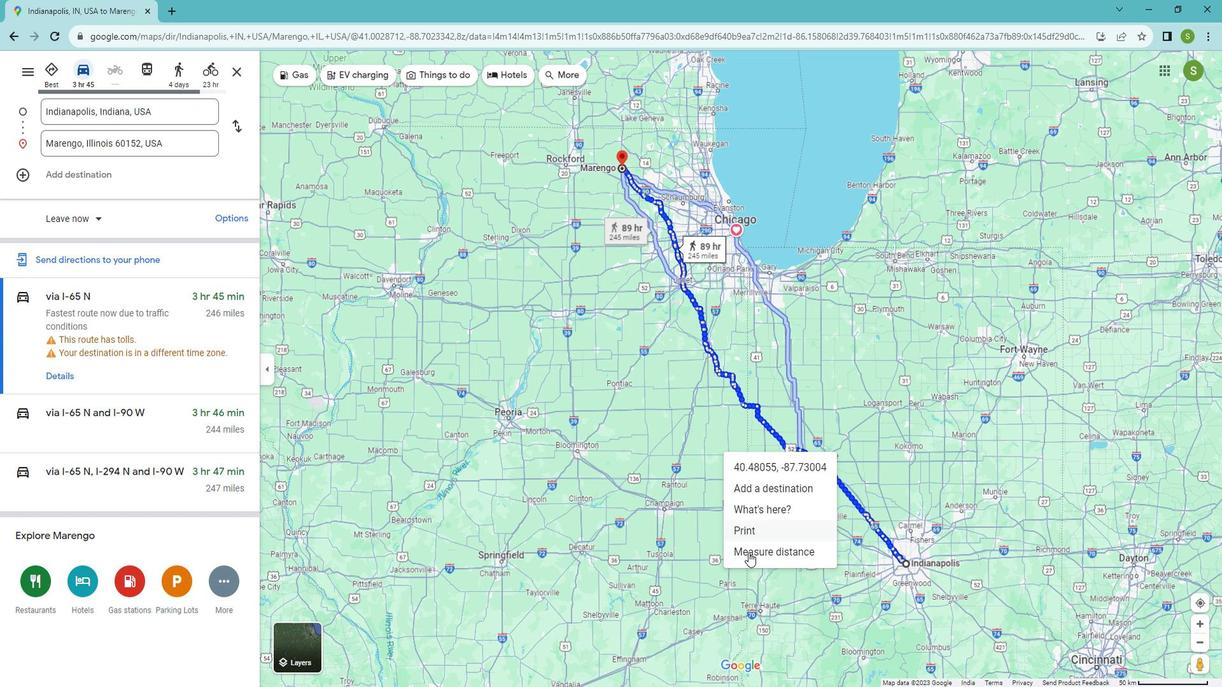 
Action: Mouse pressed left at (749, 532)
Screenshot: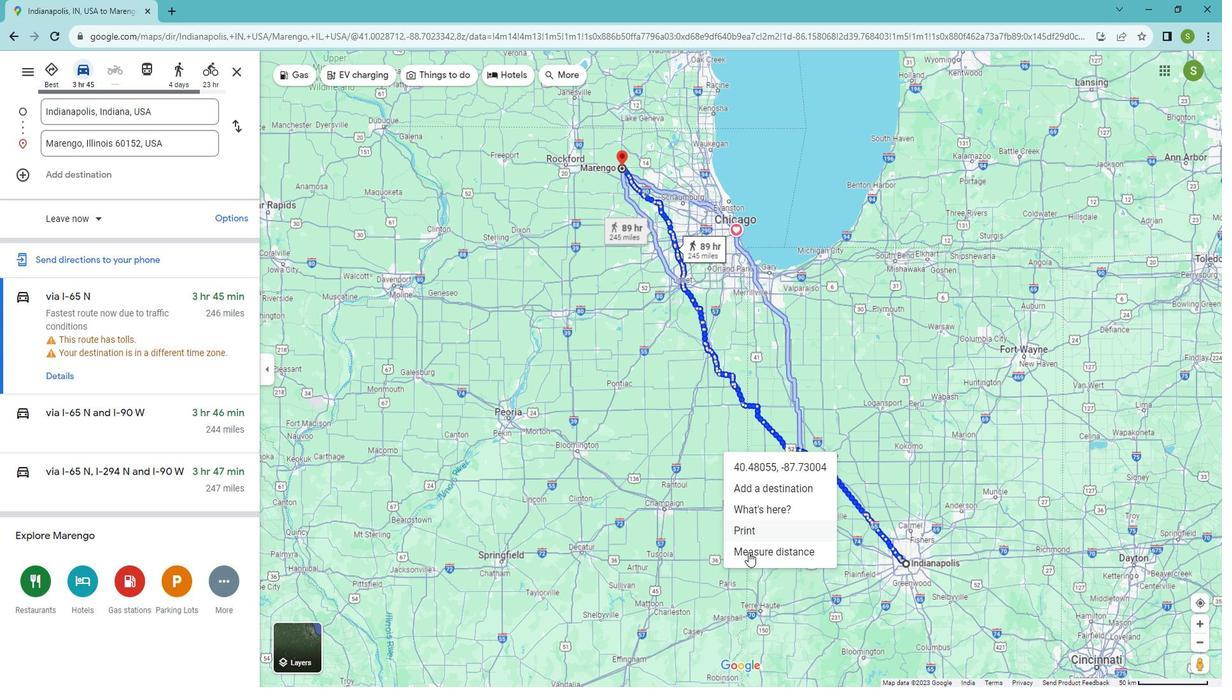 
Action: Mouse moved to (901, 543)
Screenshot: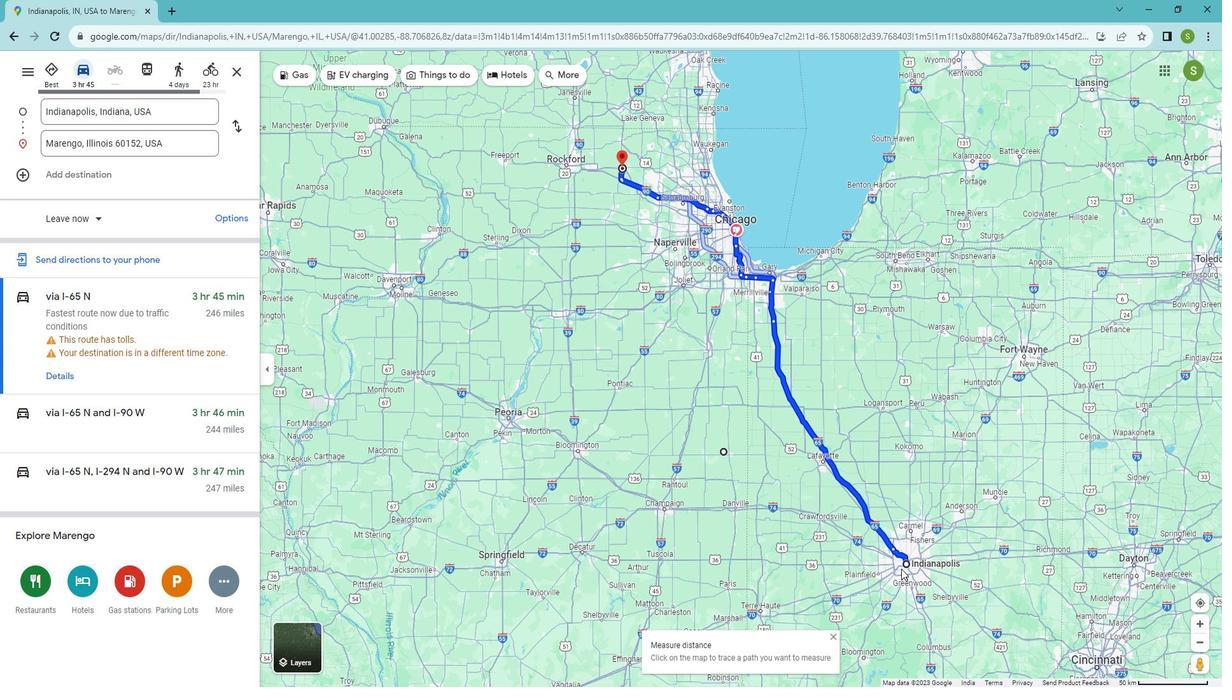 
Action: Mouse pressed right at (901, 543)
Screenshot: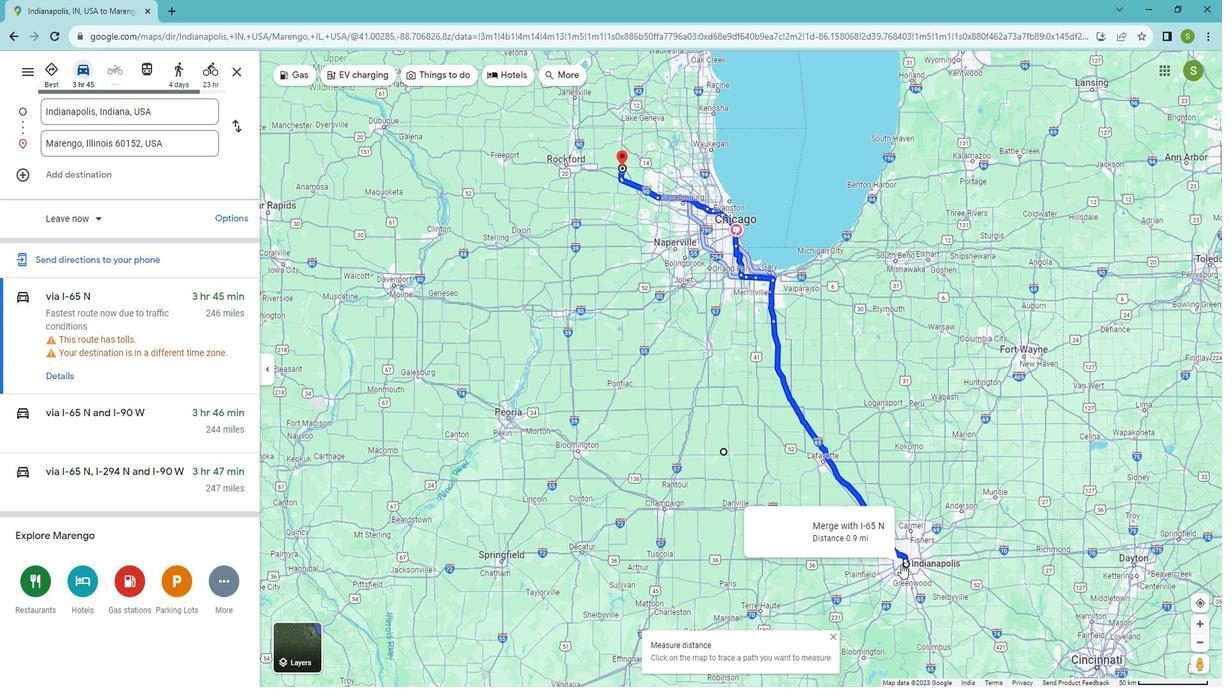 
Action: Mouse moved to (931, 616)
Screenshot: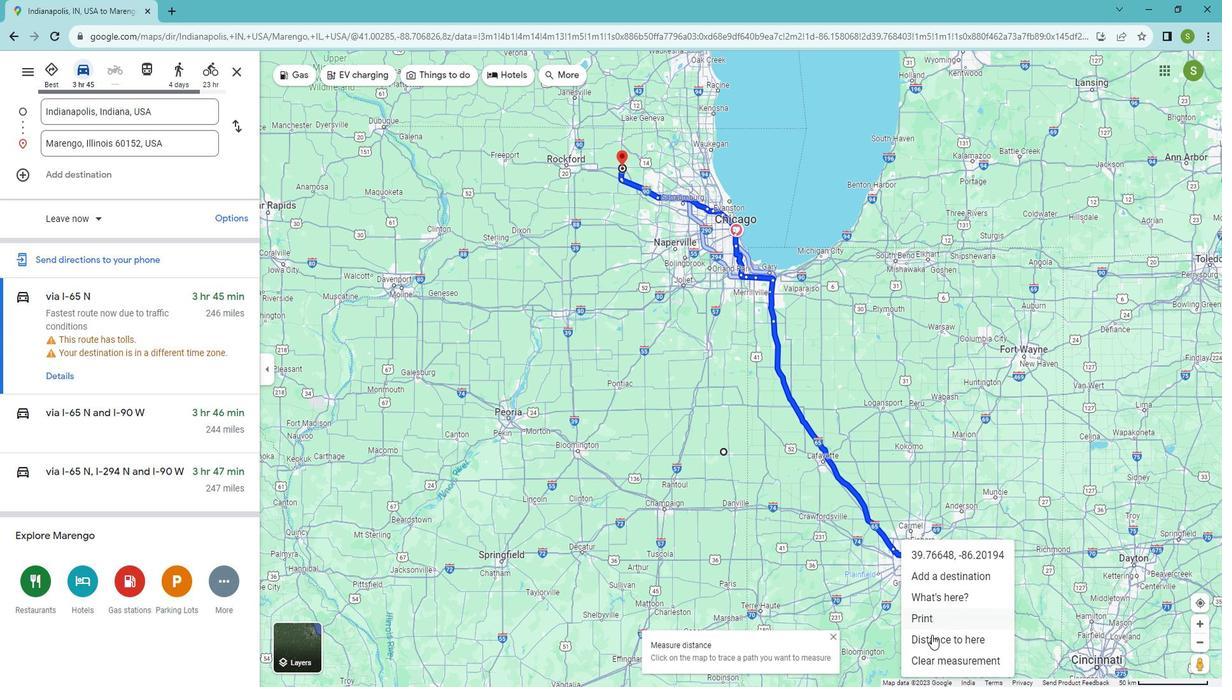 
Action: Mouse pressed left at (931, 616)
Screenshot: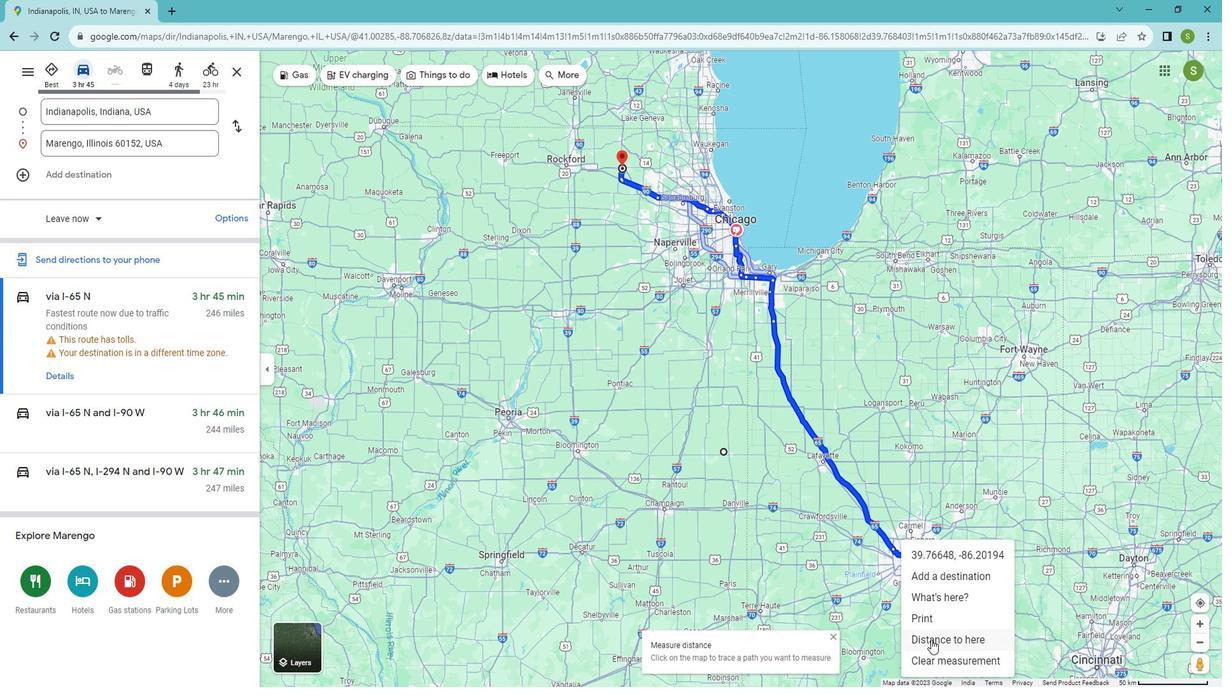 
Action: Mouse moved to (723, 433)
Screenshot: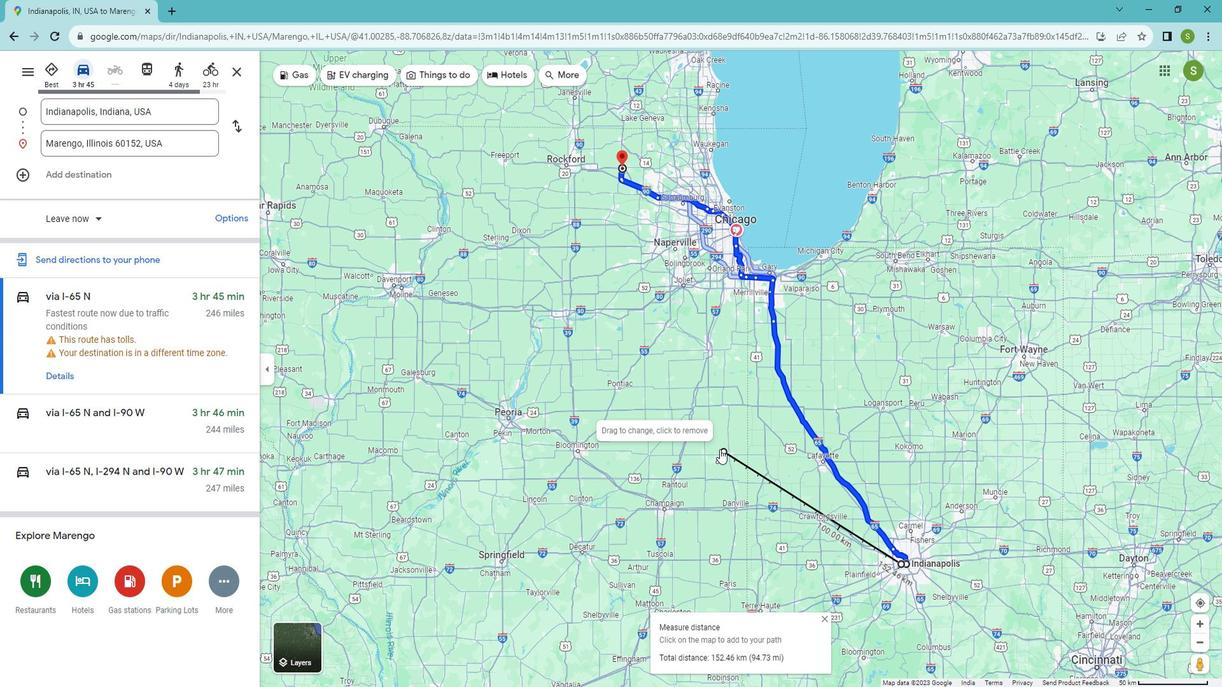 
Action: Mouse pressed left at (723, 433)
Screenshot: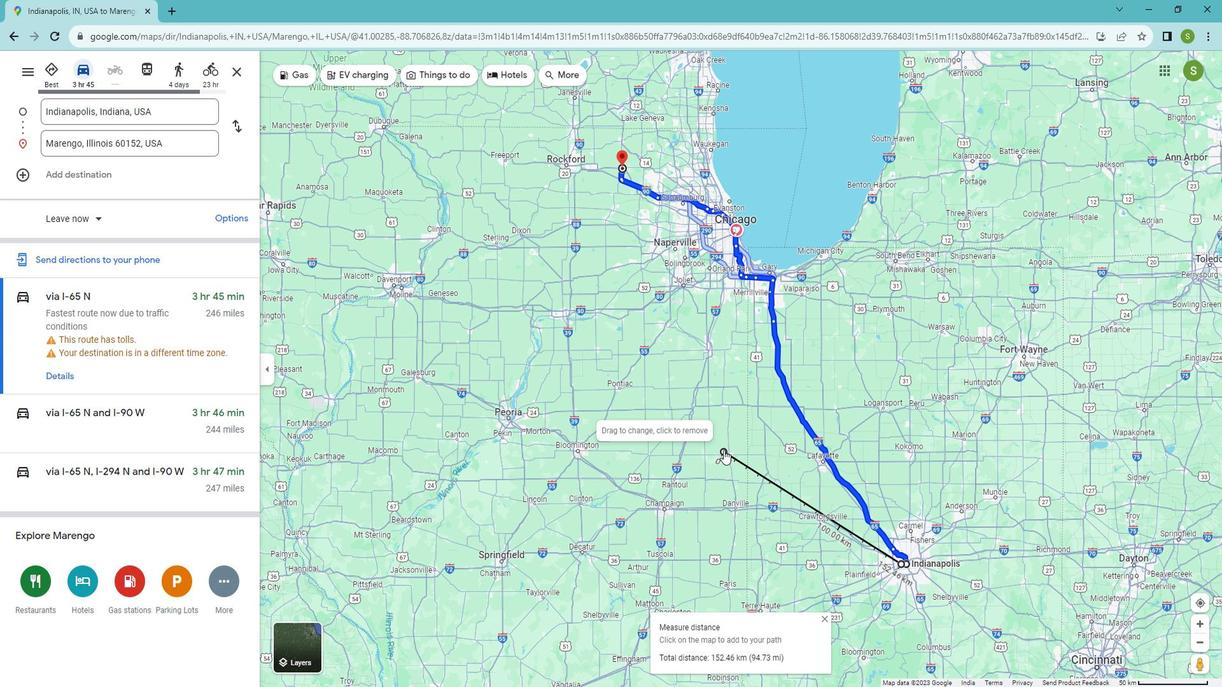 
Action: Mouse moved to (638, 413)
Screenshot: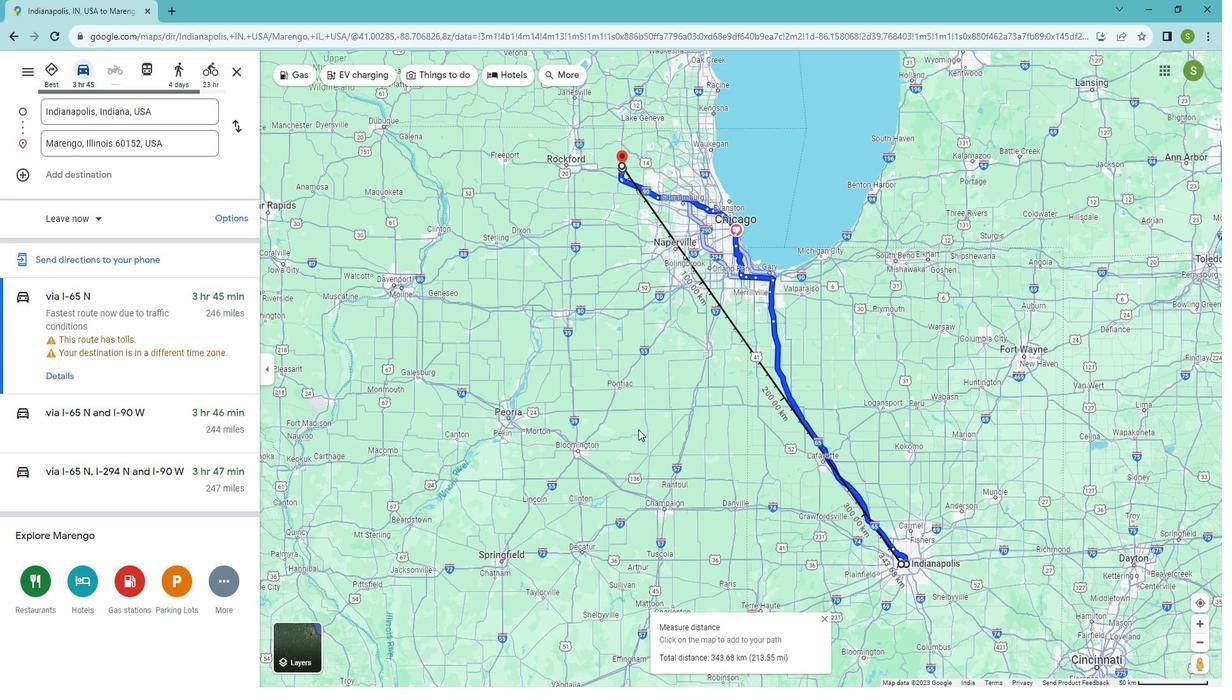 
